 Task: Find connections with filter location Kendrāparha with filter topic #Technologywith filter profile language German with filter current company BBC with filter school Andhra Loyola Institute of Engineering & Technology, Polytechnic Post Office, Loyola Campus,Vijayawada, PIN-520008. (CC-HP) with filter industry Apparel Manufacturing with filter service category Outsourcing with filter keywords title Board of Directors
Action: Mouse moved to (215, 264)
Screenshot: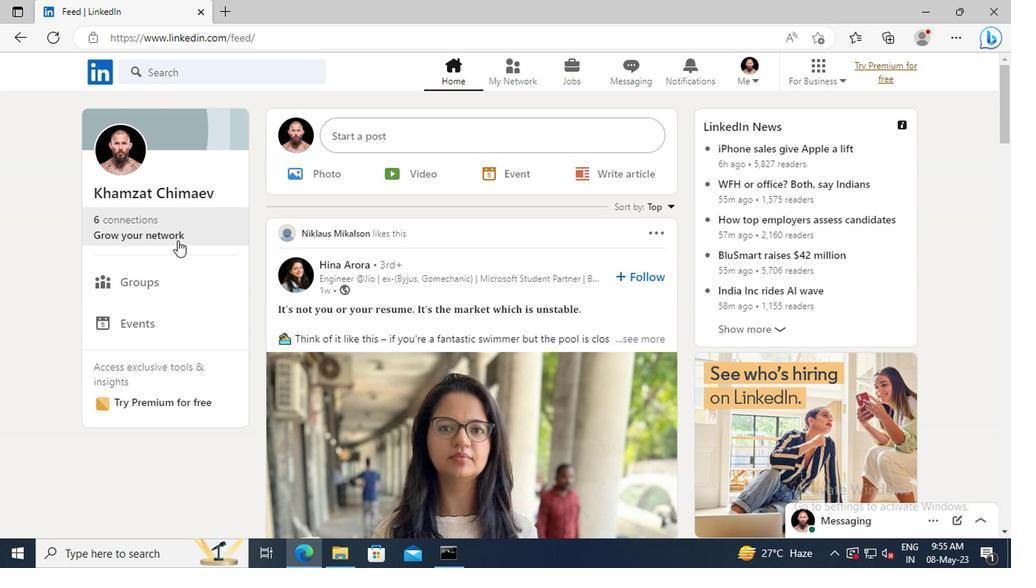 
Action: Mouse pressed left at (215, 264)
Screenshot: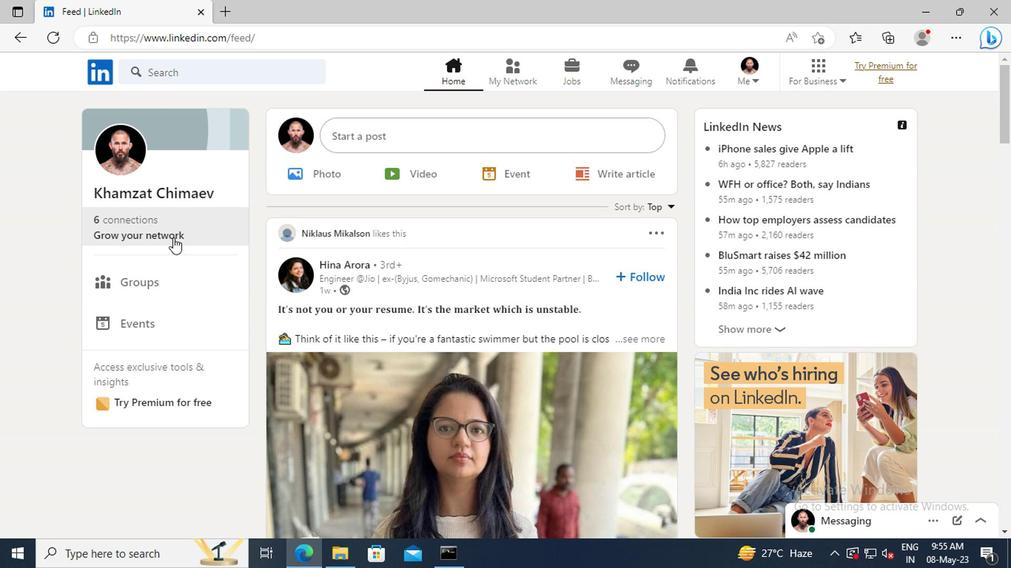 
Action: Mouse moved to (221, 212)
Screenshot: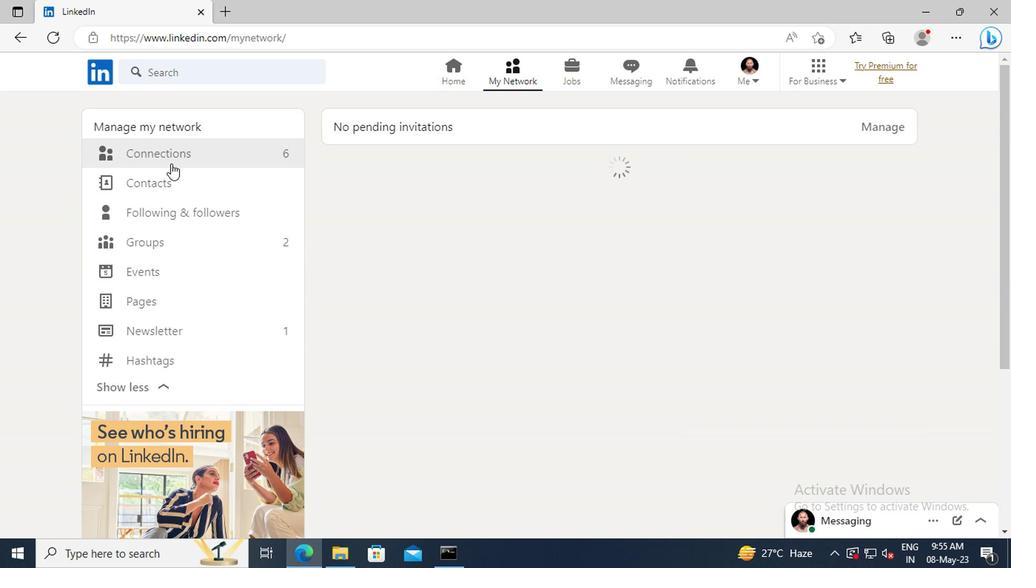 
Action: Mouse pressed left at (221, 212)
Screenshot: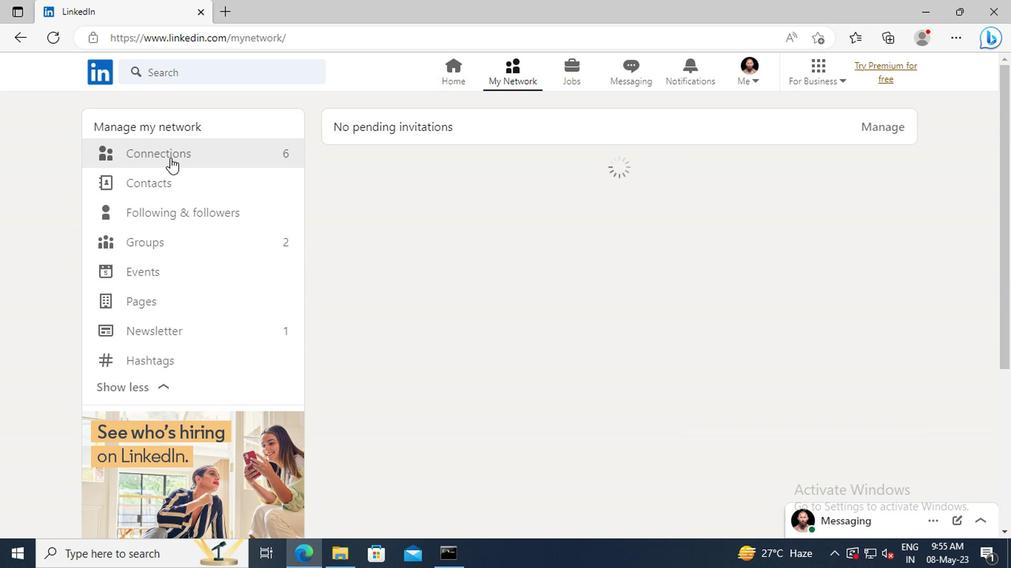 
Action: Mouse moved to (528, 213)
Screenshot: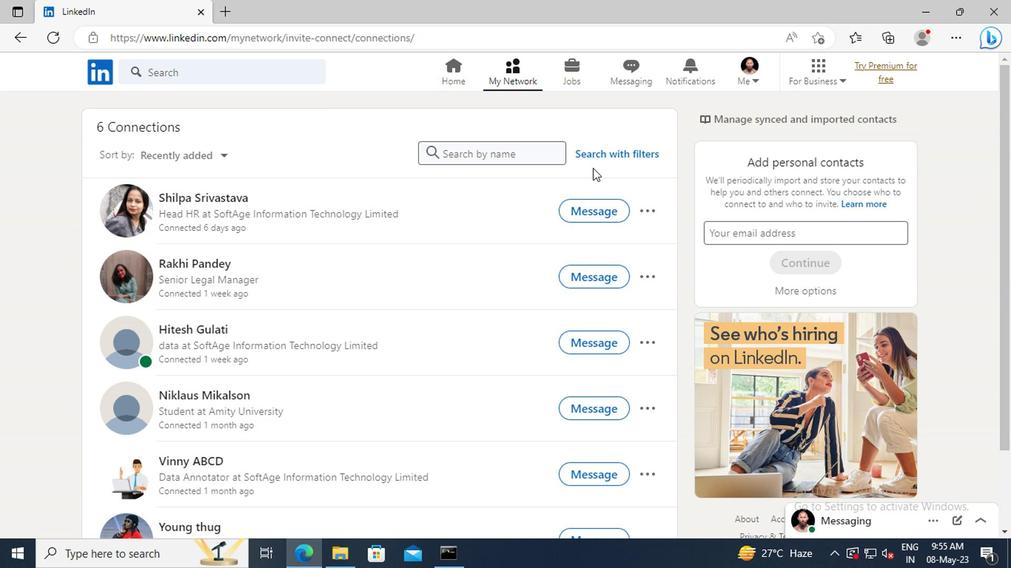
Action: Mouse pressed left at (528, 213)
Screenshot: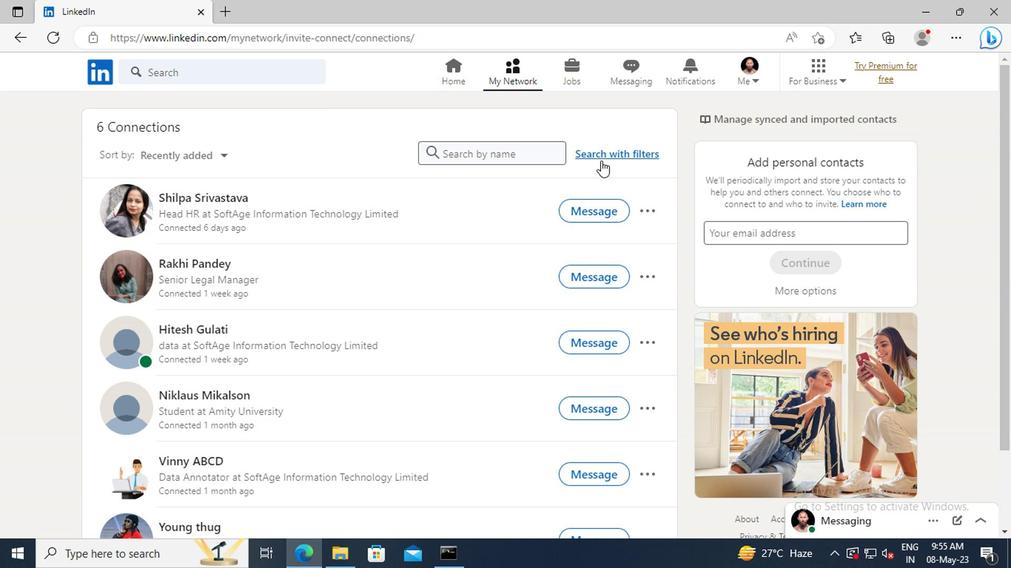 
Action: Mouse moved to (498, 181)
Screenshot: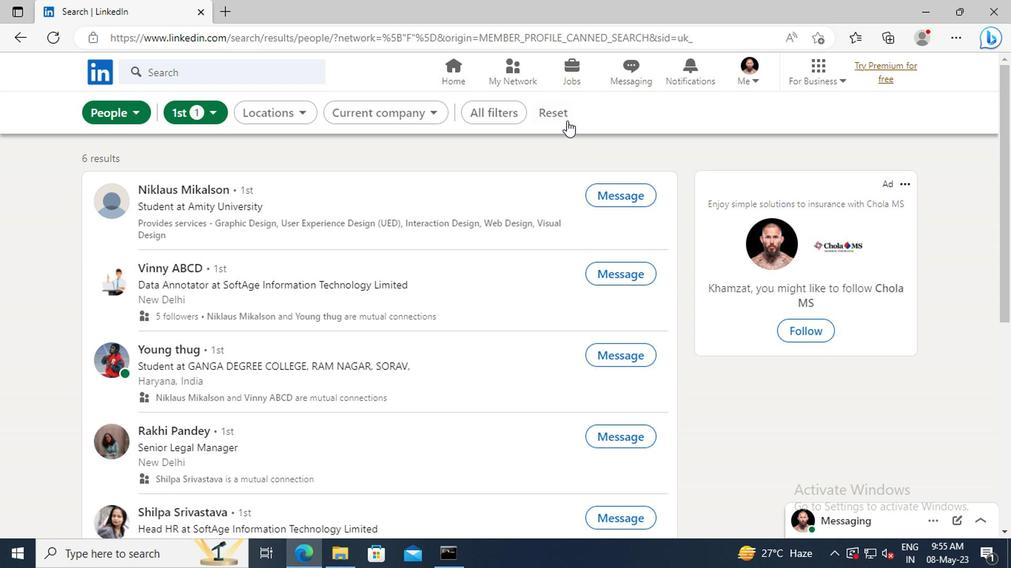 
Action: Mouse pressed left at (498, 181)
Screenshot: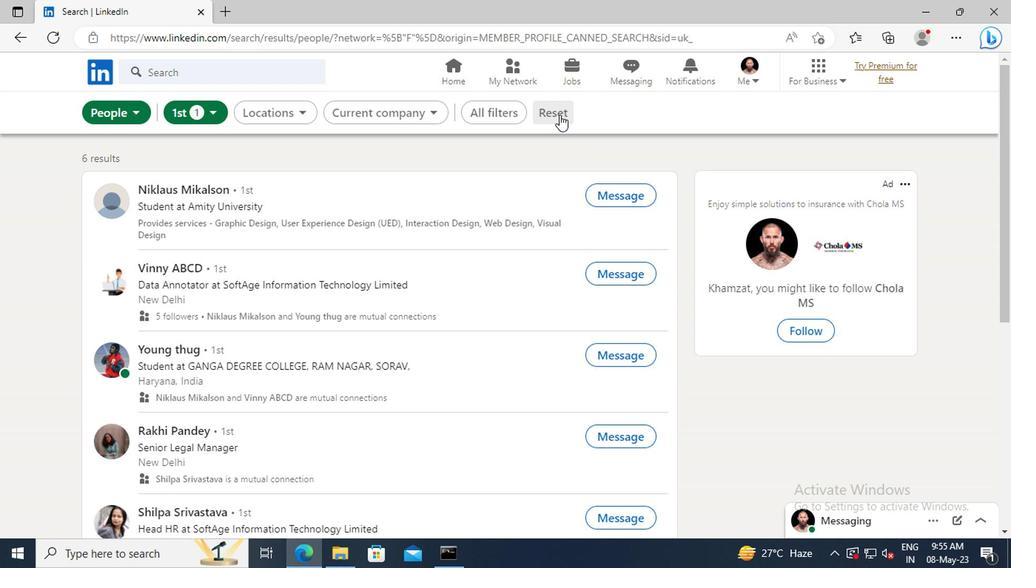 
Action: Mouse moved to (478, 181)
Screenshot: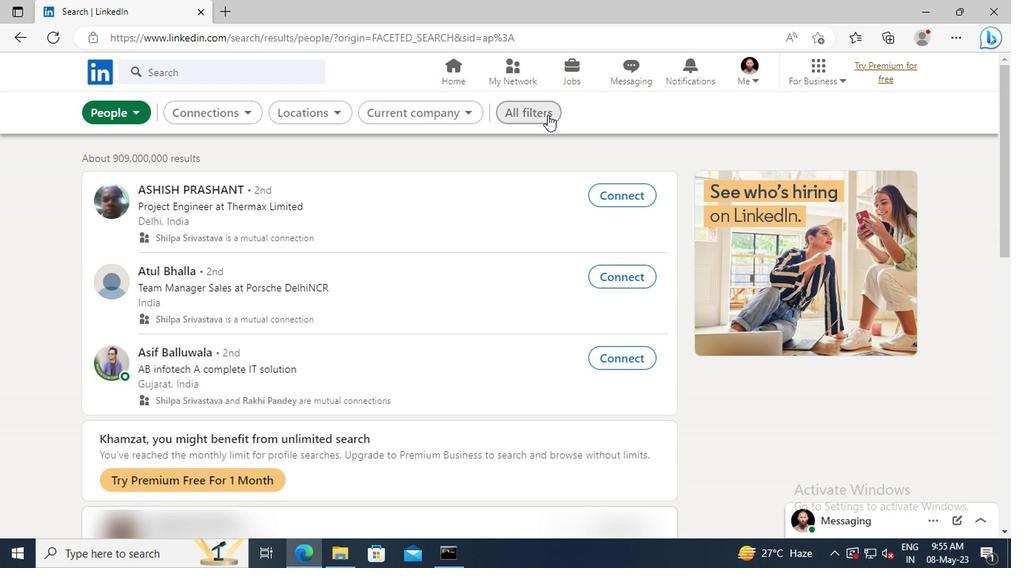 
Action: Mouse pressed left at (478, 181)
Screenshot: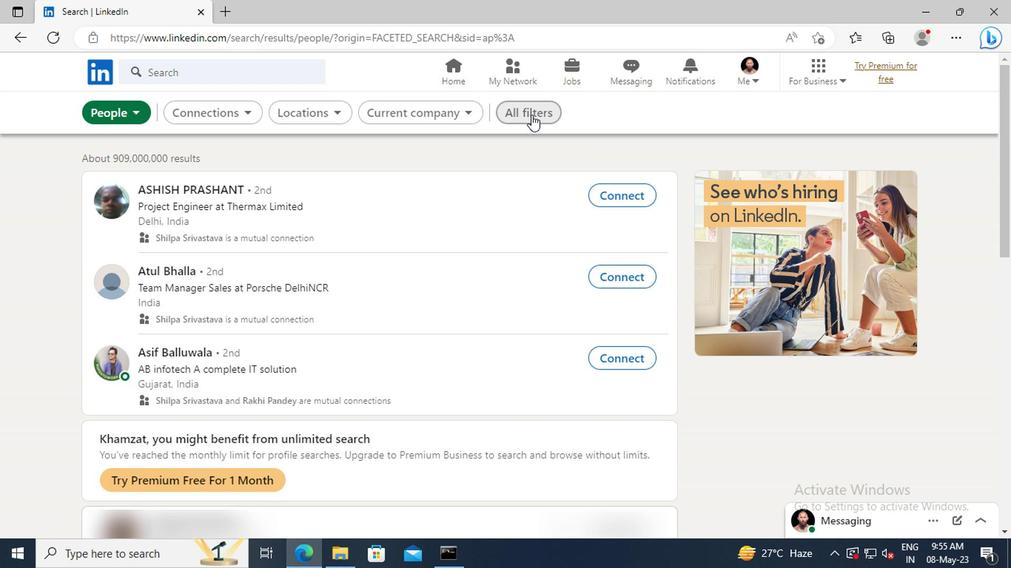 
Action: Mouse moved to (675, 291)
Screenshot: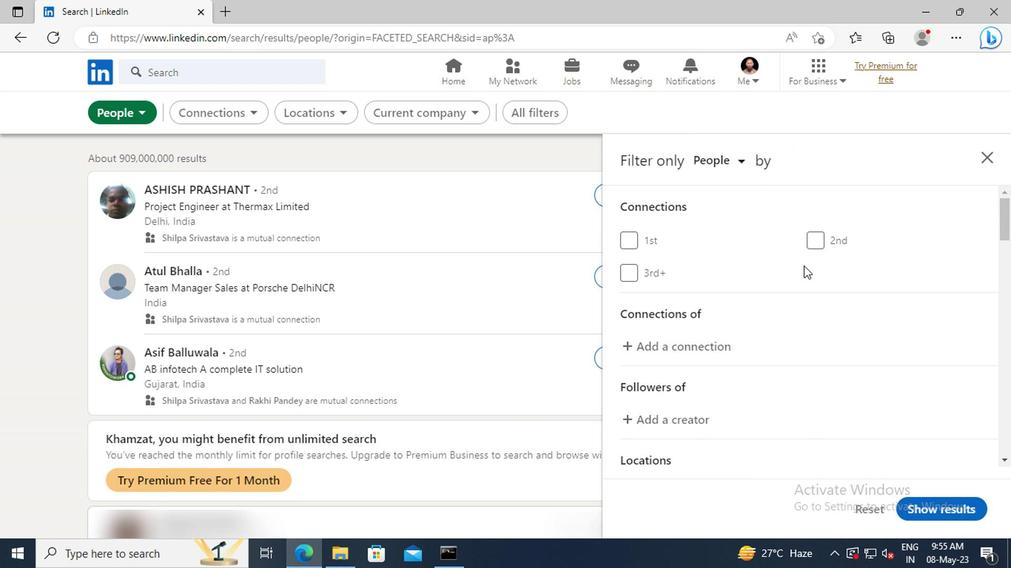 
Action: Mouse scrolled (675, 291) with delta (0, 0)
Screenshot: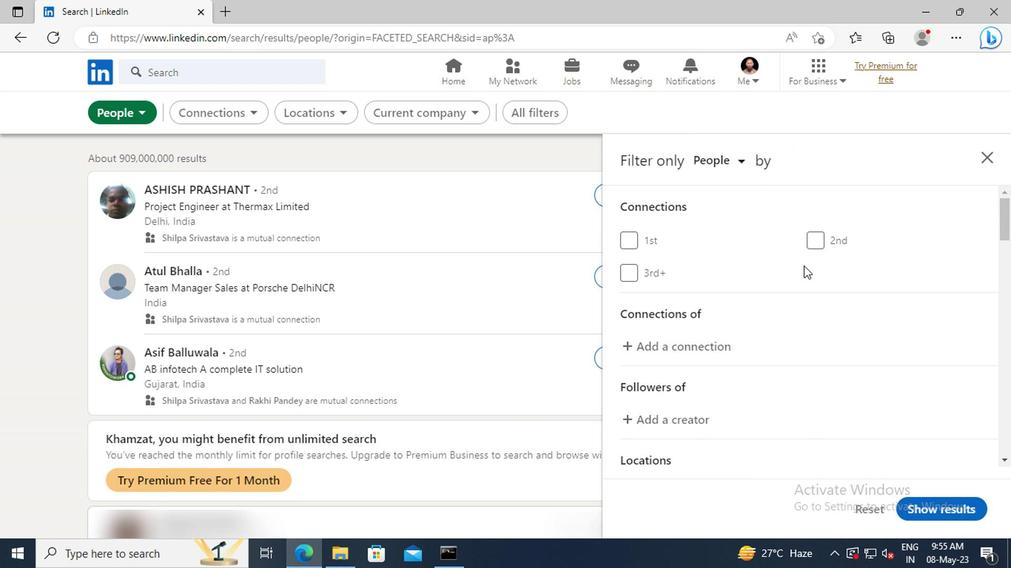 
Action: Mouse moved to (676, 291)
Screenshot: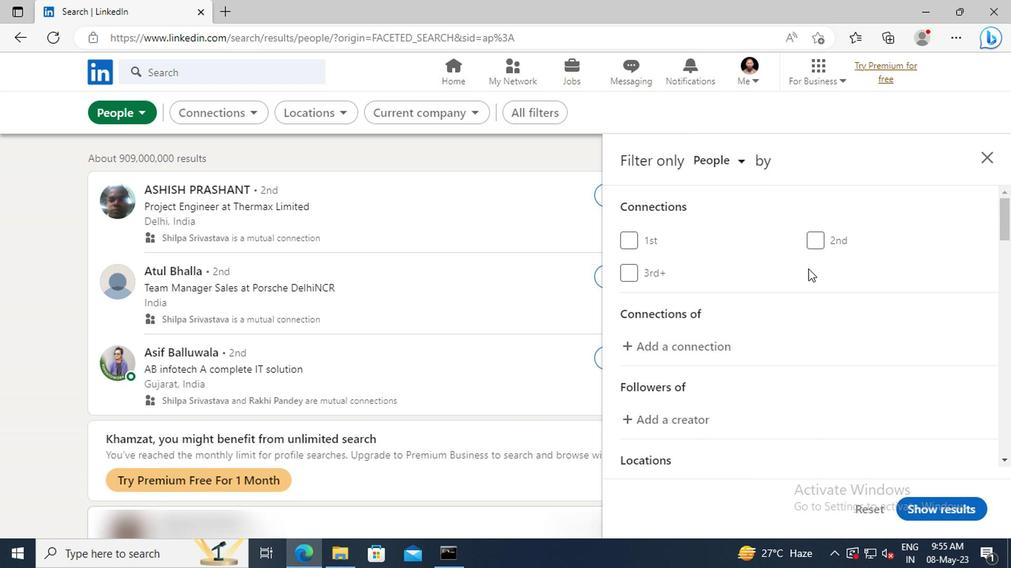 
Action: Mouse scrolled (676, 291) with delta (0, 0)
Screenshot: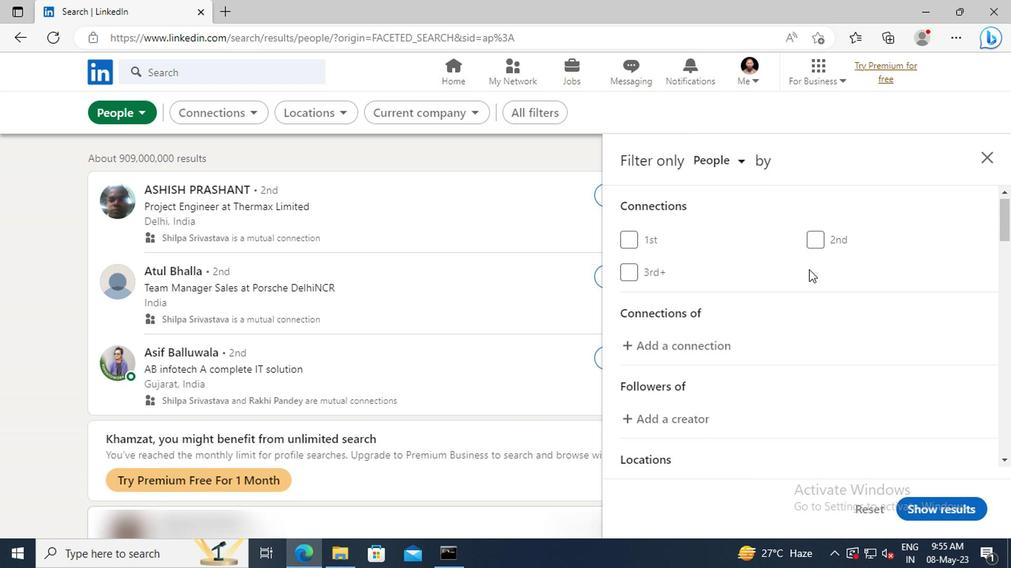 
Action: Mouse scrolled (676, 291) with delta (0, 0)
Screenshot: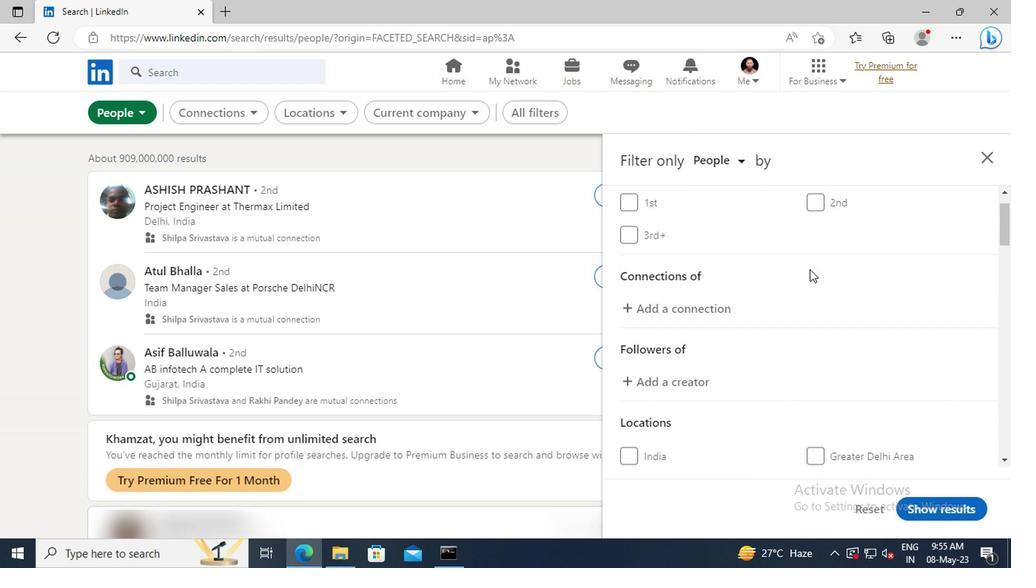 
Action: Mouse scrolled (676, 291) with delta (0, 0)
Screenshot: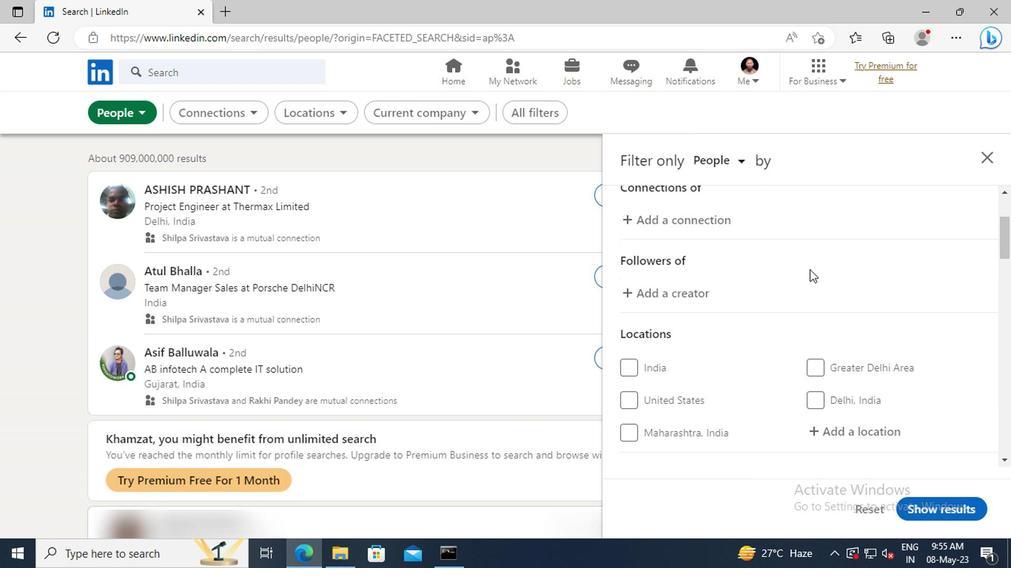 
Action: Mouse scrolled (676, 291) with delta (0, 0)
Screenshot: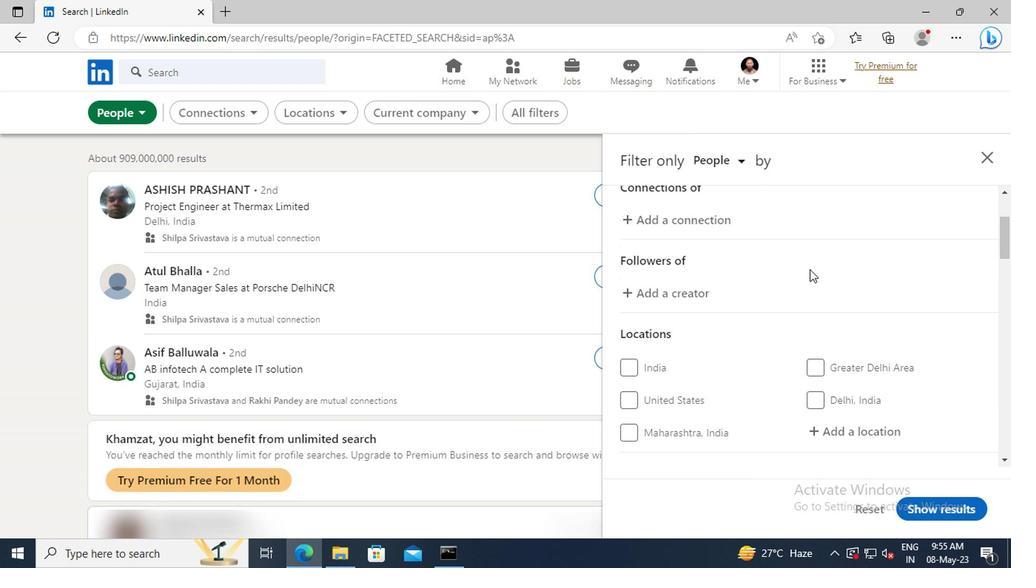 
Action: Mouse scrolled (676, 291) with delta (0, 0)
Screenshot: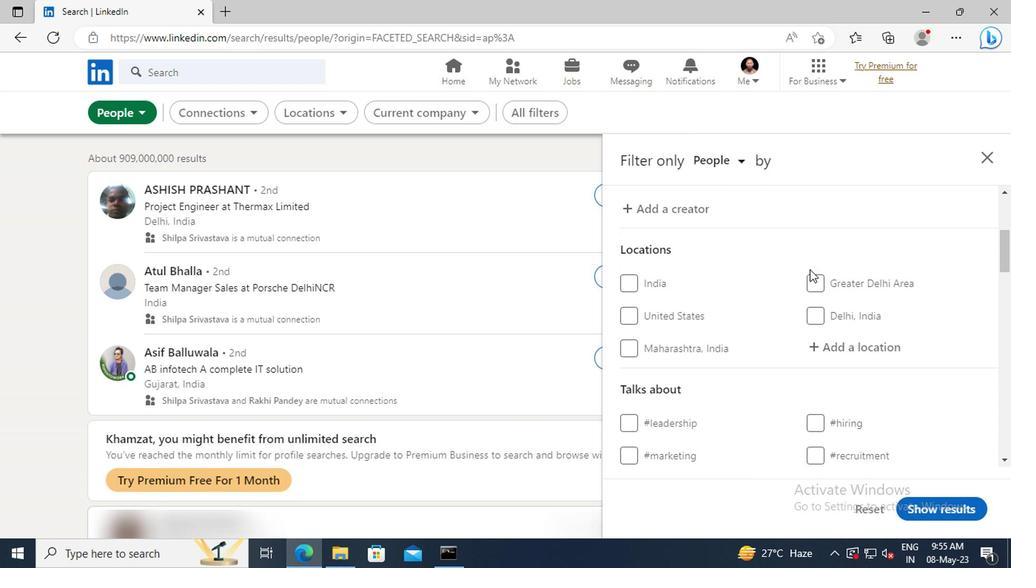 
Action: Mouse moved to (686, 316)
Screenshot: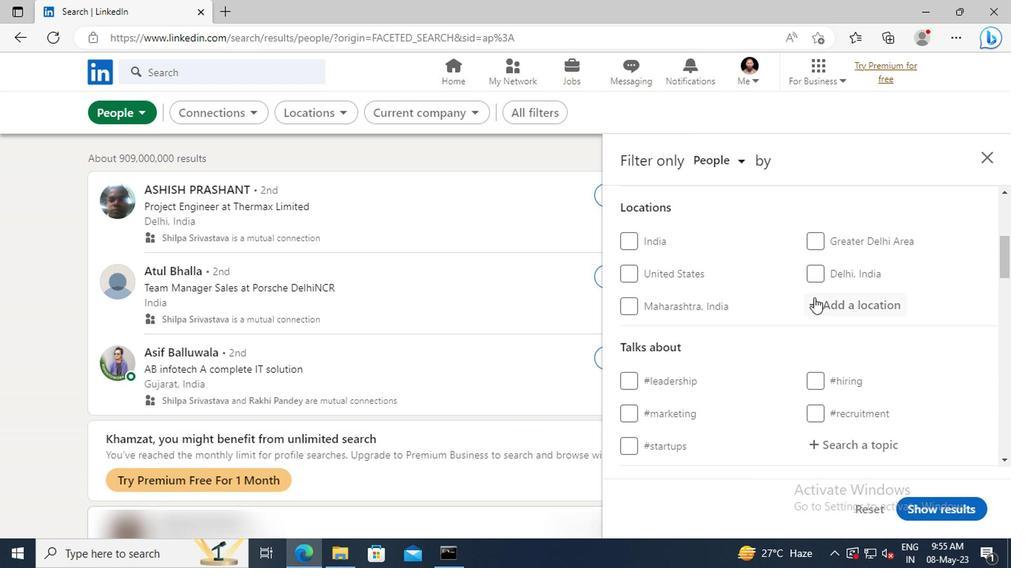 
Action: Mouse pressed left at (686, 316)
Screenshot: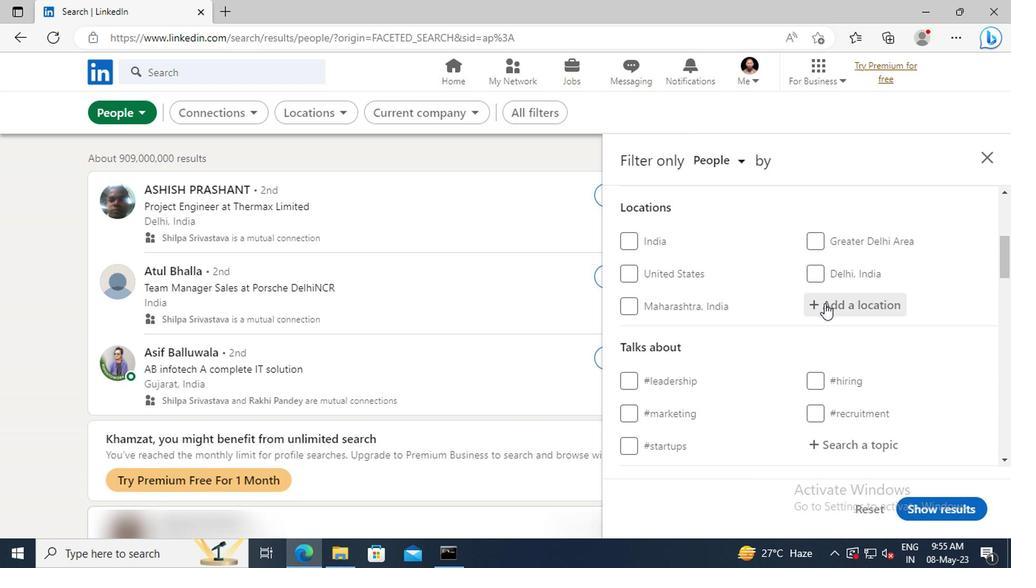 
Action: Mouse moved to (686, 317)
Screenshot: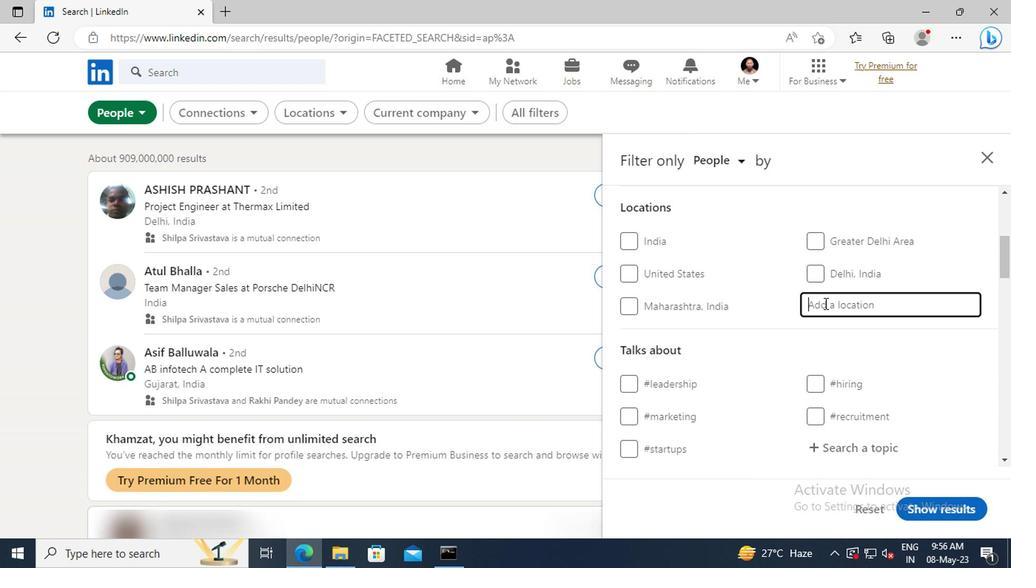 
Action: Key pressed <Key.shift>KENDRAPARHA<Key.enter>
Screenshot: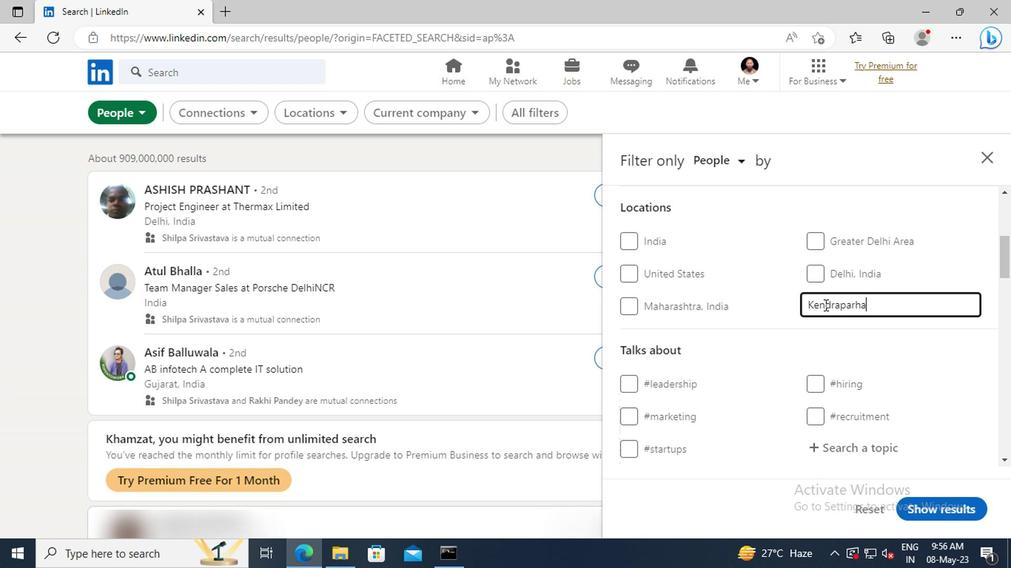 
Action: Mouse moved to (686, 317)
Screenshot: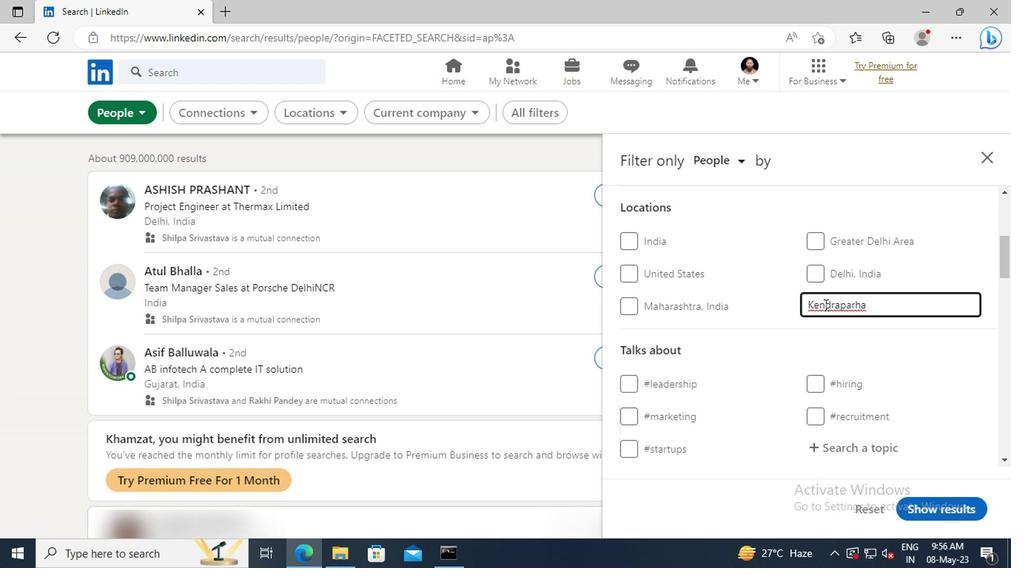 
Action: Mouse scrolled (686, 317) with delta (0, 0)
Screenshot: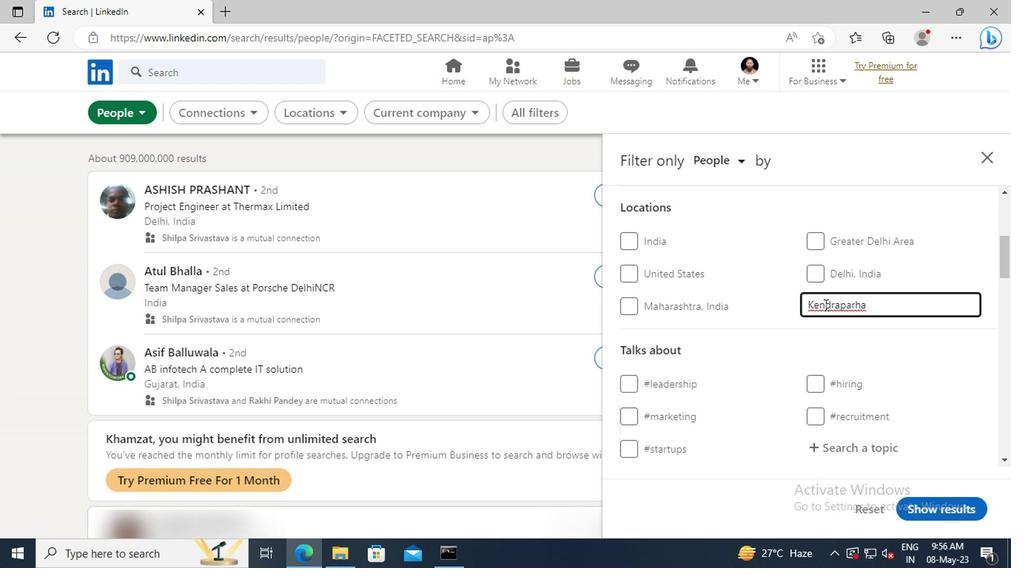 
Action: Mouse scrolled (686, 317) with delta (0, 0)
Screenshot: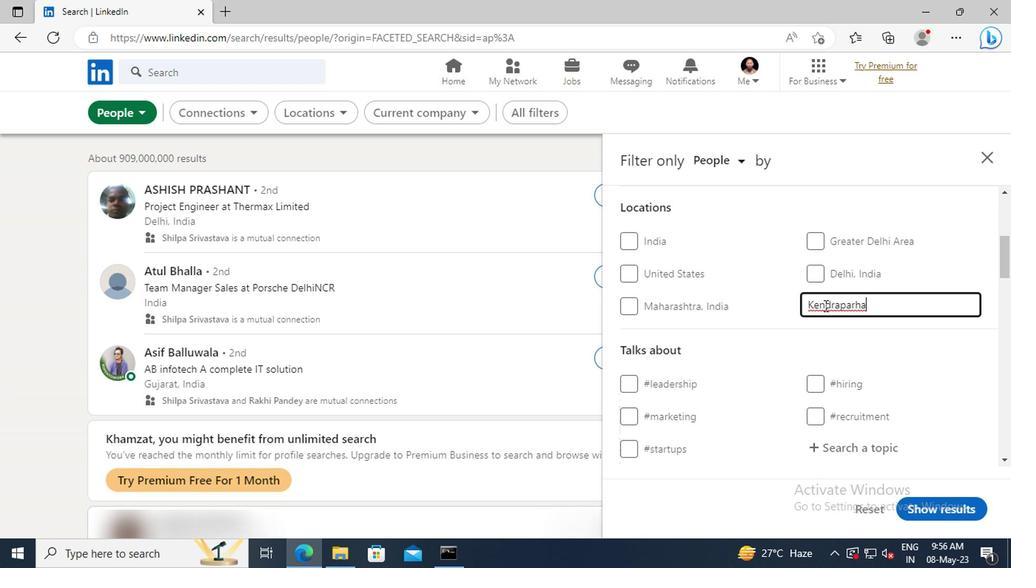 
Action: Mouse scrolled (686, 317) with delta (0, 0)
Screenshot: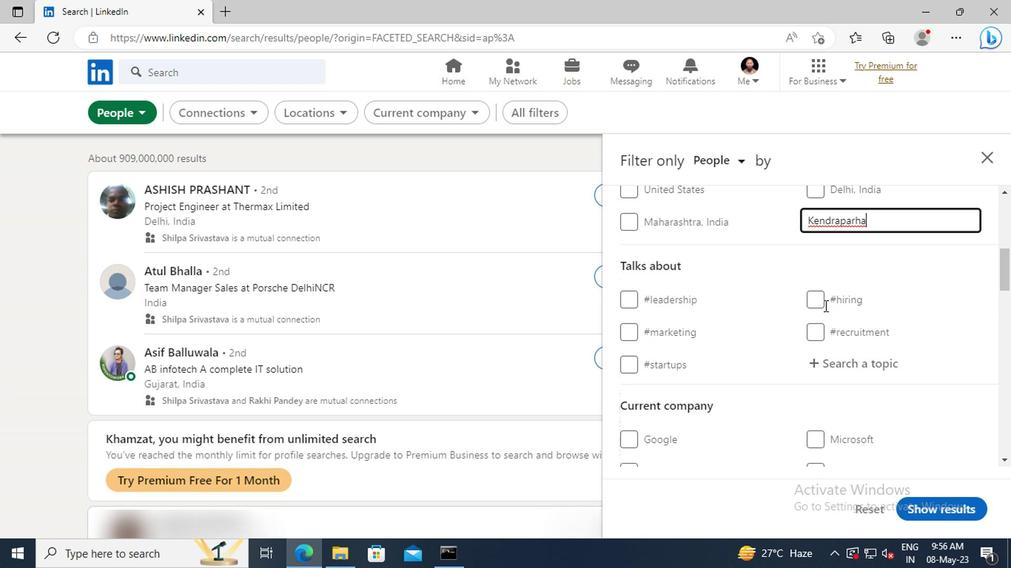 
Action: Mouse moved to (687, 327)
Screenshot: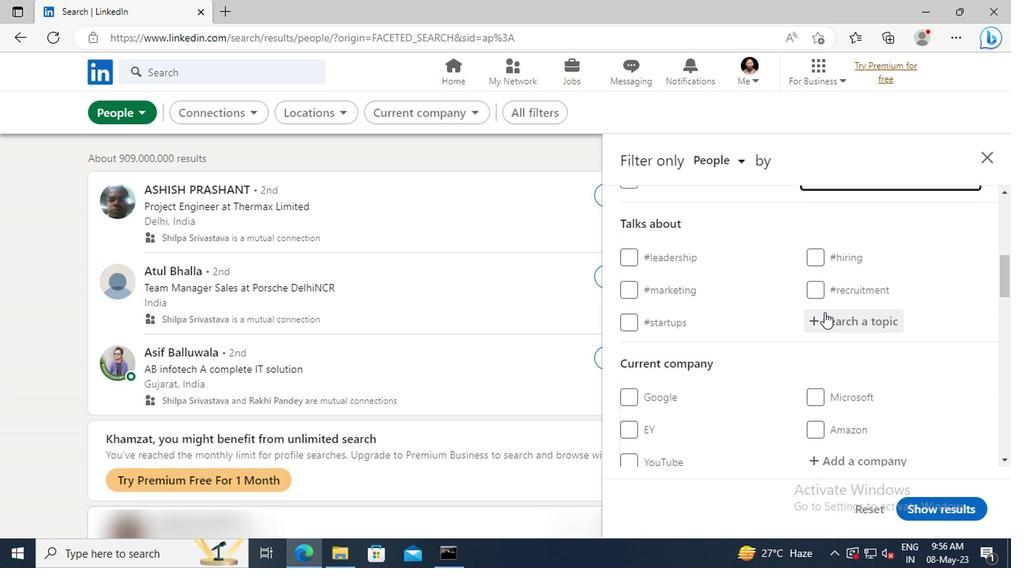 
Action: Mouse pressed left at (687, 327)
Screenshot: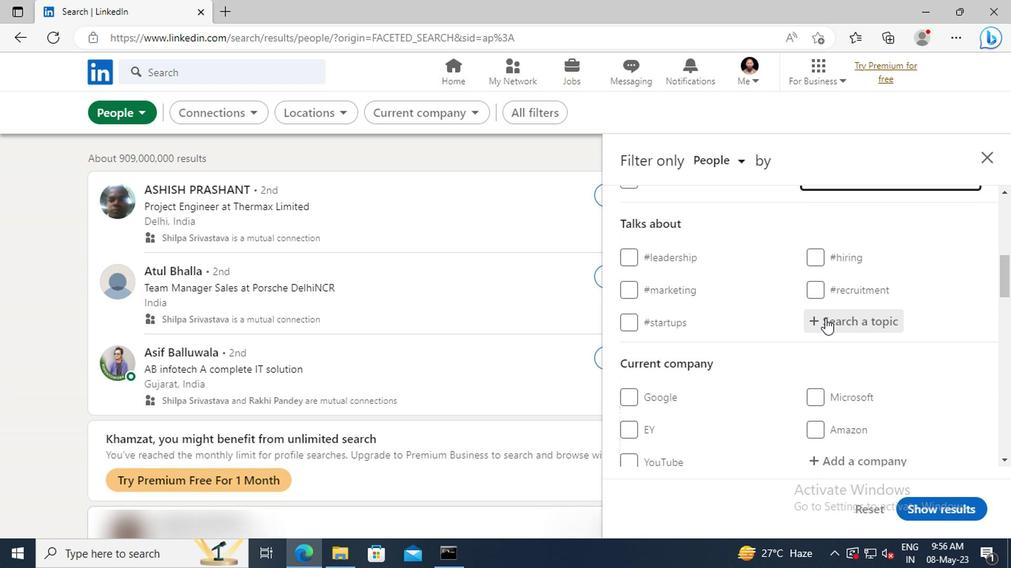 
Action: Key pressed <Key.shift>TECHNOL
Screenshot: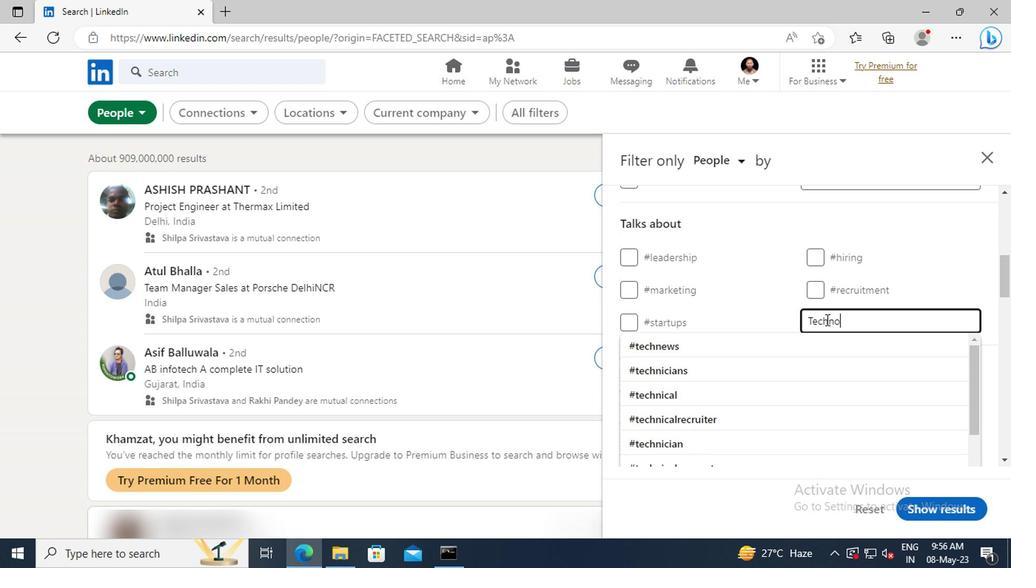 
Action: Mouse moved to (689, 343)
Screenshot: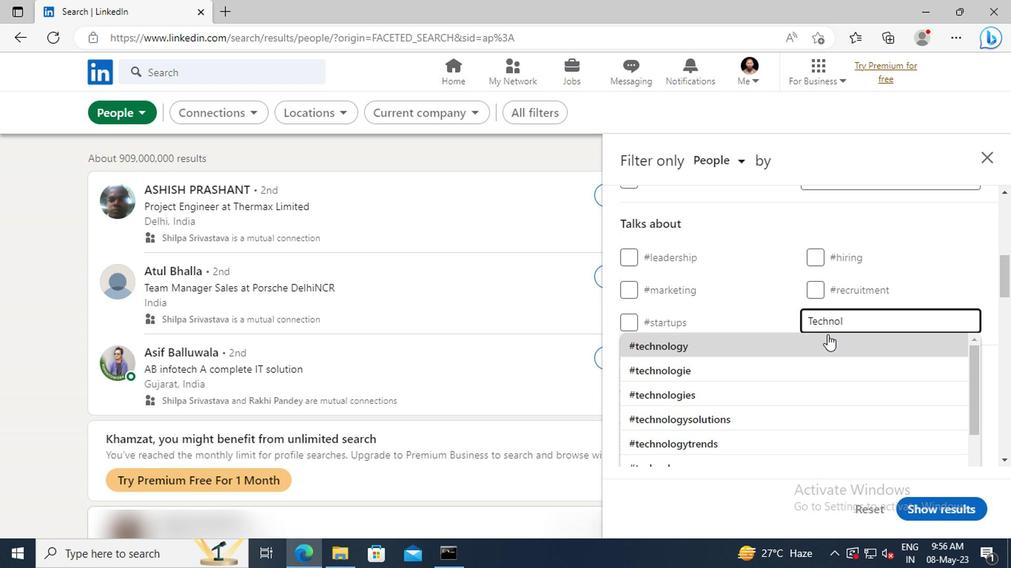 
Action: Mouse pressed left at (689, 343)
Screenshot: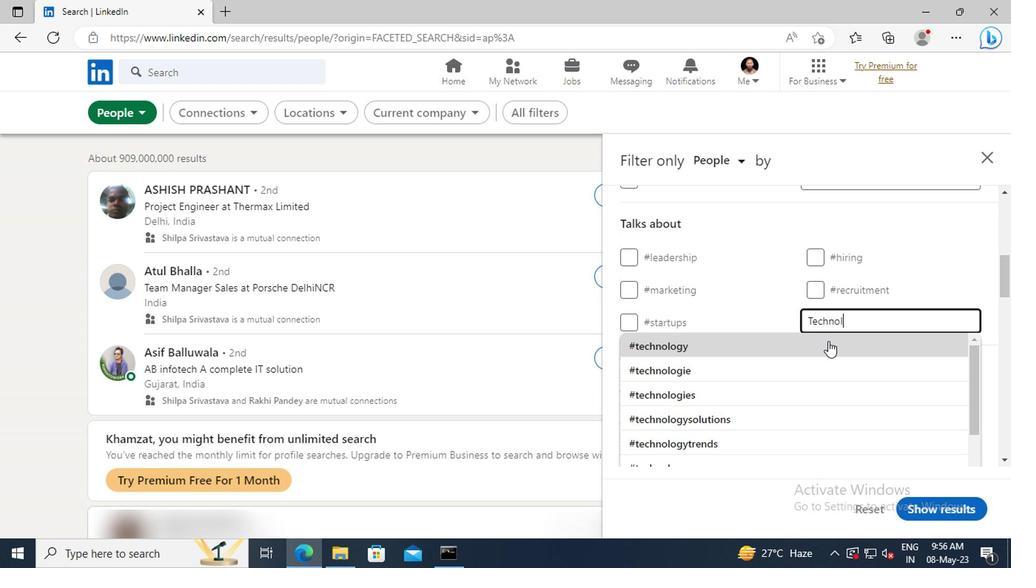
Action: Mouse scrolled (689, 342) with delta (0, 0)
Screenshot: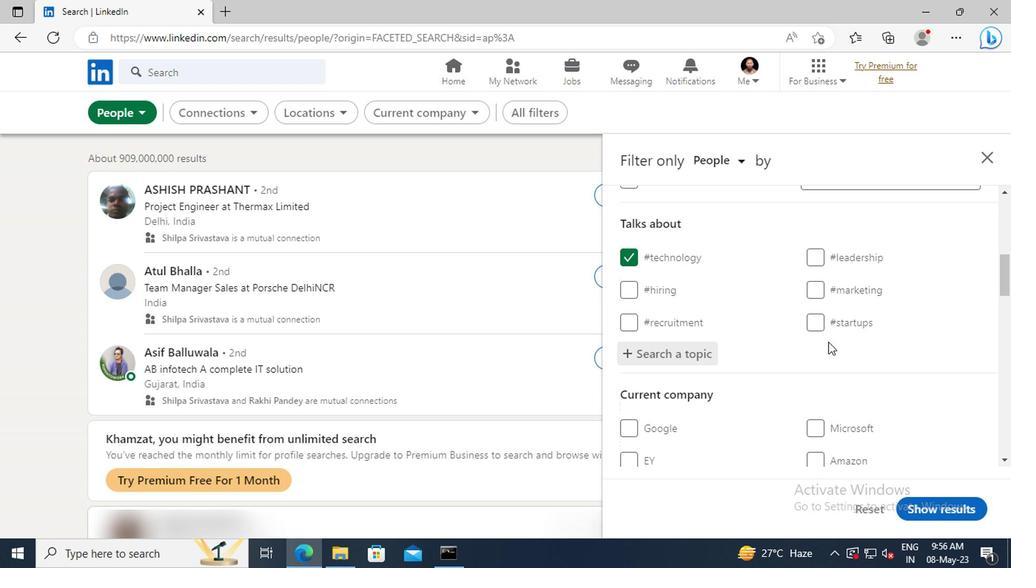 
Action: Mouse scrolled (689, 342) with delta (0, 0)
Screenshot: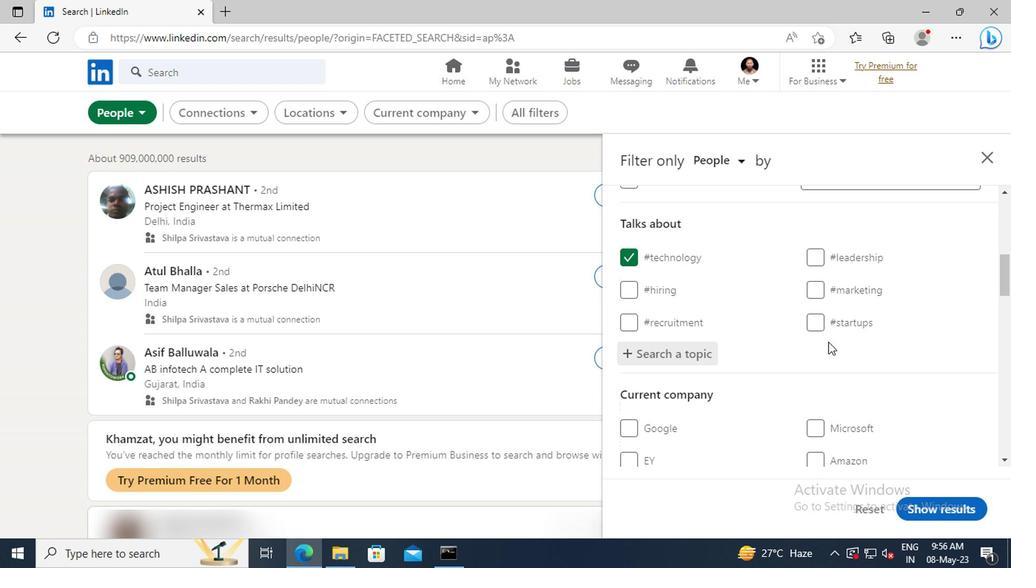 
Action: Mouse scrolled (689, 342) with delta (0, 0)
Screenshot: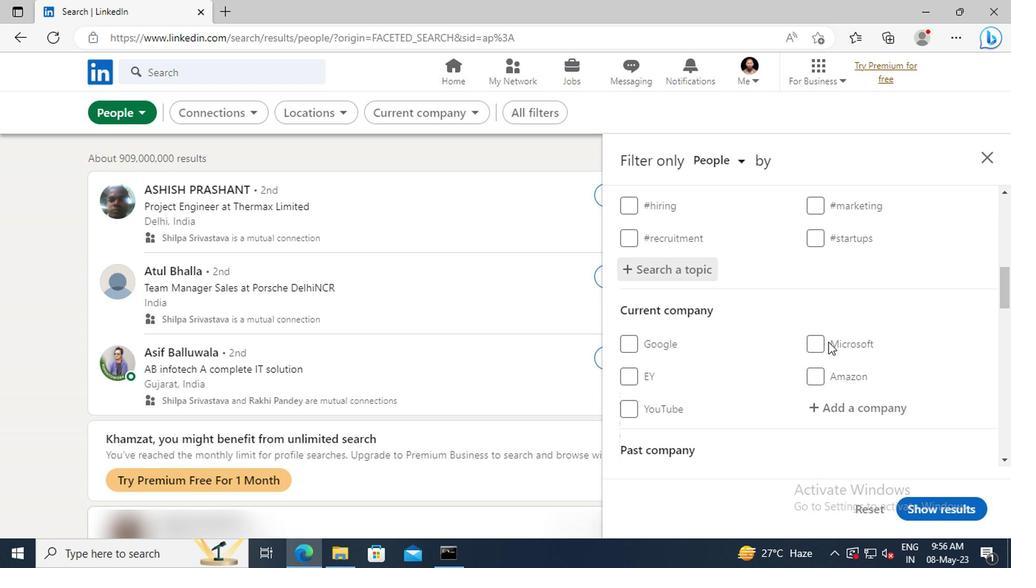 
Action: Mouse scrolled (689, 342) with delta (0, 0)
Screenshot: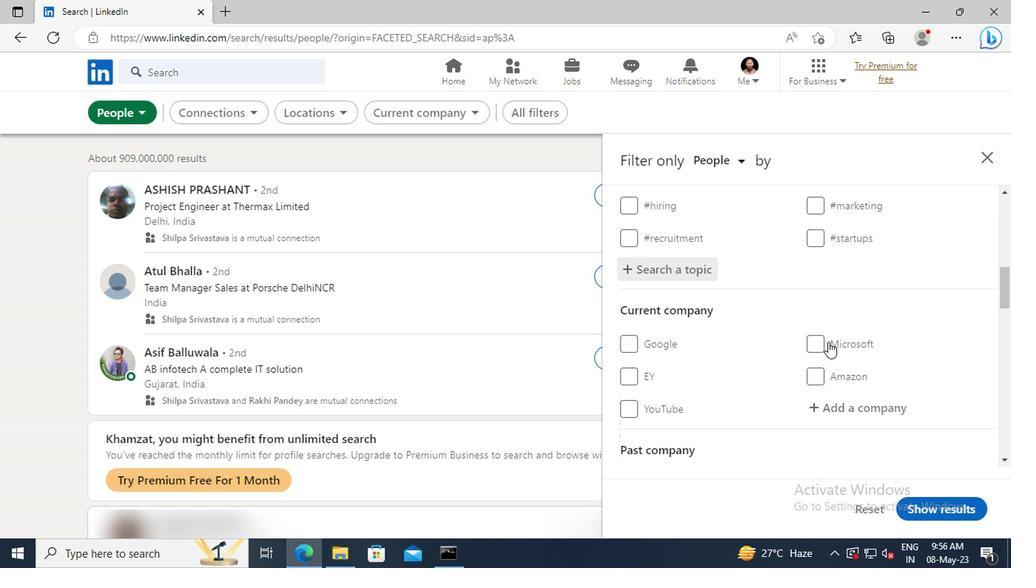 
Action: Mouse scrolled (689, 342) with delta (0, 0)
Screenshot: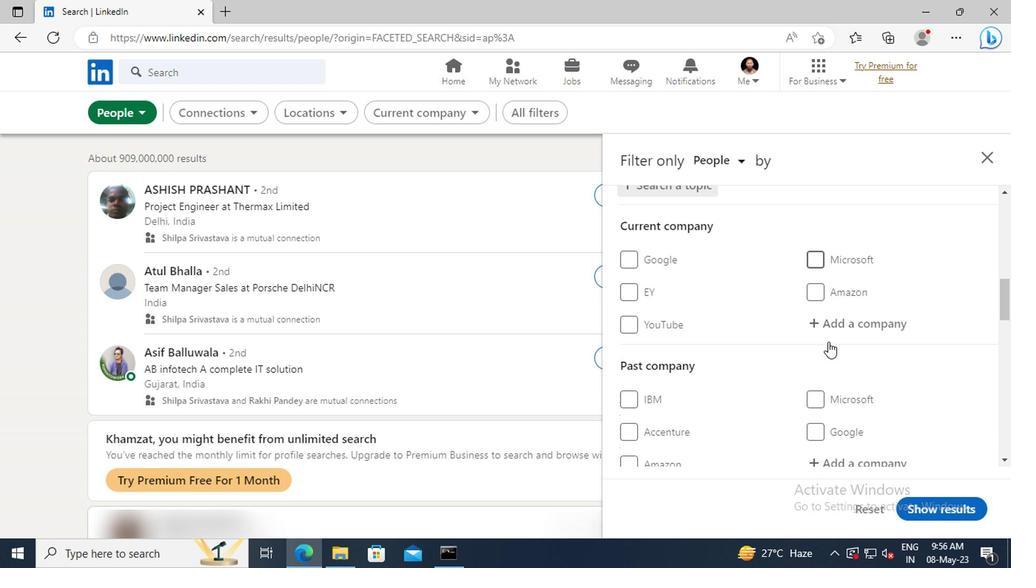 
Action: Mouse scrolled (689, 342) with delta (0, 0)
Screenshot: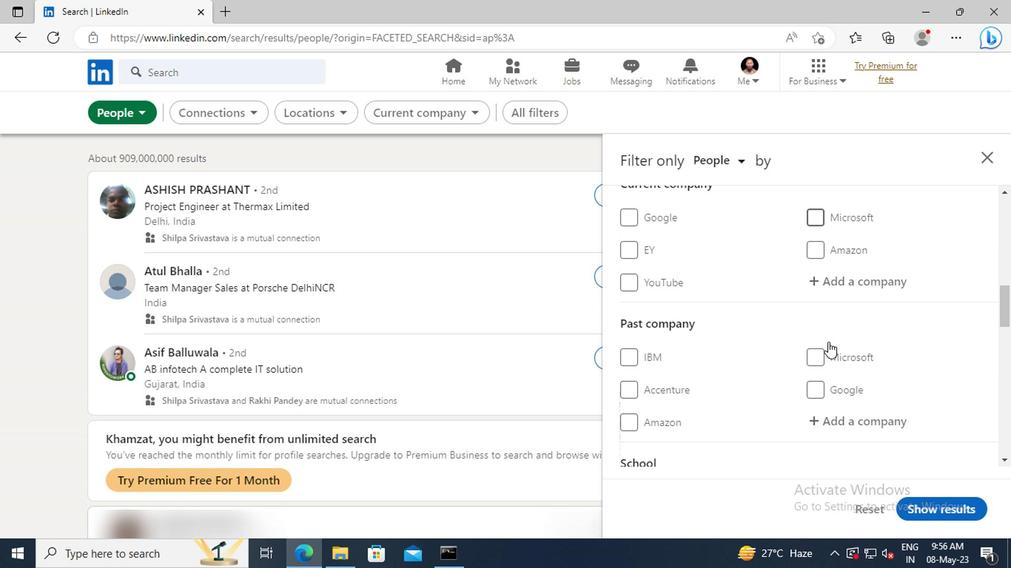 
Action: Mouse scrolled (689, 342) with delta (0, 0)
Screenshot: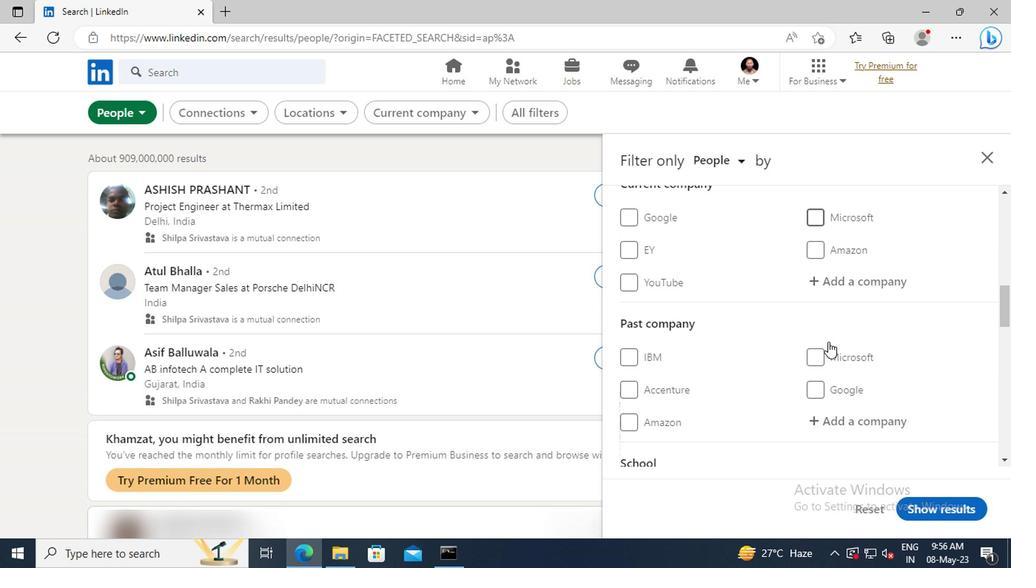 
Action: Mouse scrolled (689, 342) with delta (0, 0)
Screenshot: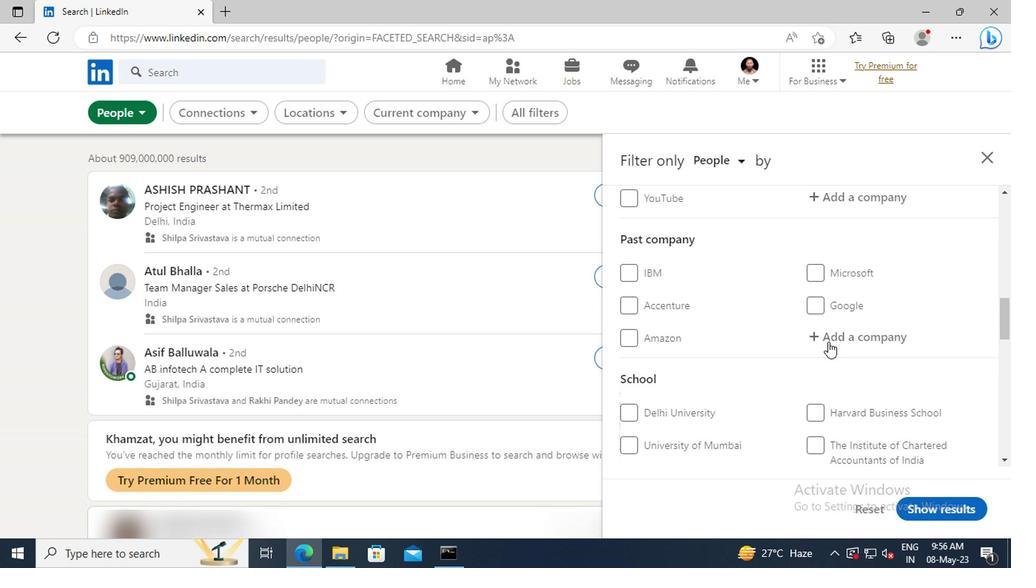 
Action: Mouse scrolled (689, 342) with delta (0, 0)
Screenshot: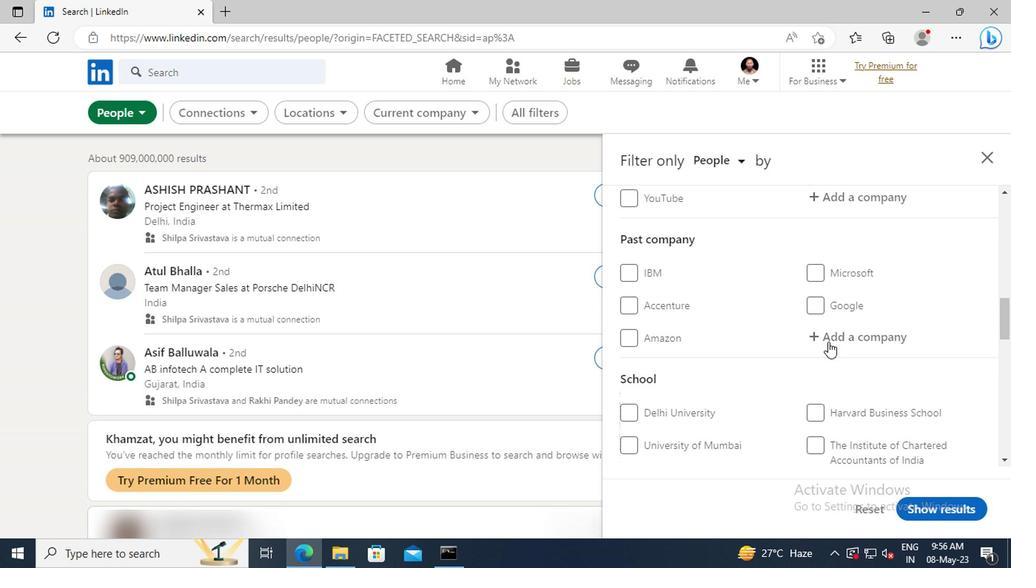 
Action: Mouse scrolled (689, 342) with delta (0, 0)
Screenshot: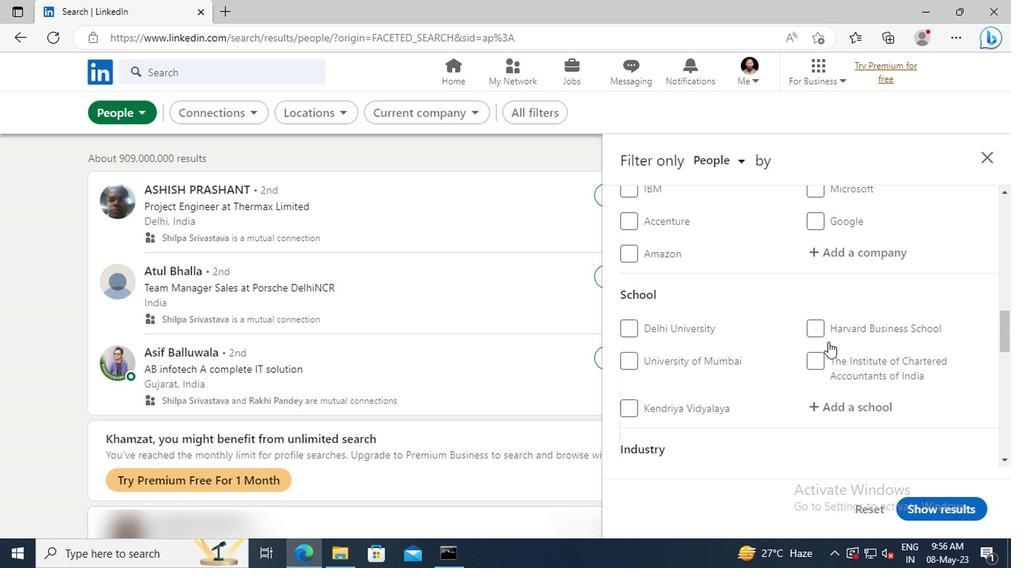 
Action: Mouse scrolled (689, 342) with delta (0, 0)
Screenshot: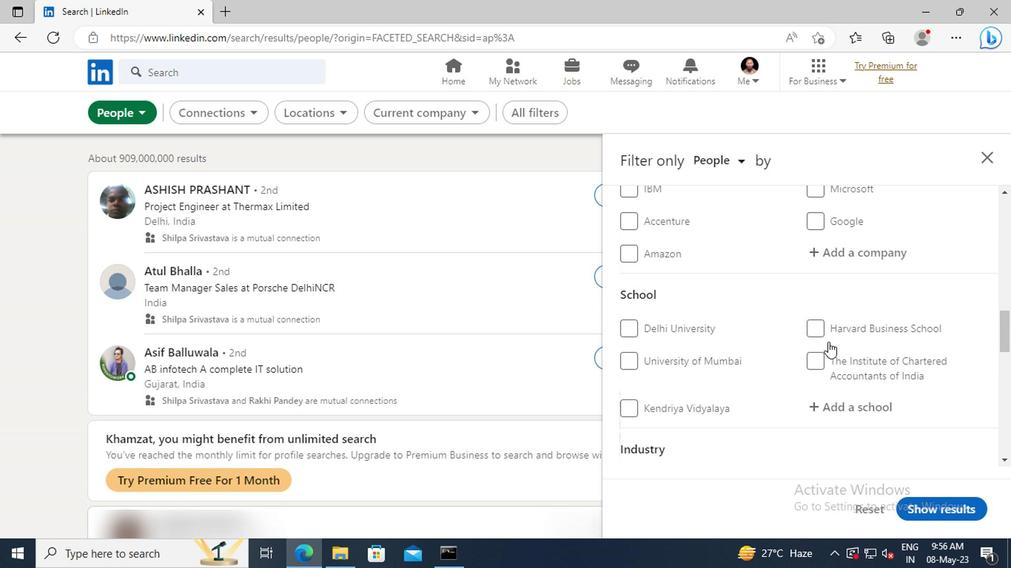 
Action: Mouse scrolled (689, 342) with delta (0, 0)
Screenshot: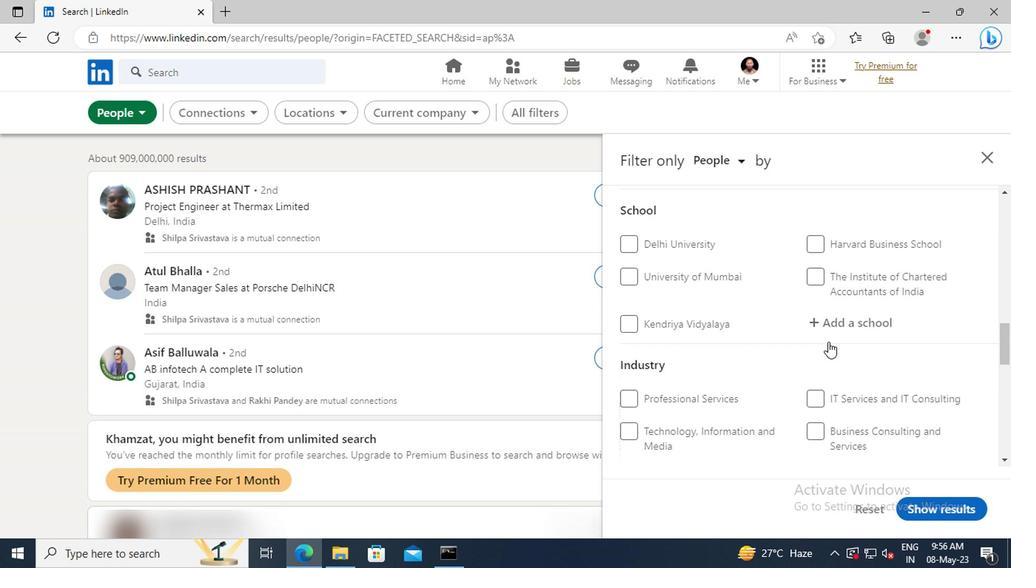
Action: Mouse scrolled (689, 342) with delta (0, 0)
Screenshot: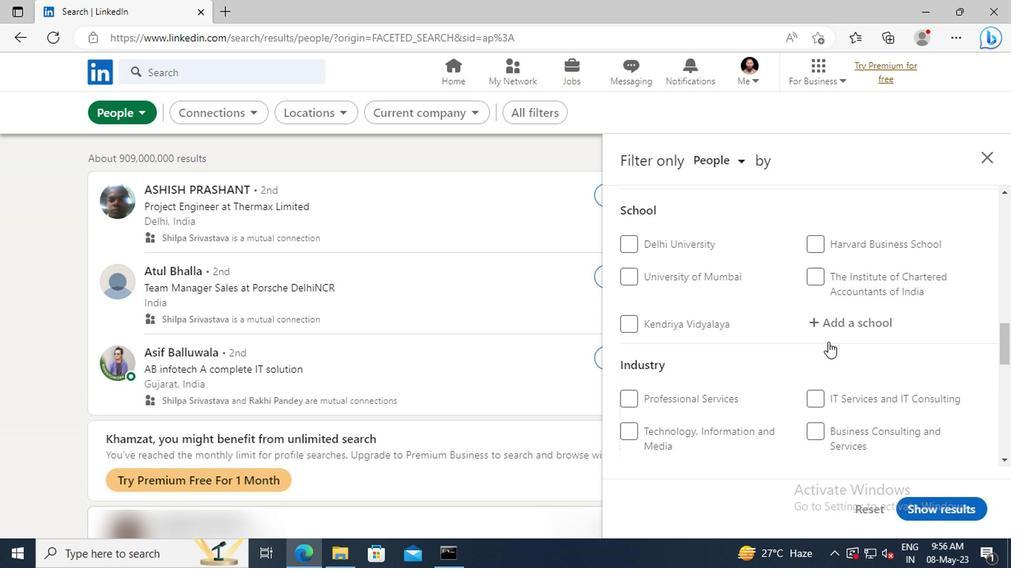 
Action: Mouse scrolled (689, 342) with delta (0, 0)
Screenshot: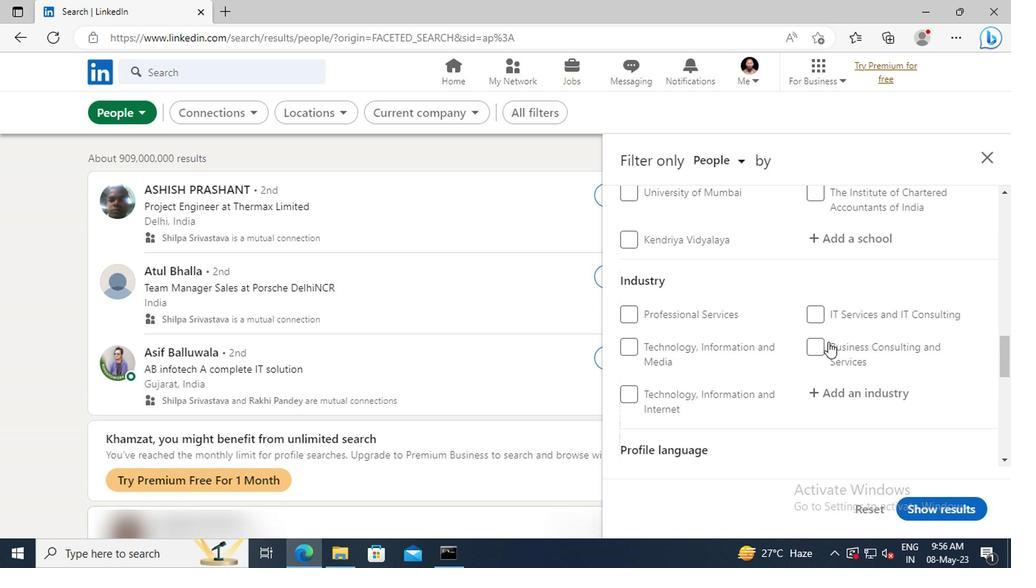 
Action: Mouse scrolled (689, 342) with delta (0, 0)
Screenshot: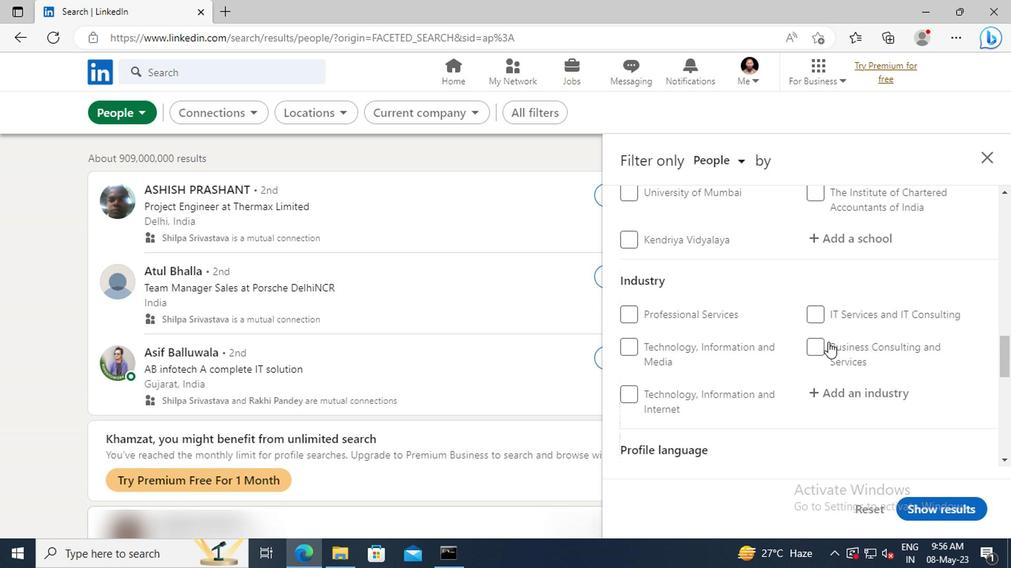 
Action: Mouse scrolled (689, 342) with delta (0, 0)
Screenshot: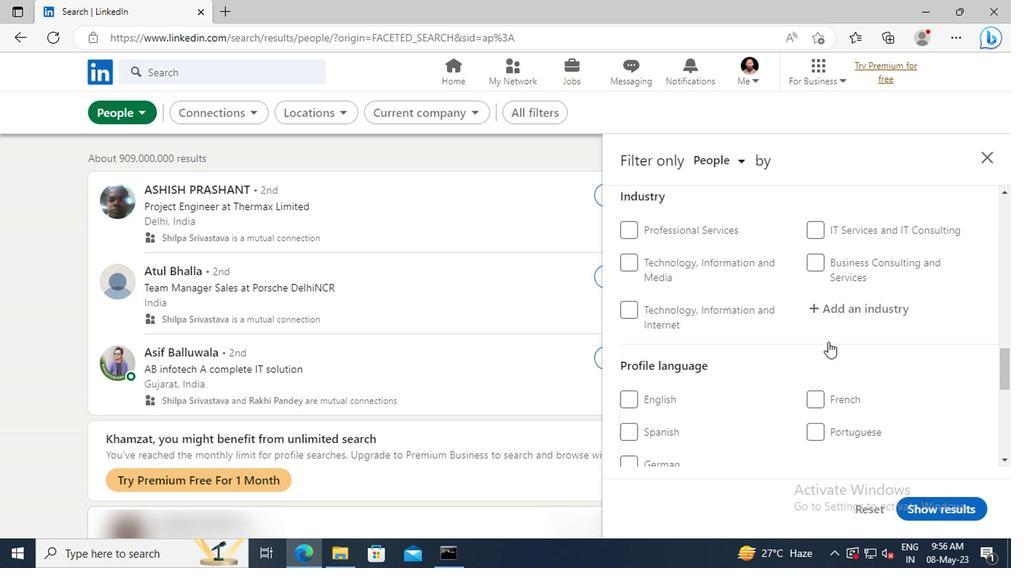 
Action: Mouse moved to (550, 400)
Screenshot: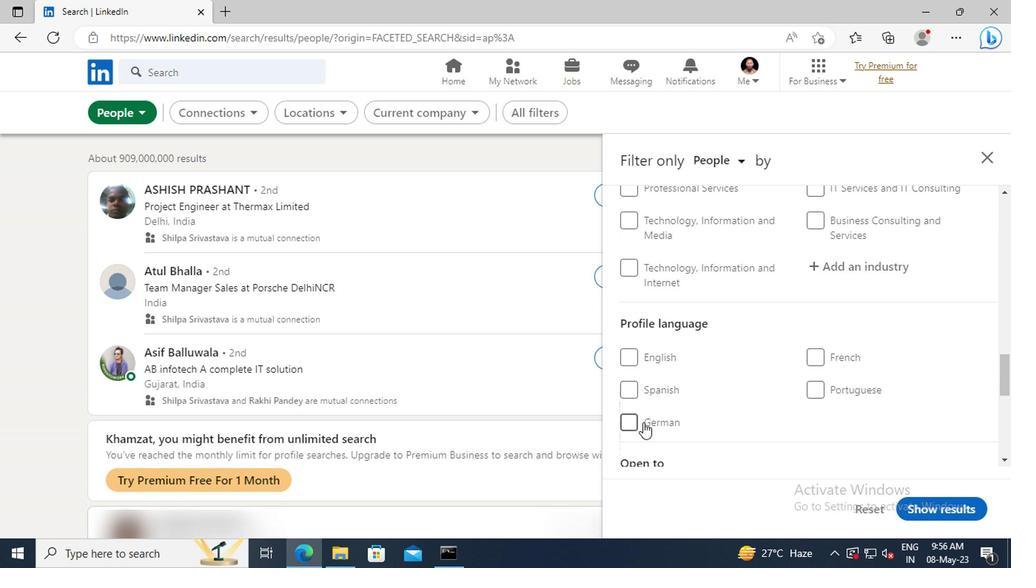 
Action: Mouse pressed left at (550, 400)
Screenshot: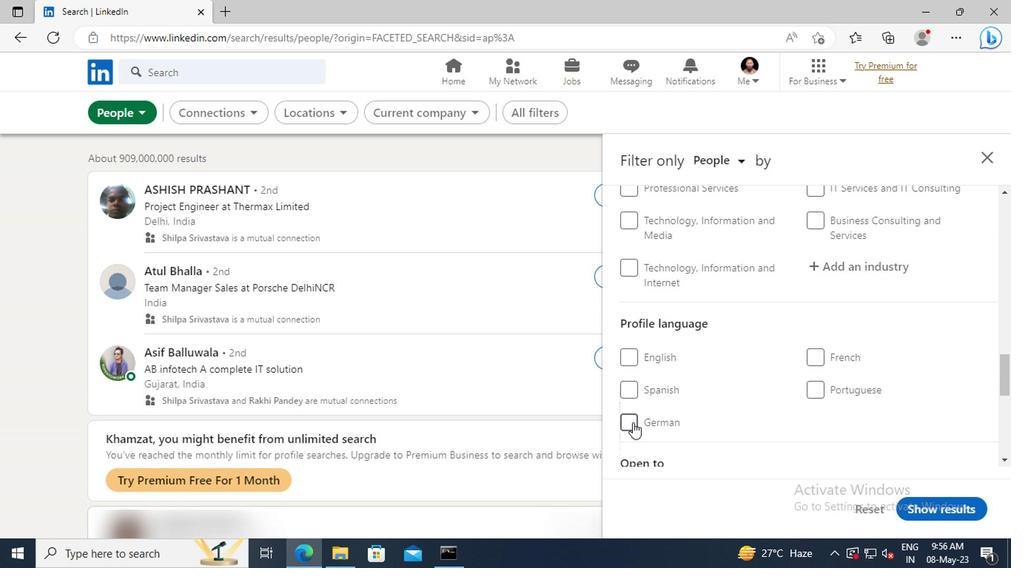 
Action: Mouse moved to (674, 363)
Screenshot: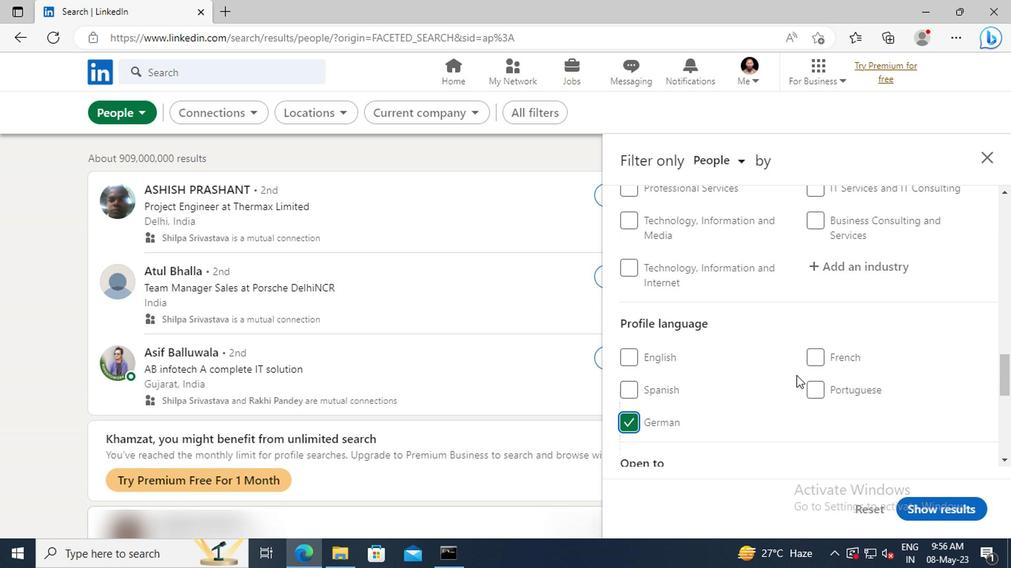 
Action: Mouse scrolled (674, 363) with delta (0, 0)
Screenshot: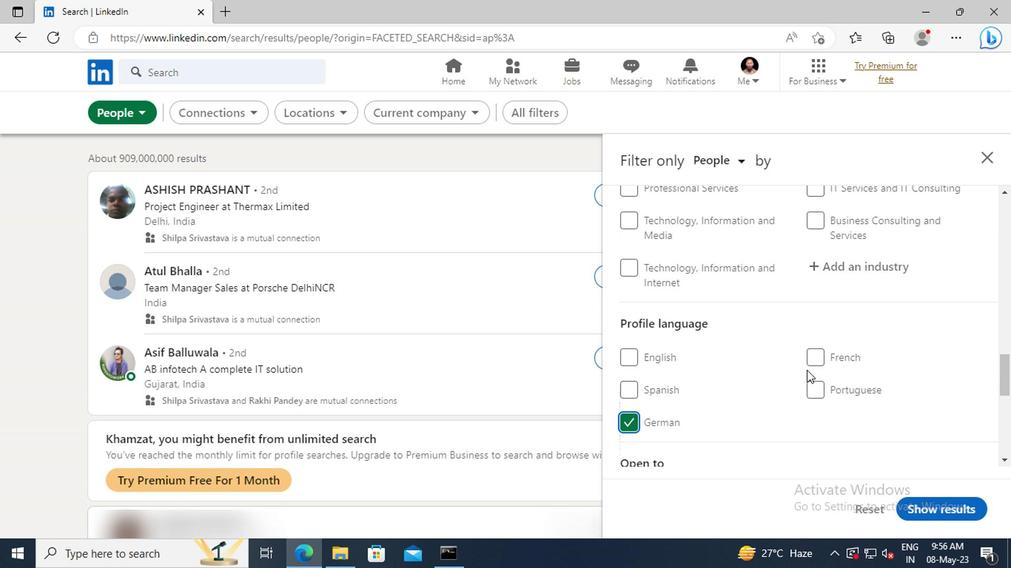 
Action: Mouse scrolled (674, 363) with delta (0, 0)
Screenshot: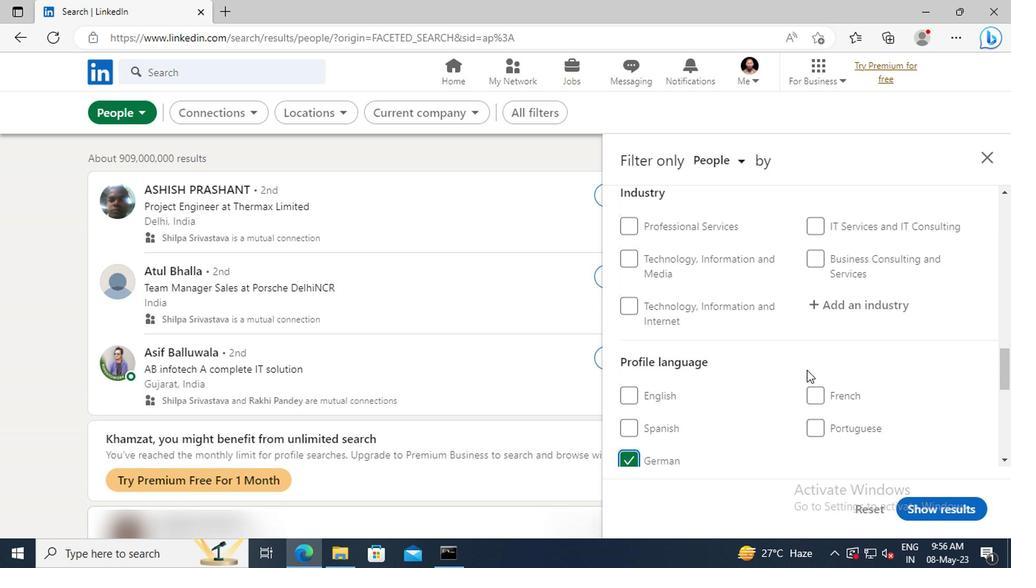 
Action: Mouse scrolled (674, 363) with delta (0, 0)
Screenshot: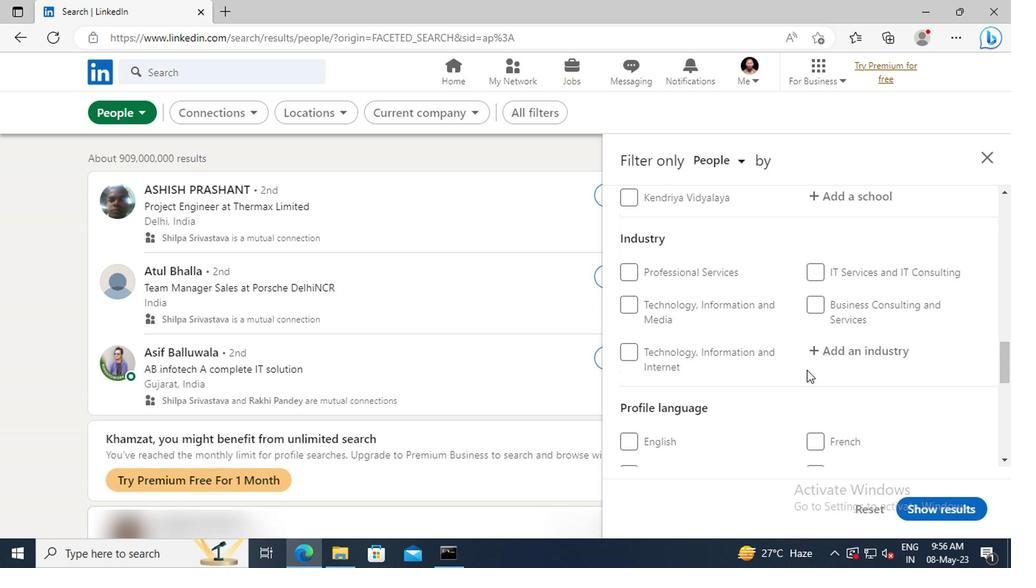 
Action: Mouse scrolled (674, 363) with delta (0, 0)
Screenshot: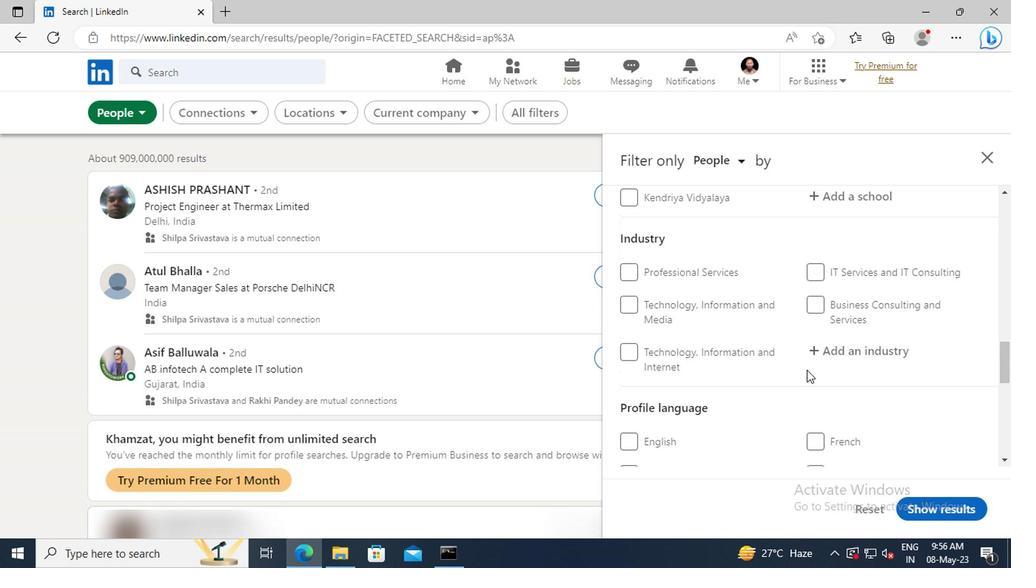 
Action: Mouse moved to (674, 363)
Screenshot: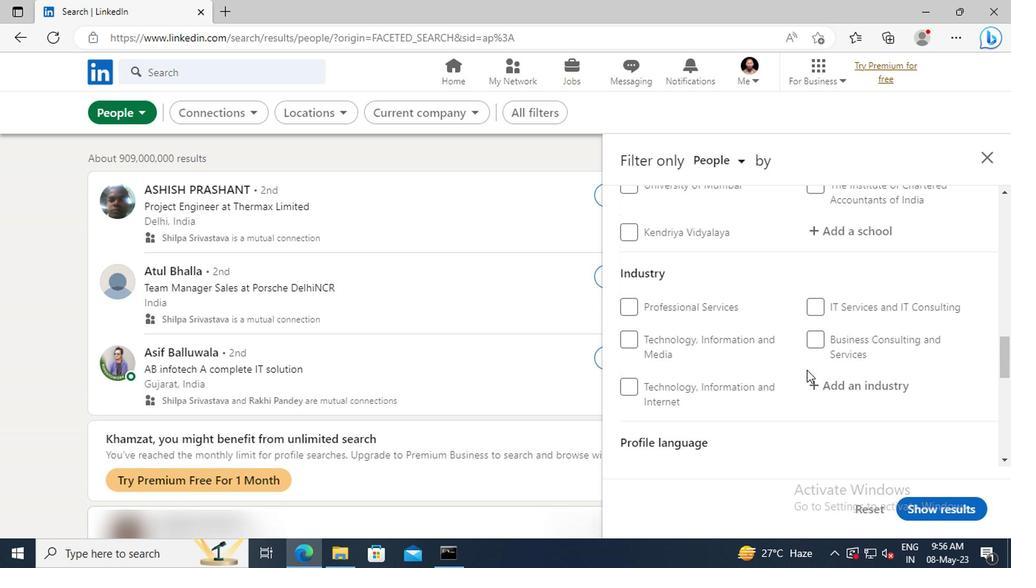 
Action: Mouse scrolled (674, 363) with delta (0, 0)
Screenshot: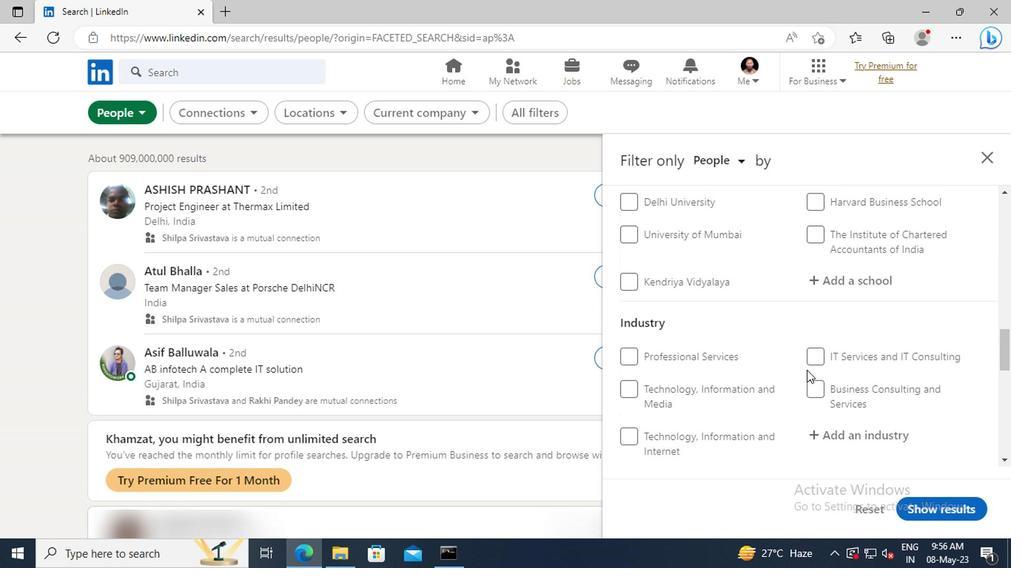 
Action: Mouse scrolled (674, 363) with delta (0, 0)
Screenshot: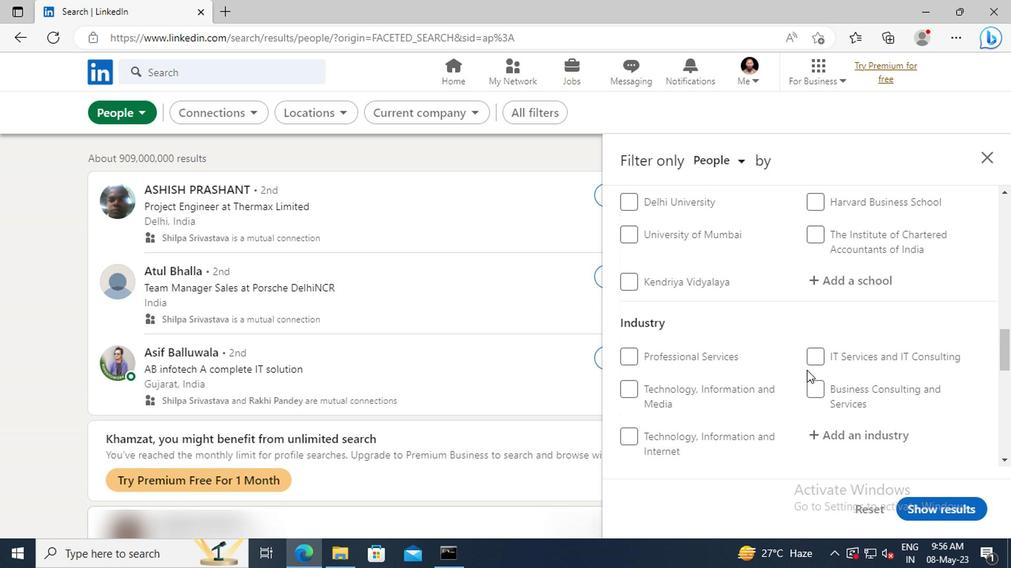 
Action: Mouse scrolled (674, 363) with delta (0, 0)
Screenshot: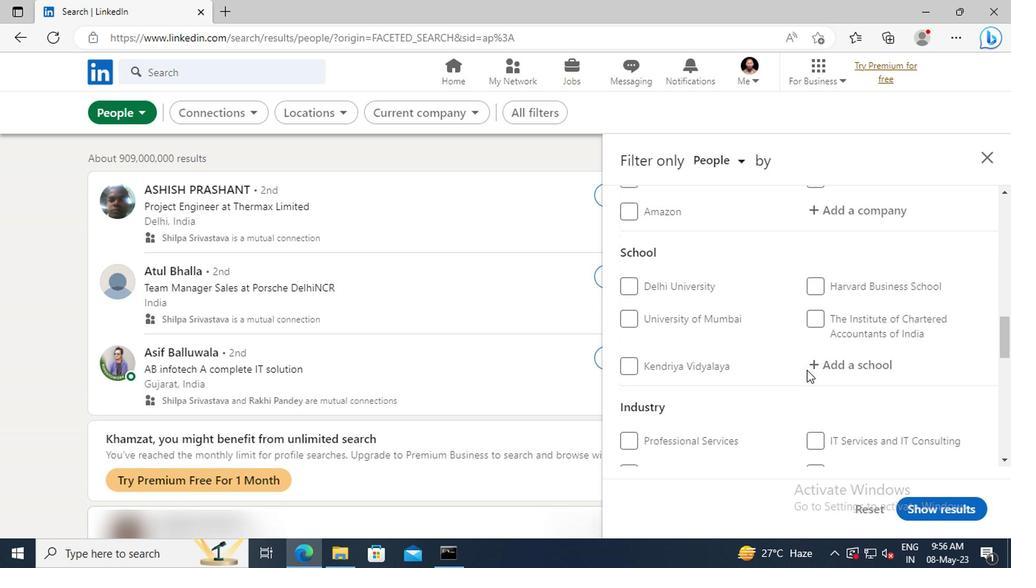 
Action: Mouse scrolled (674, 363) with delta (0, 0)
Screenshot: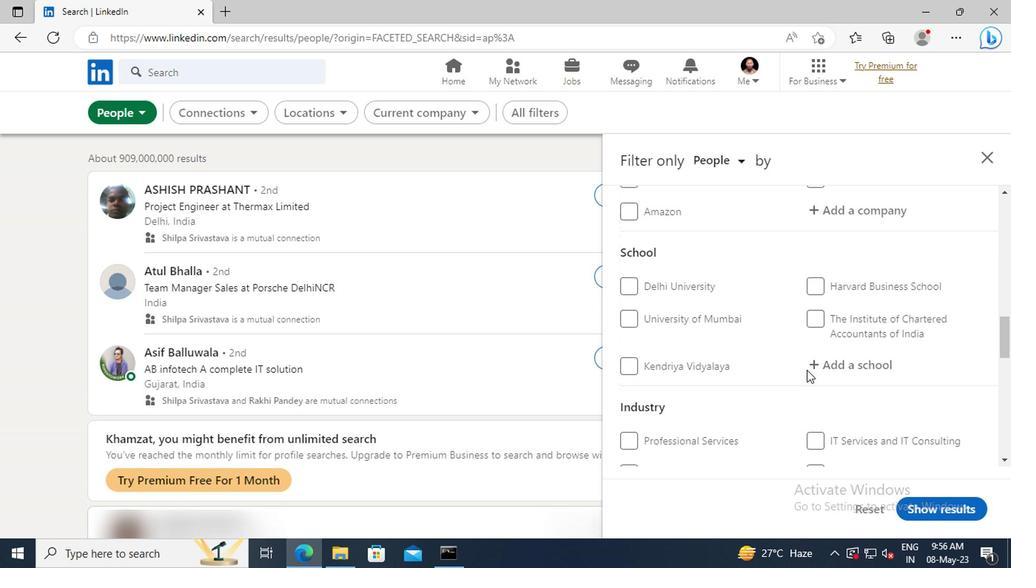 
Action: Mouse scrolled (674, 363) with delta (0, 0)
Screenshot: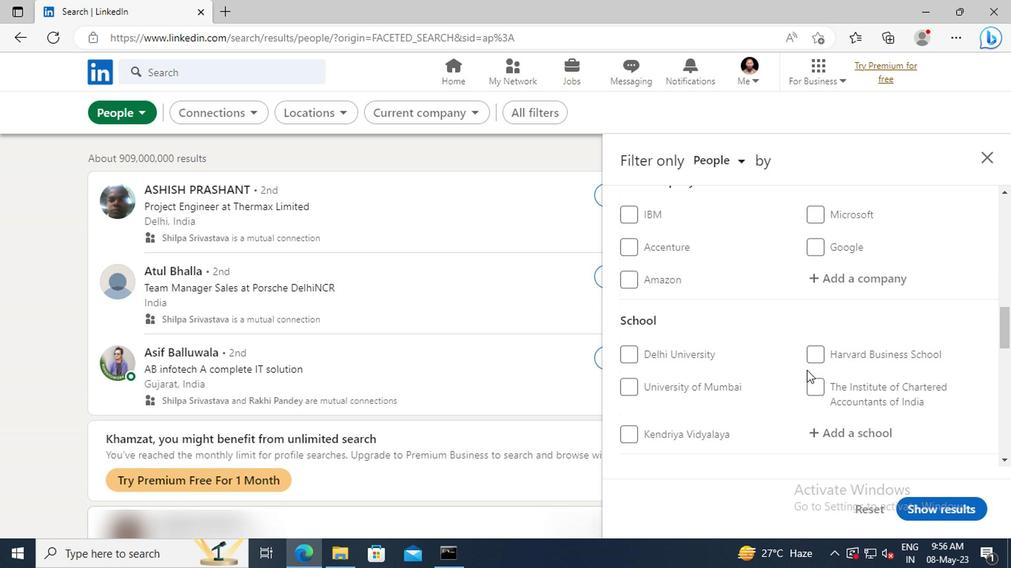 
Action: Mouse scrolled (674, 363) with delta (0, 0)
Screenshot: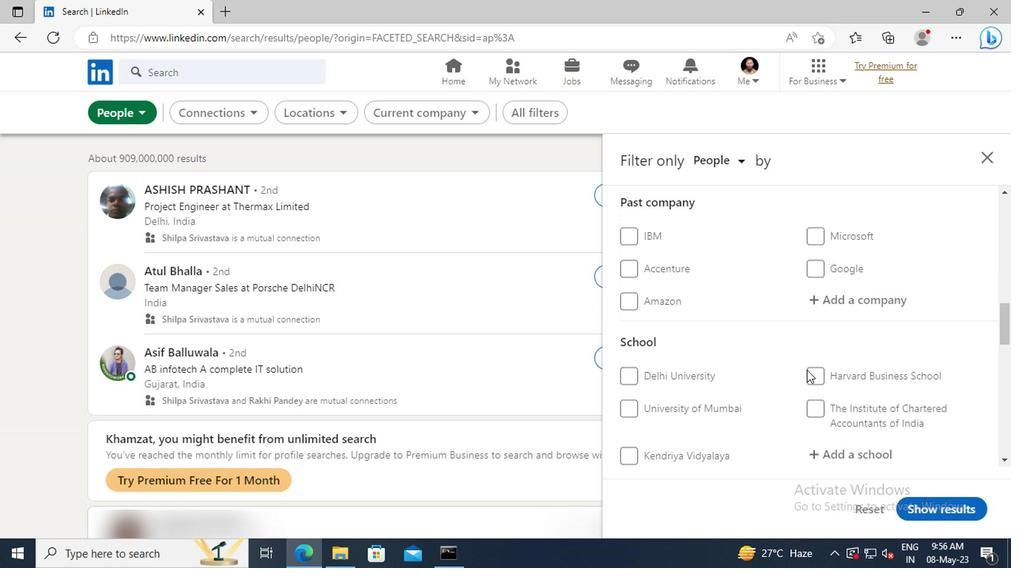 
Action: Mouse scrolled (674, 363) with delta (0, 0)
Screenshot: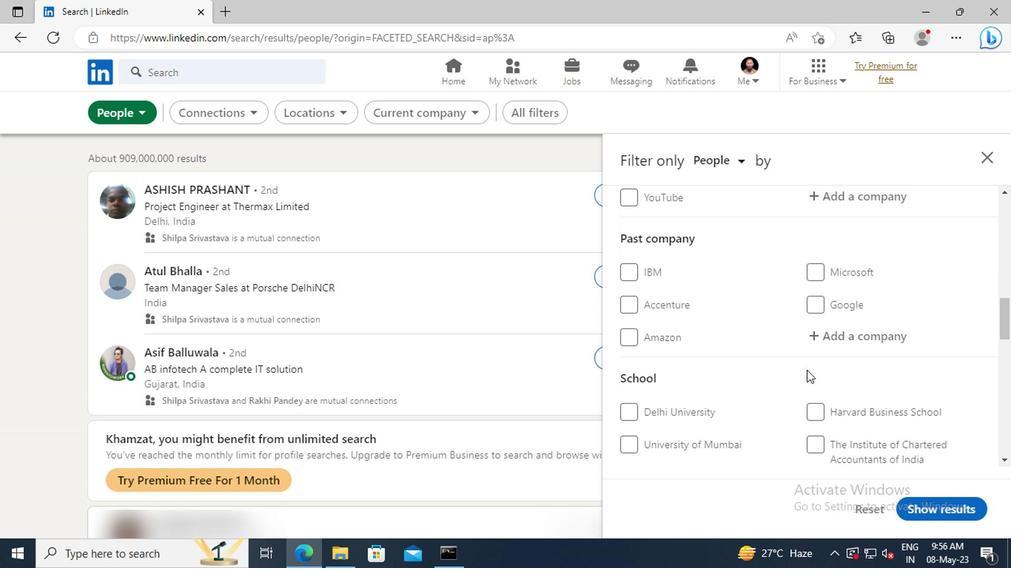 
Action: Mouse scrolled (674, 363) with delta (0, 0)
Screenshot: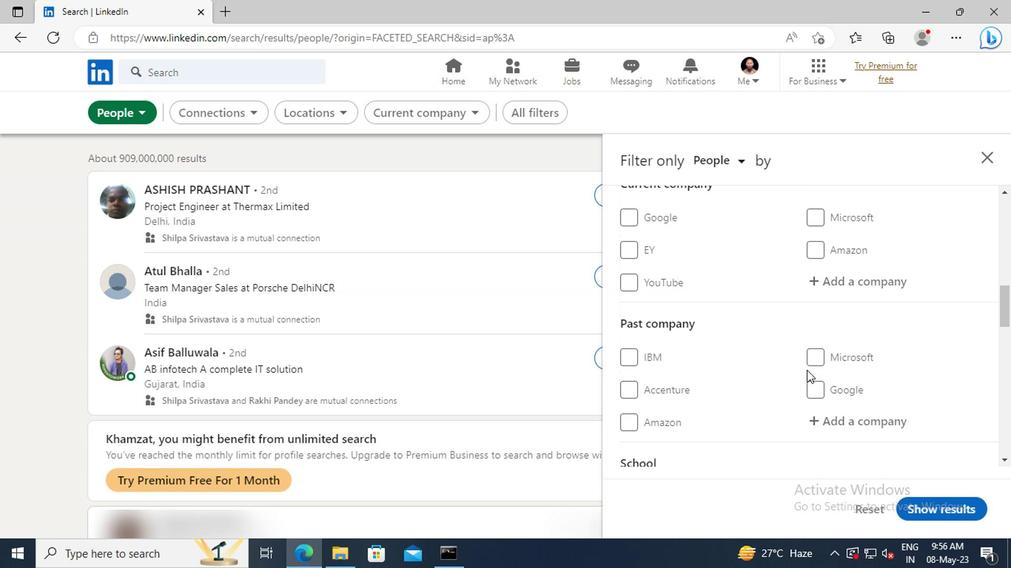 
Action: Mouse moved to (684, 330)
Screenshot: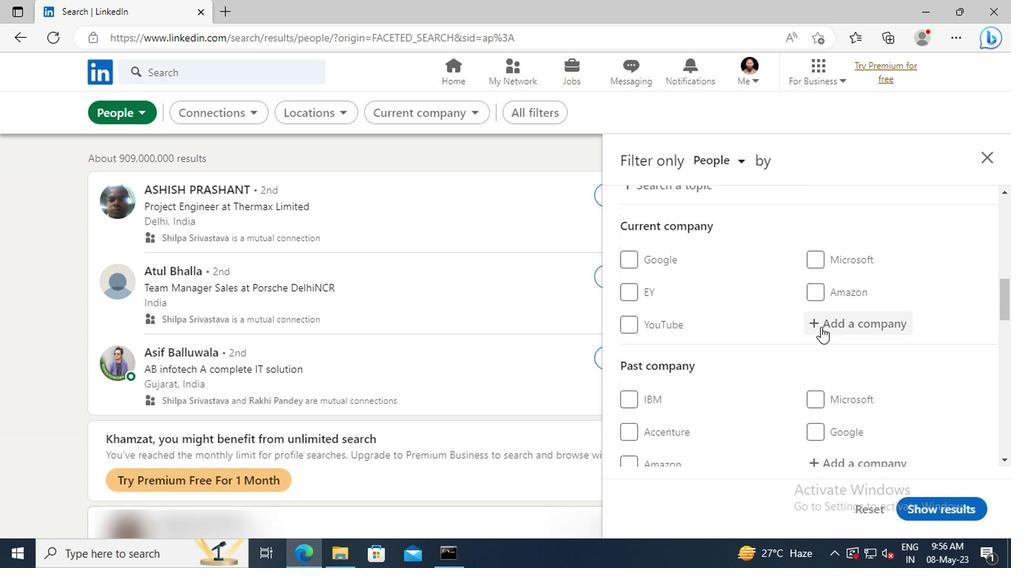 
Action: Mouse pressed left at (684, 330)
Screenshot: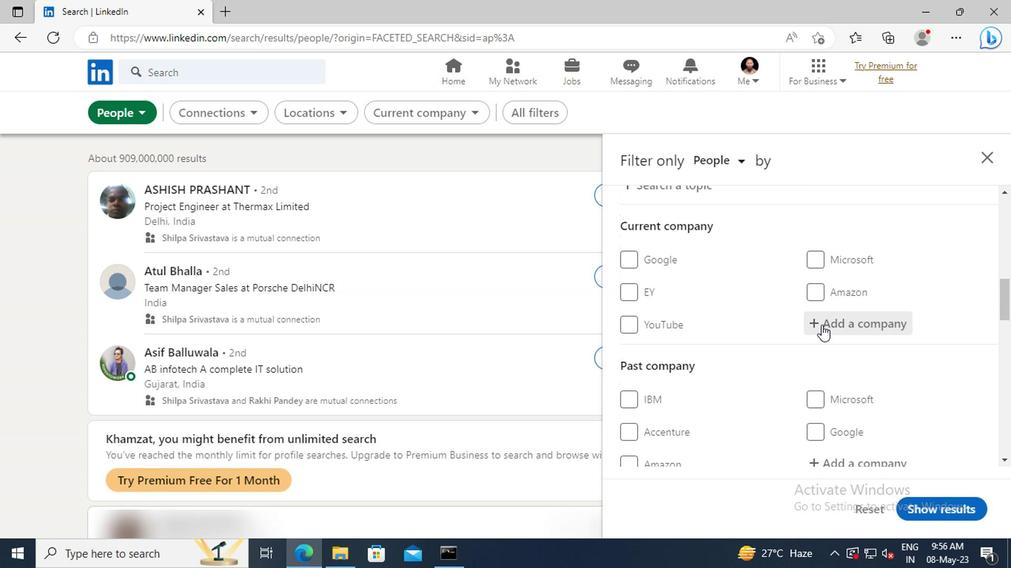 
Action: Key pressed <Key.shift>BBC
Screenshot: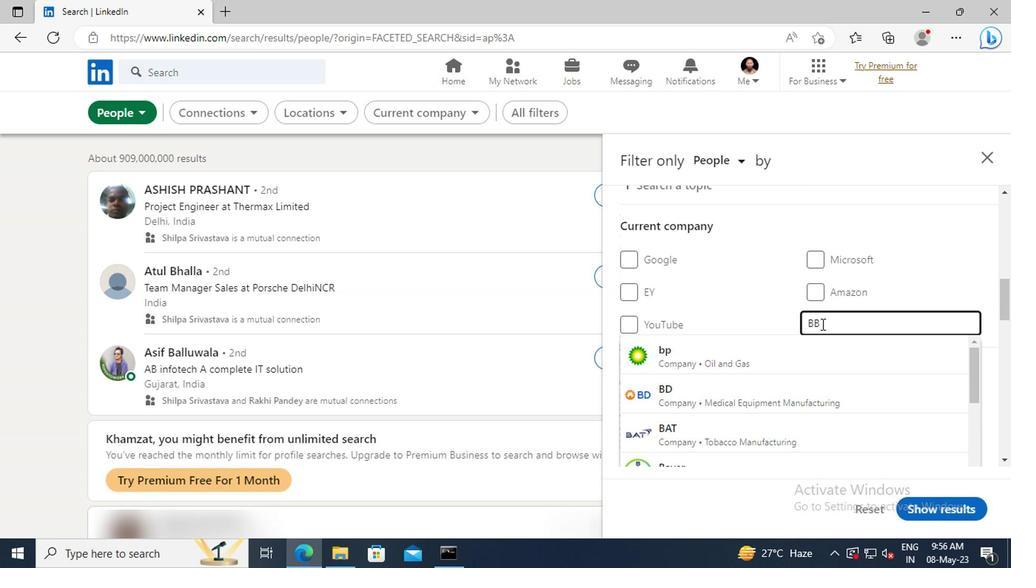 
Action: Mouse moved to (688, 348)
Screenshot: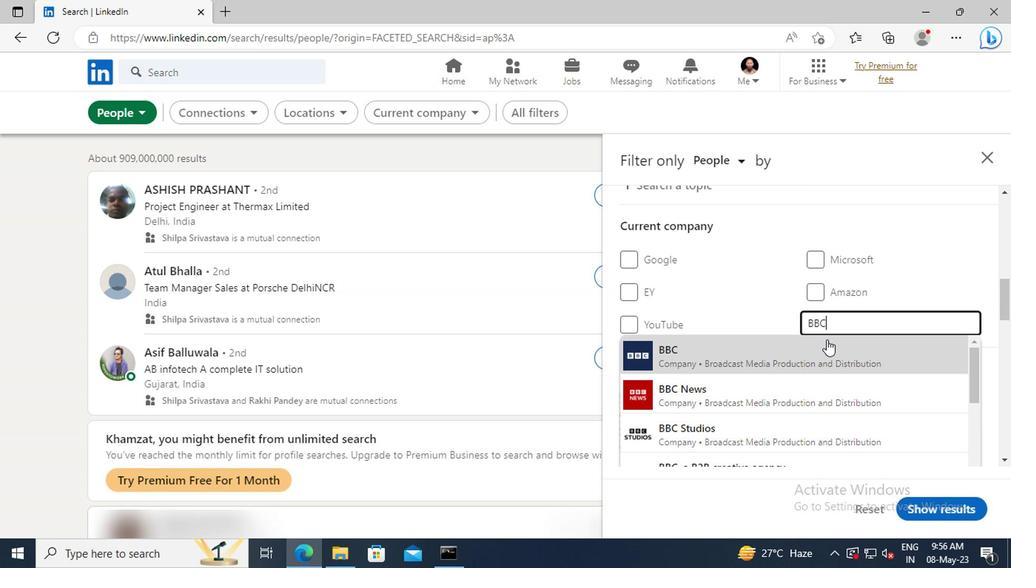 
Action: Mouse pressed left at (688, 348)
Screenshot: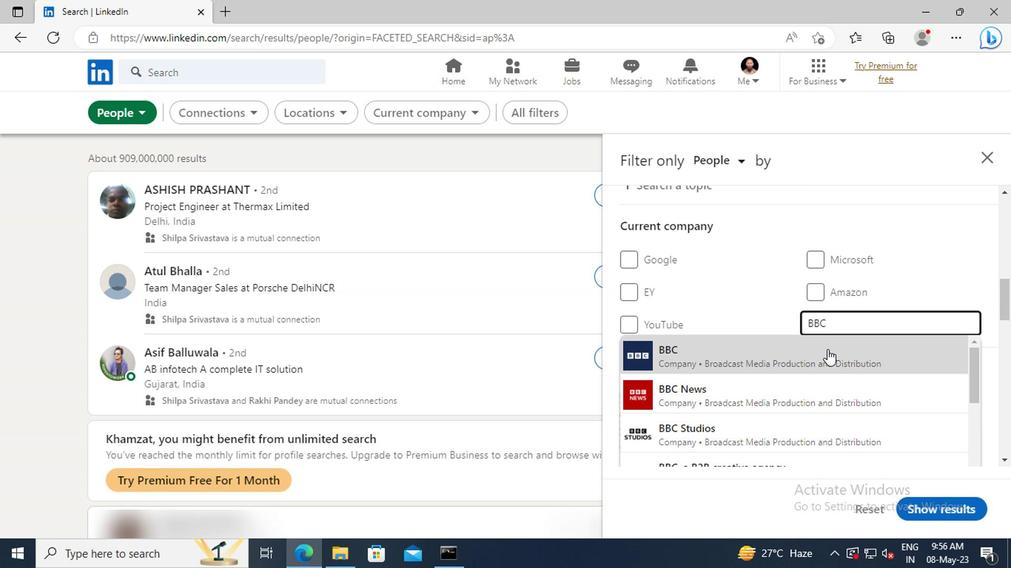 
Action: Mouse moved to (689, 348)
Screenshot: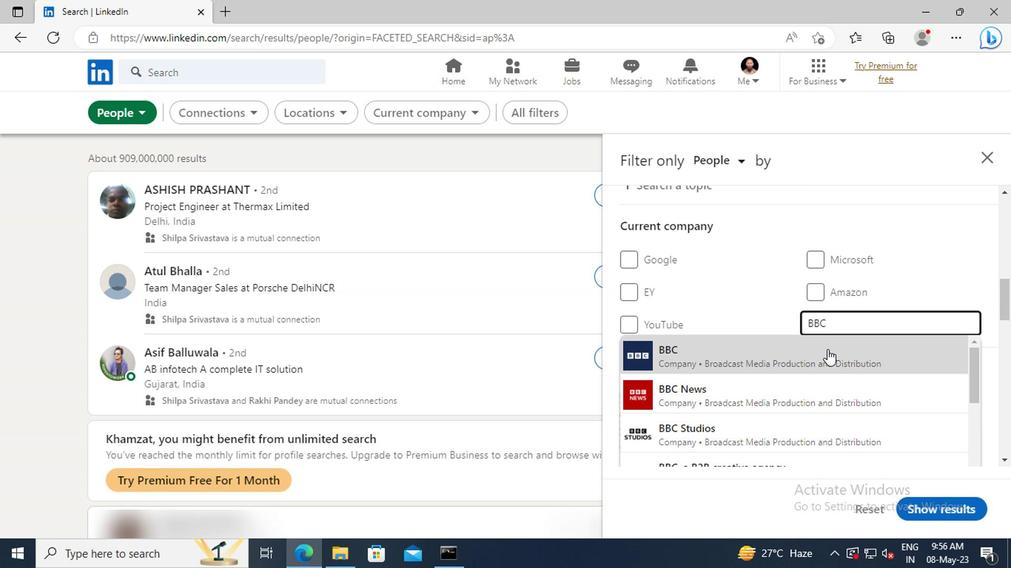 
Action: Mouse scrolled (689, 348) with delta (0, 0)
Screenshot: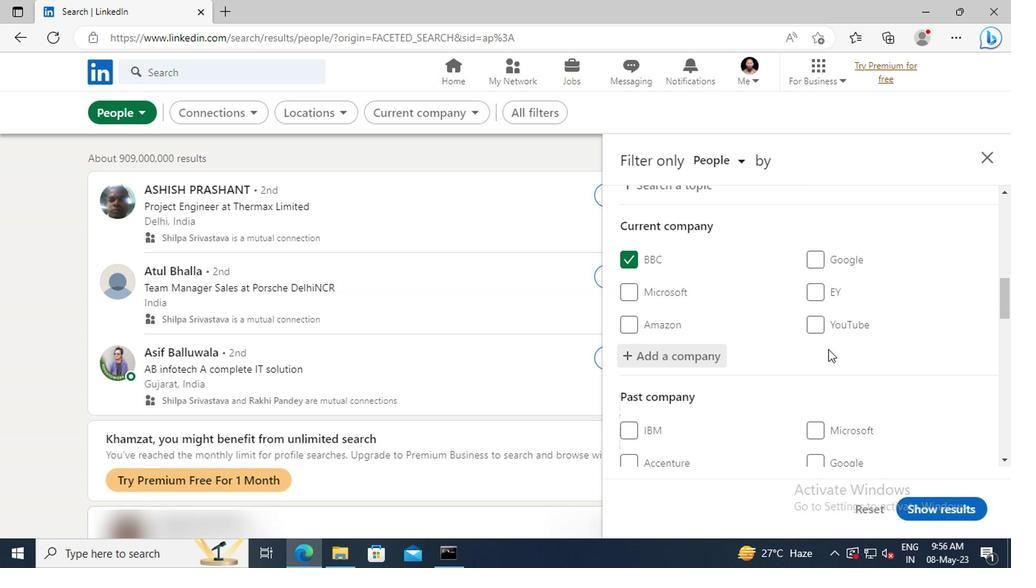 
Action: Mouse scrolled (689, 348) with delta (0, 0)
Screenshot: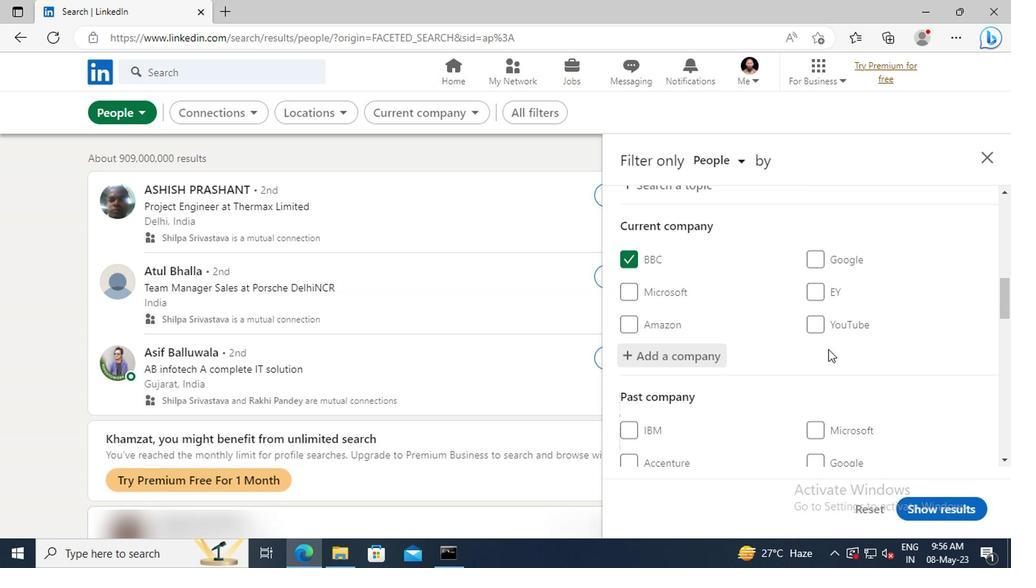 
Action: Mouse moved to (690, 342)
Screenshot: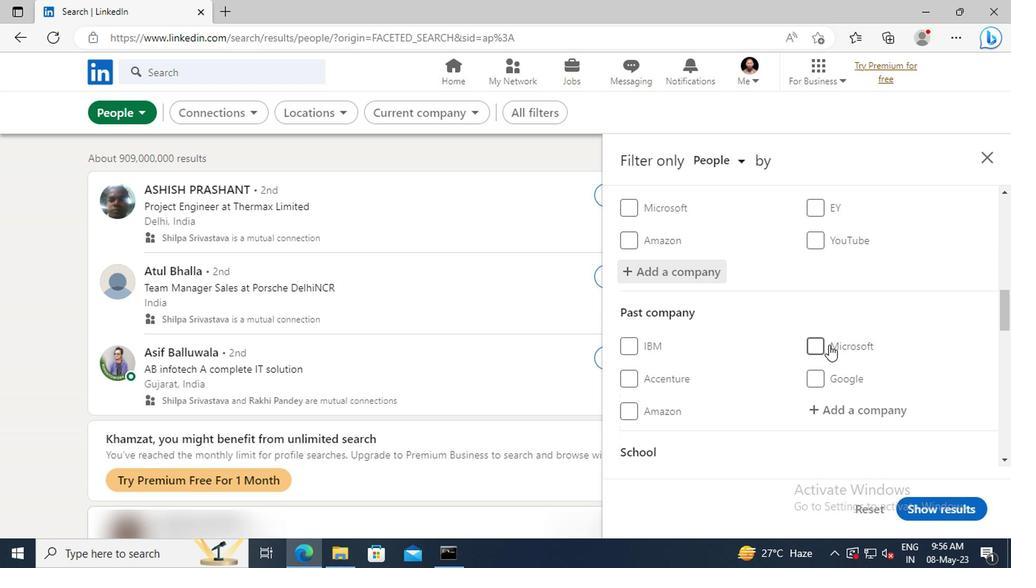 
Action: Mouse scrolled (690, 341) with delta (0, 0)
Screenshot: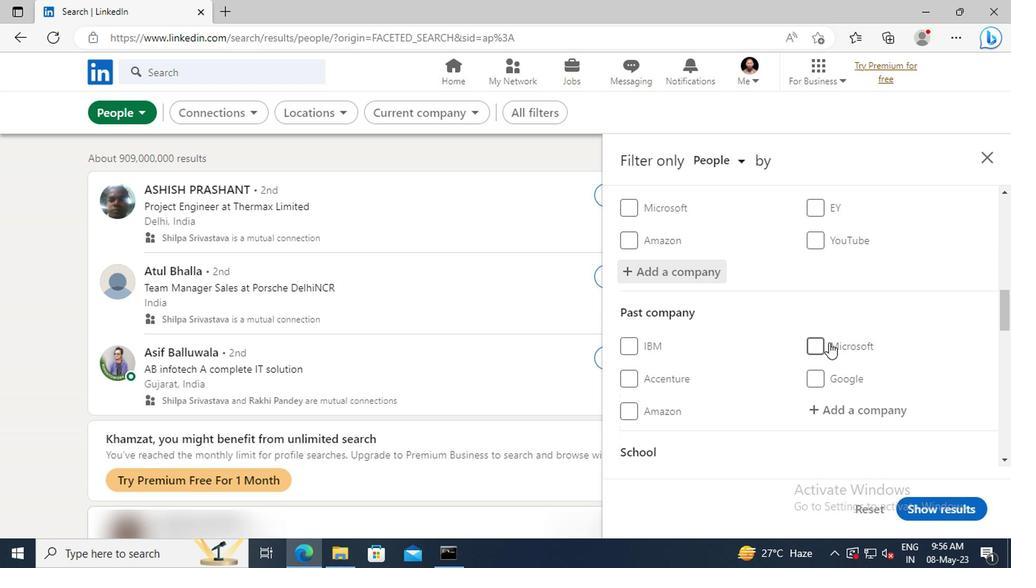 
Action: Mouse moved to (690, 341)
Screenshot: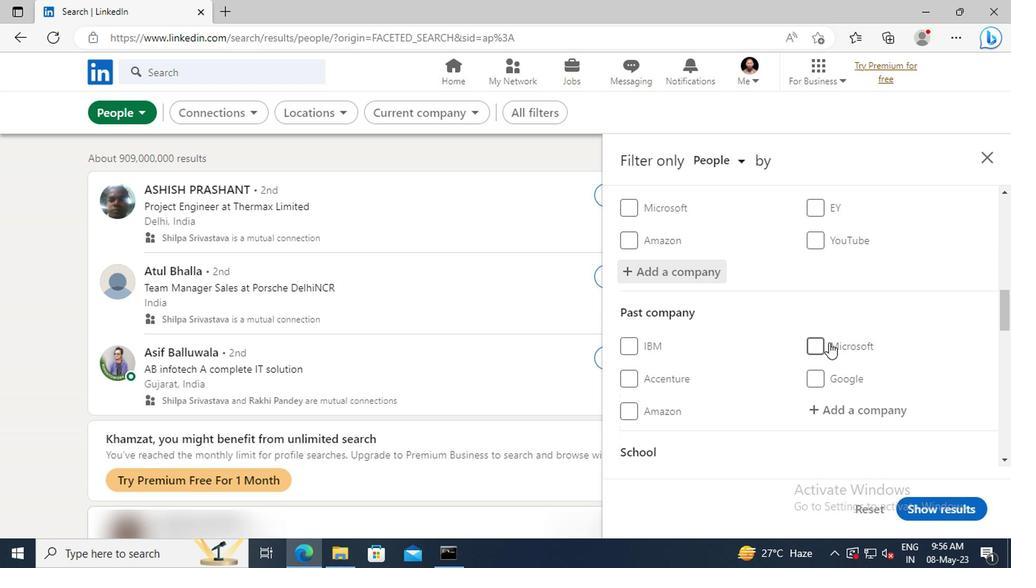 
Action: Mouse scrolled (690, 340) with delta (0, 0)
Screenshot: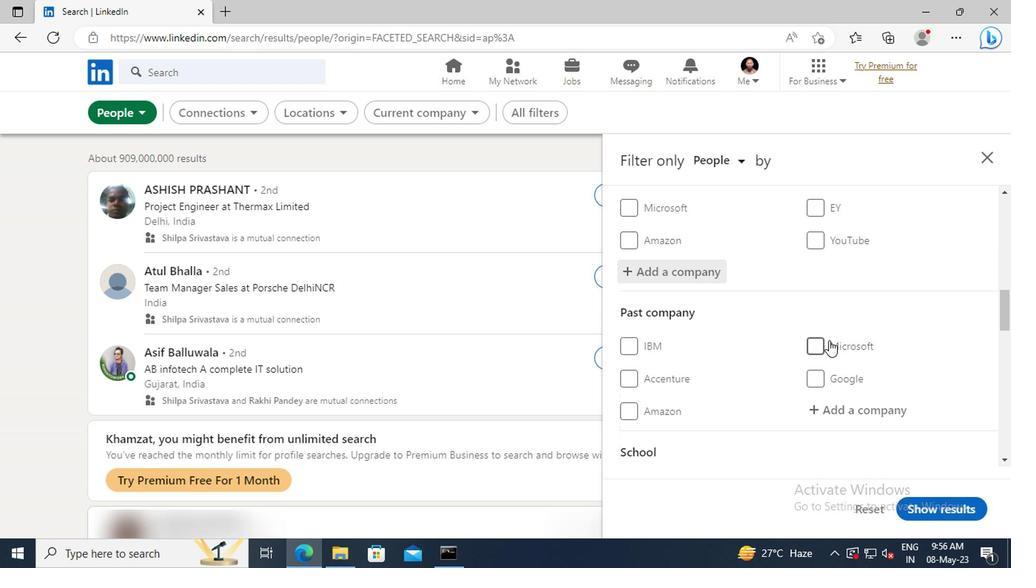 
Action: Mouse moved to (687, 336)
Screenshot: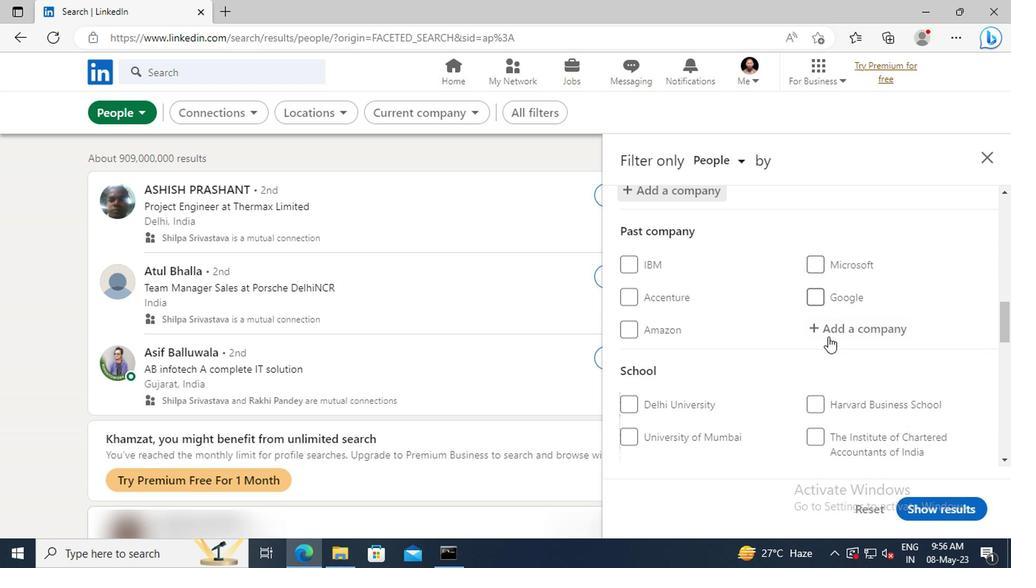
Action: Mouse scrolled (687, 335) with delta (0, 0)
Screenshot: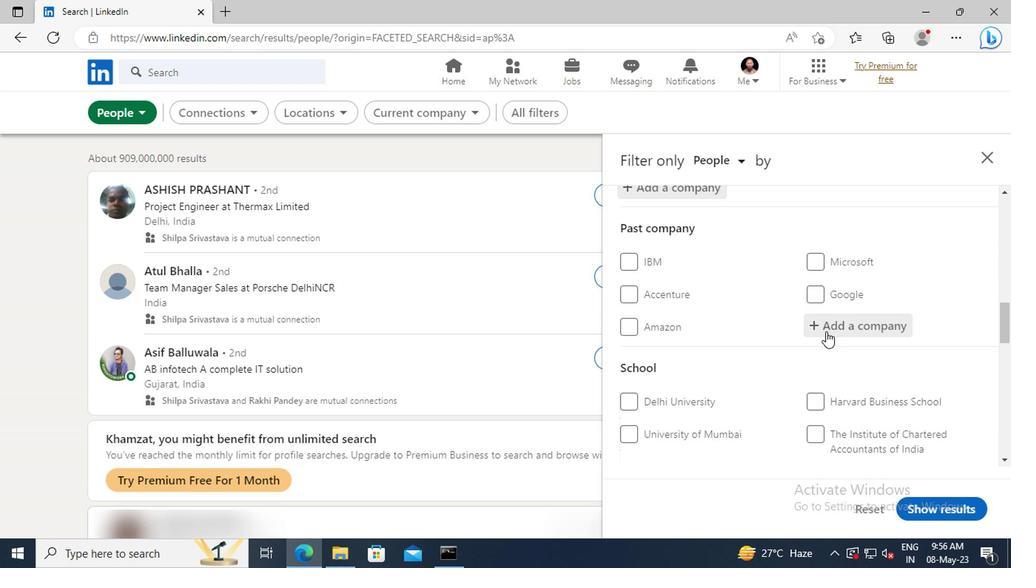 
Action: Mouse scrolled (687, 335) with delta (0, 0)
Screenshot: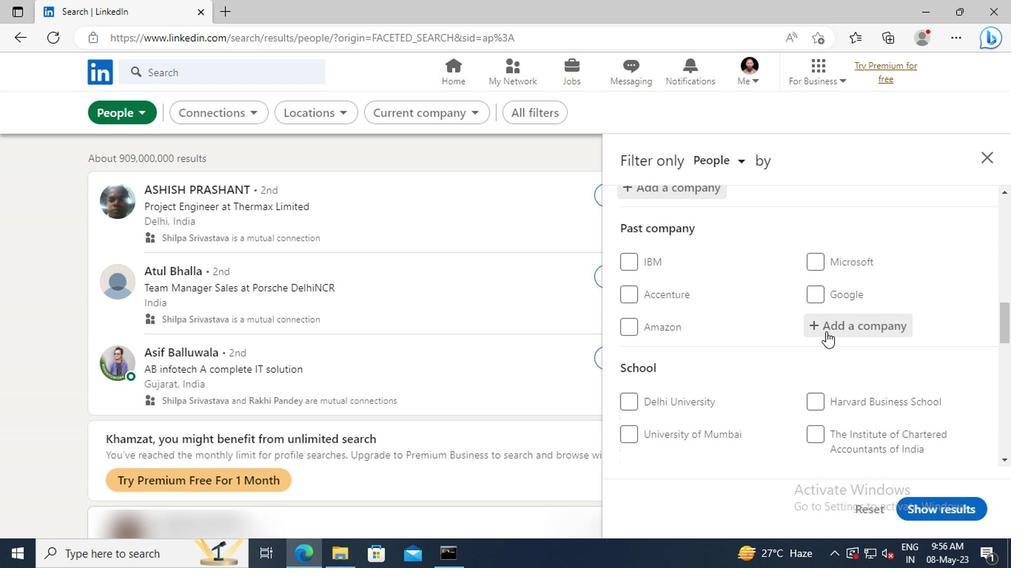 
Action: Mouse moved to (687, 336)
Screenshot: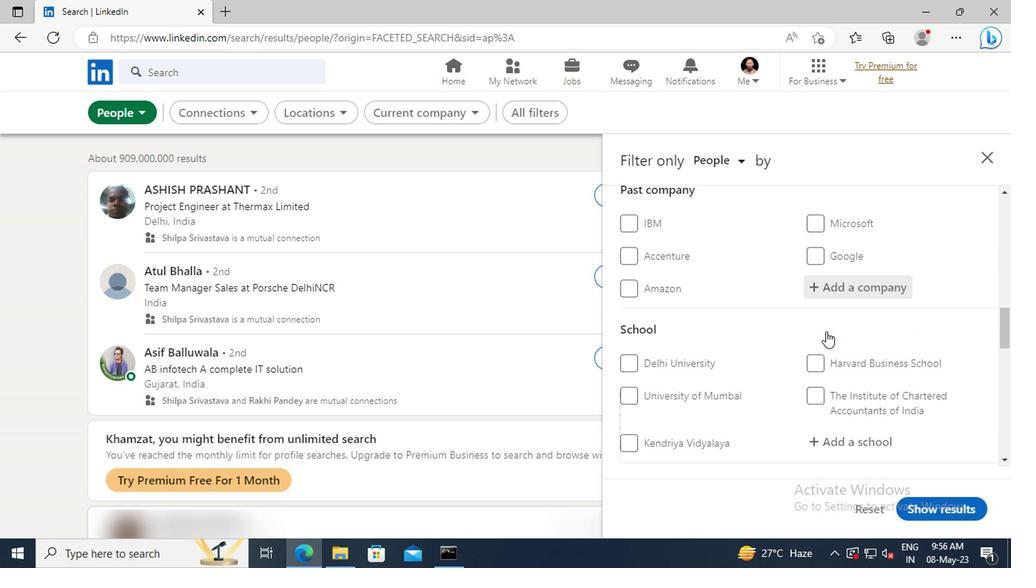 
Action: Mouse scrolled (687, 335) with delta (0, 0)
Screenshot: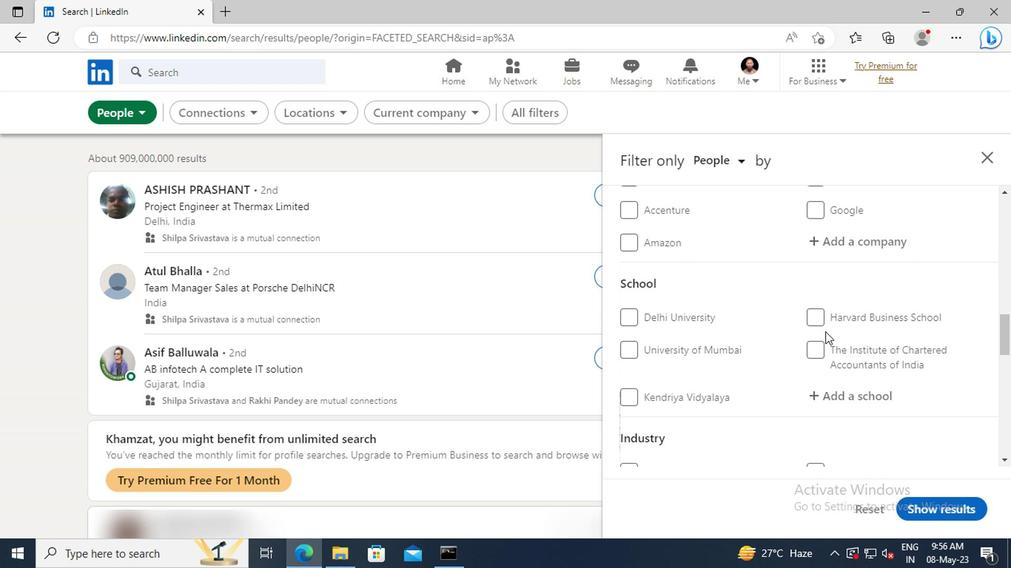 
Action: Mouse moved to (690, 351)
Screenshot: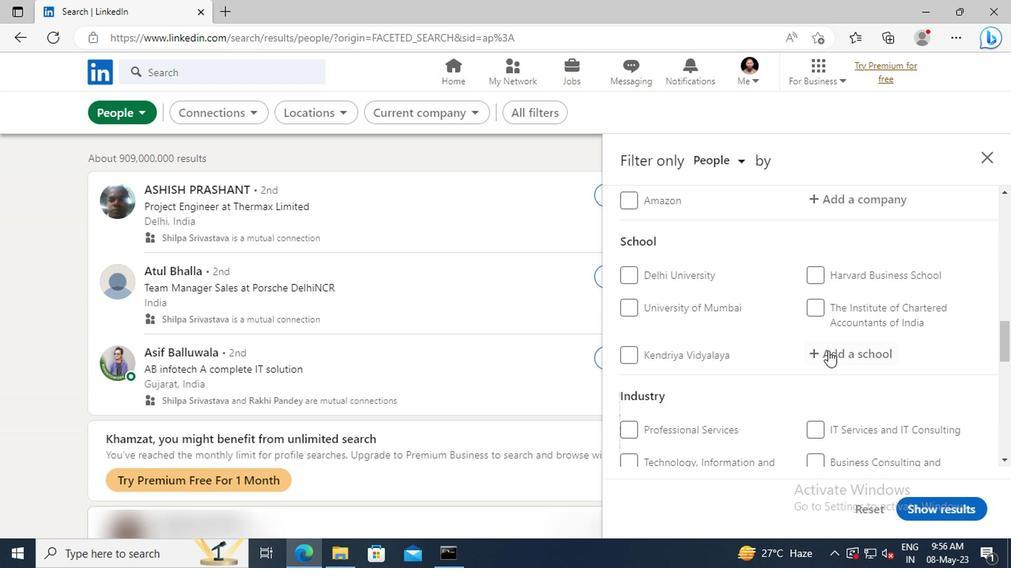 
Action: Mouse pressed left at (690, 351)
Screenshot: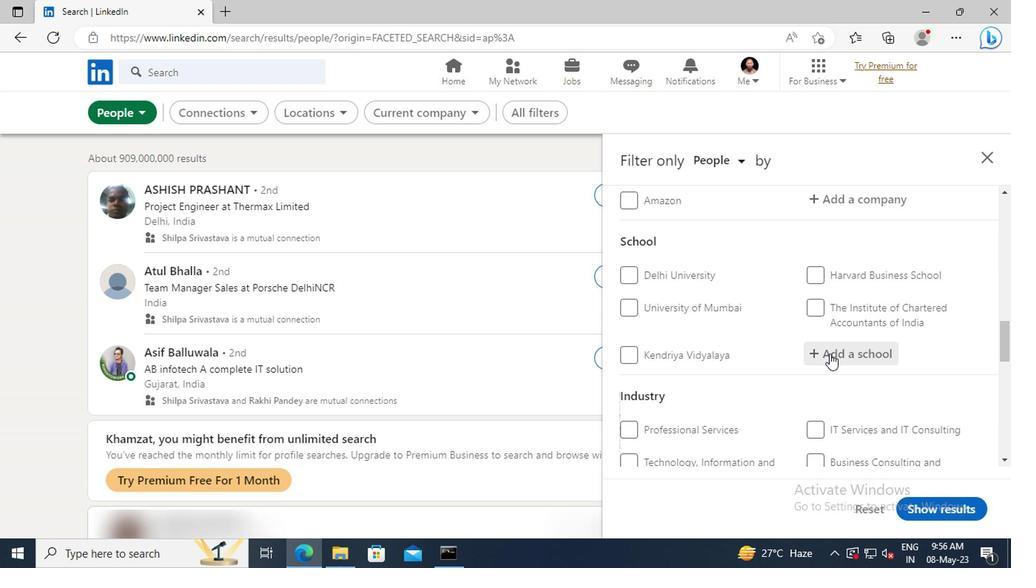 
Action: Key pressed <Key.shift>ANDHRA<Key.space><Key.shift>LOYOL
Screenshot: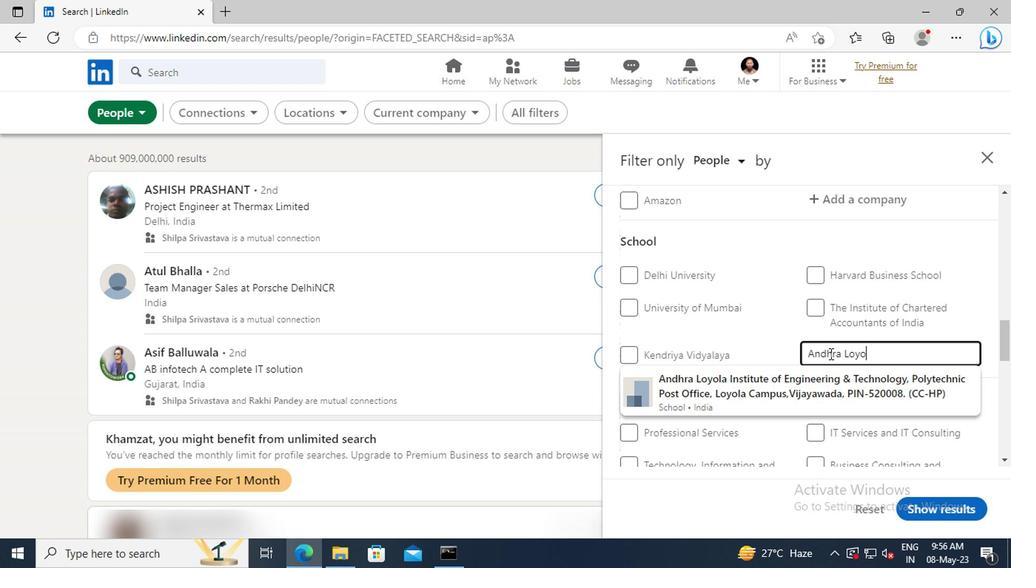
Action: Mouse moved to (691, 371)
Screenshot: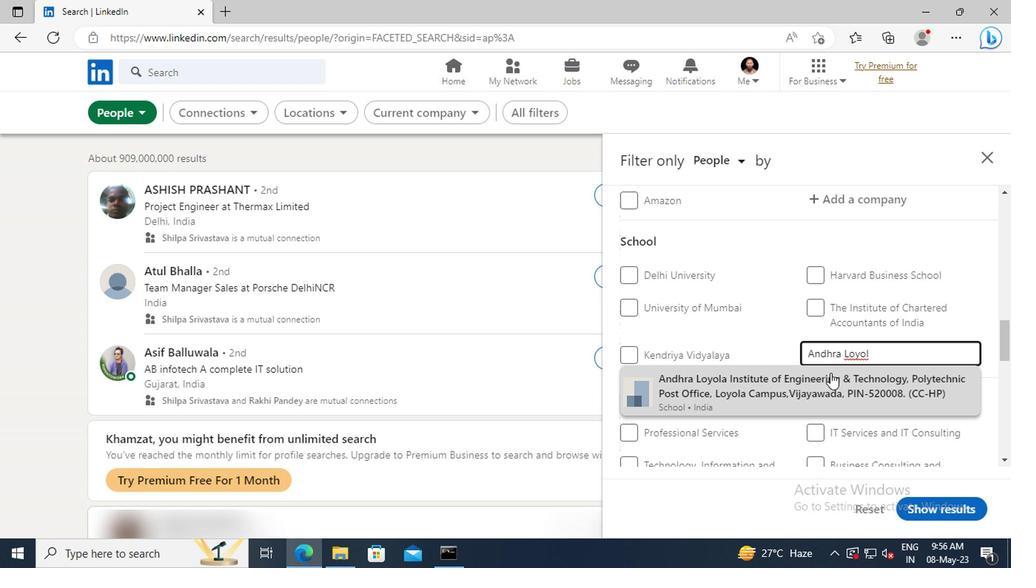 
Action: Mouse pressed left at (691, 371)
Screenshot: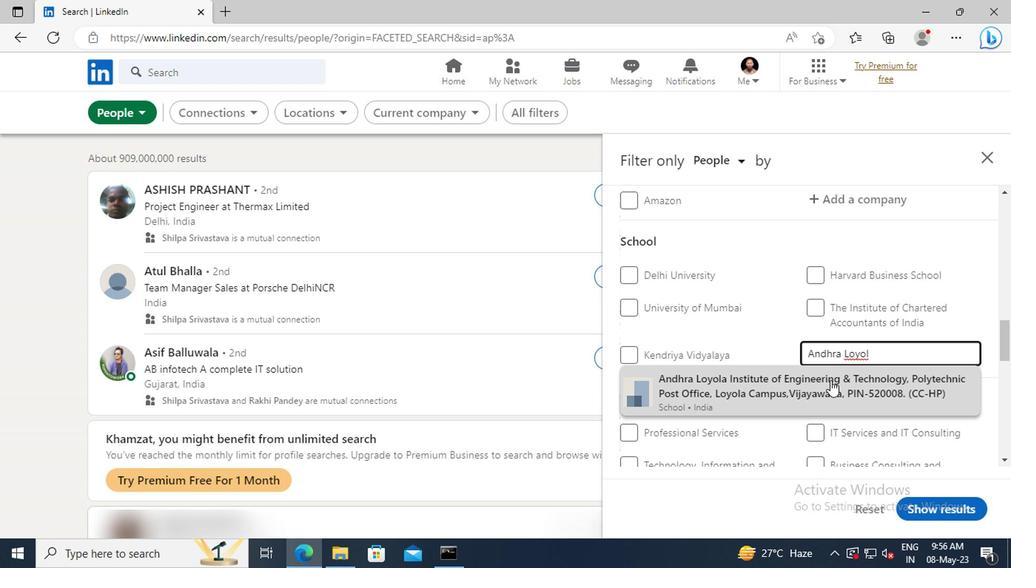 
Action: Mouse moved to (692, 370)
Screenshot: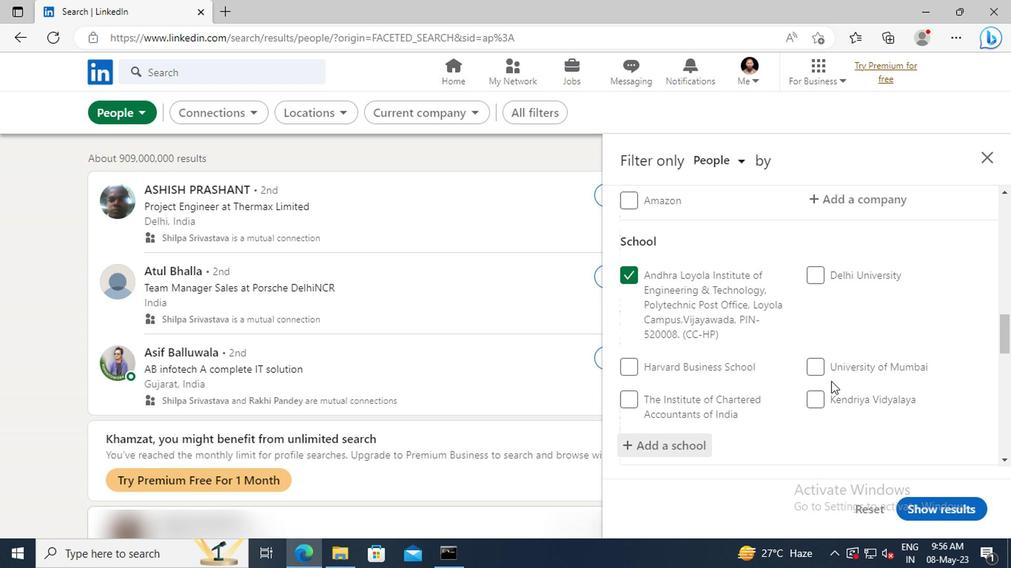 
Action: Mouse scrolled (692, 369) with delta (0, 0)
Screenshot: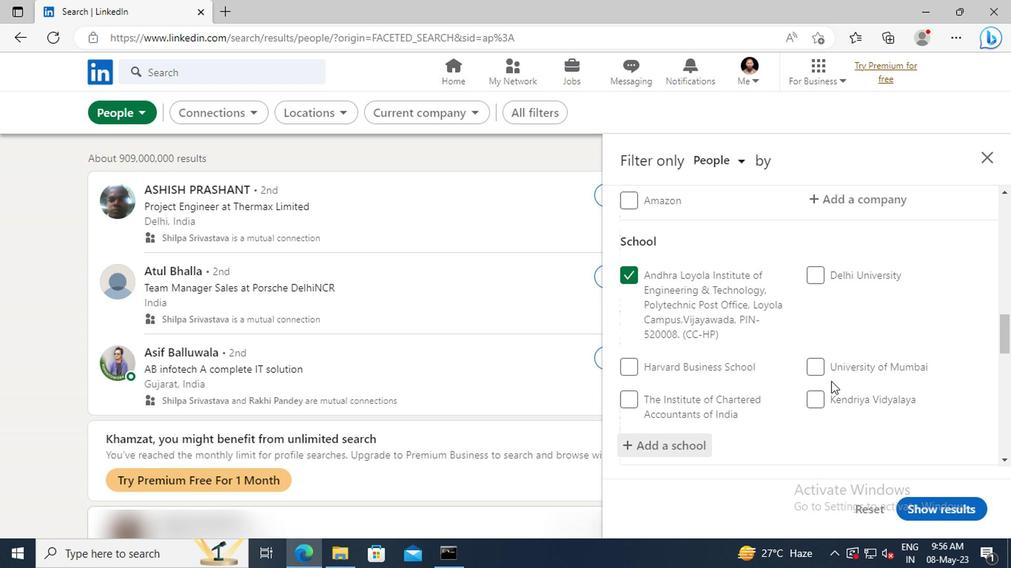 
Action: Mouse moved to (692, 365)
Screenshot: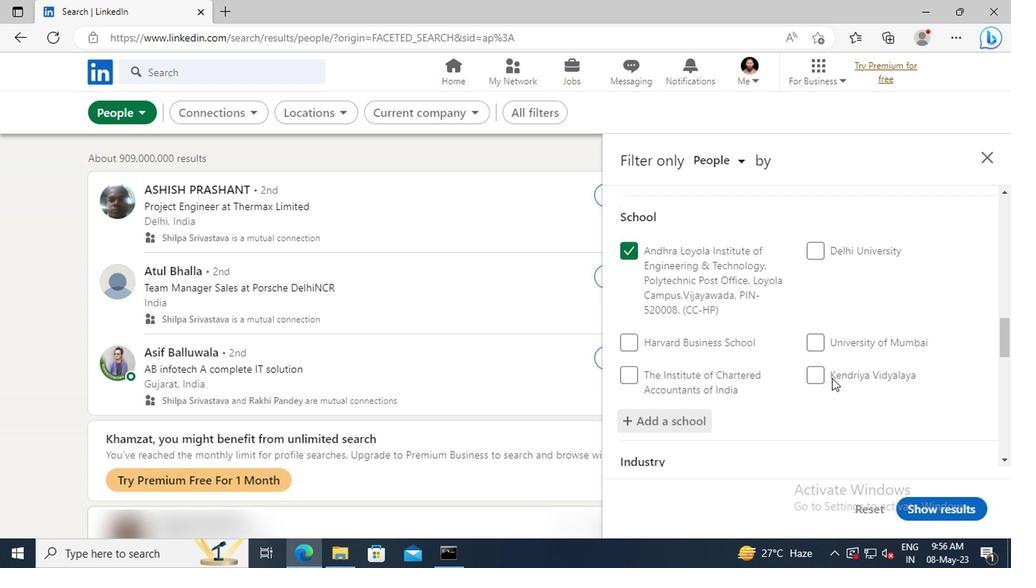
Action: Mouse scrolled (692, 364) with delta (0, 0)
Screenshot: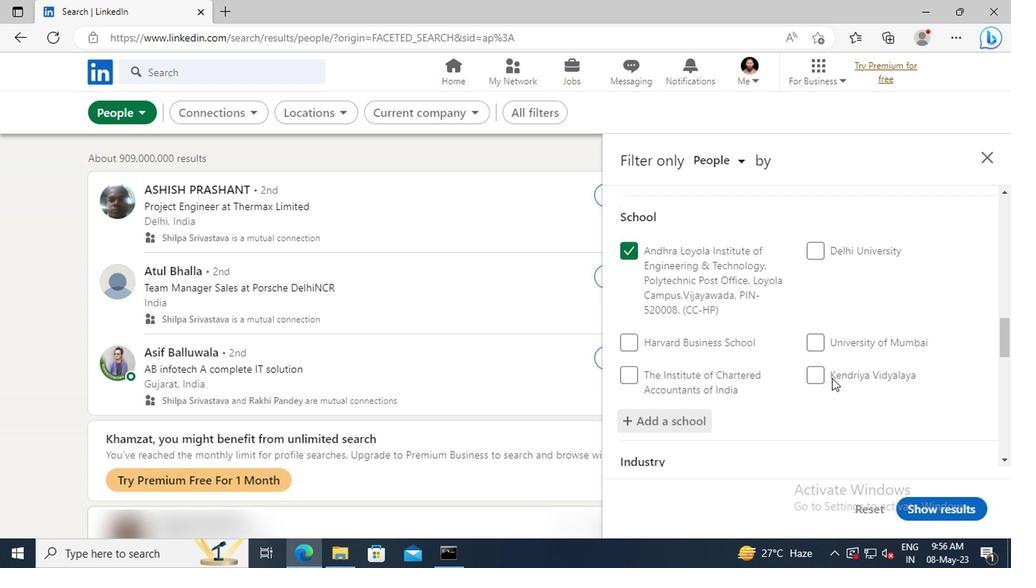 
Action: Mouse moved to (692, 350)
Screenshot: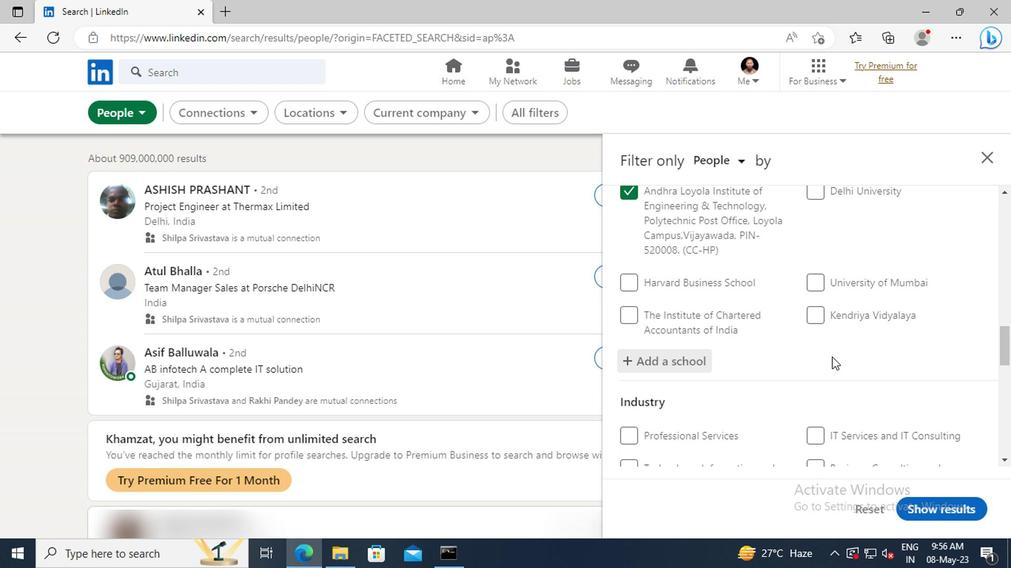 
Action: Mouse scrolled (692, 349) with delta (0, 0)
Screenshot: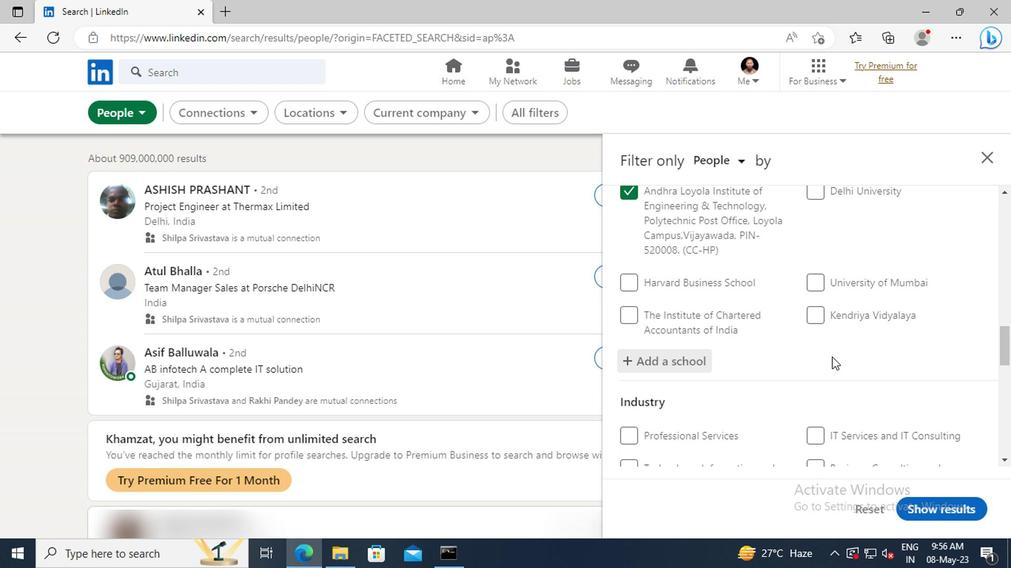 
Action: Mouse moved to (692, 349)
Screenshot: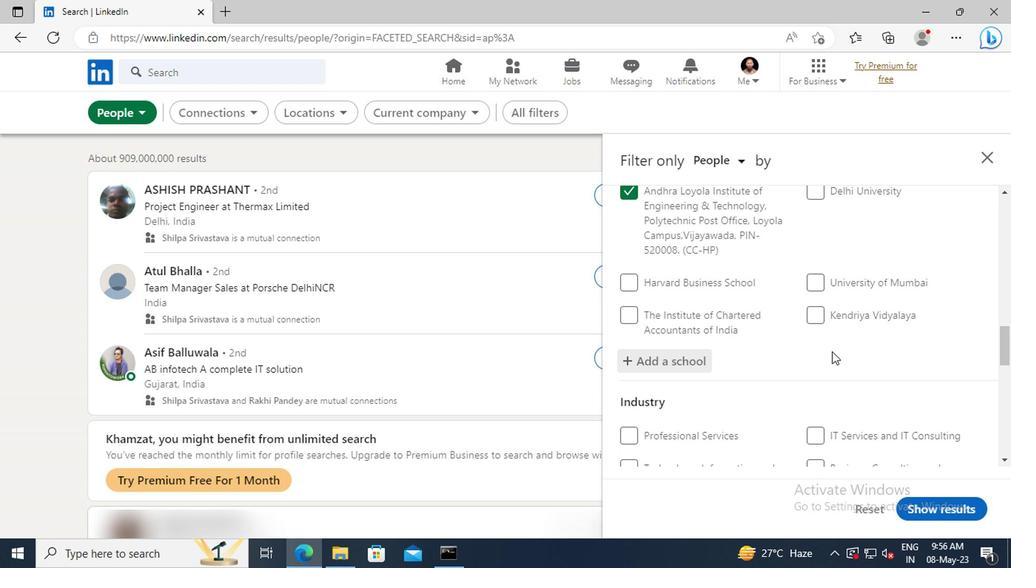 
Action: Mouse scrolled (692, 349) with delta (0, 0)
Screenshot: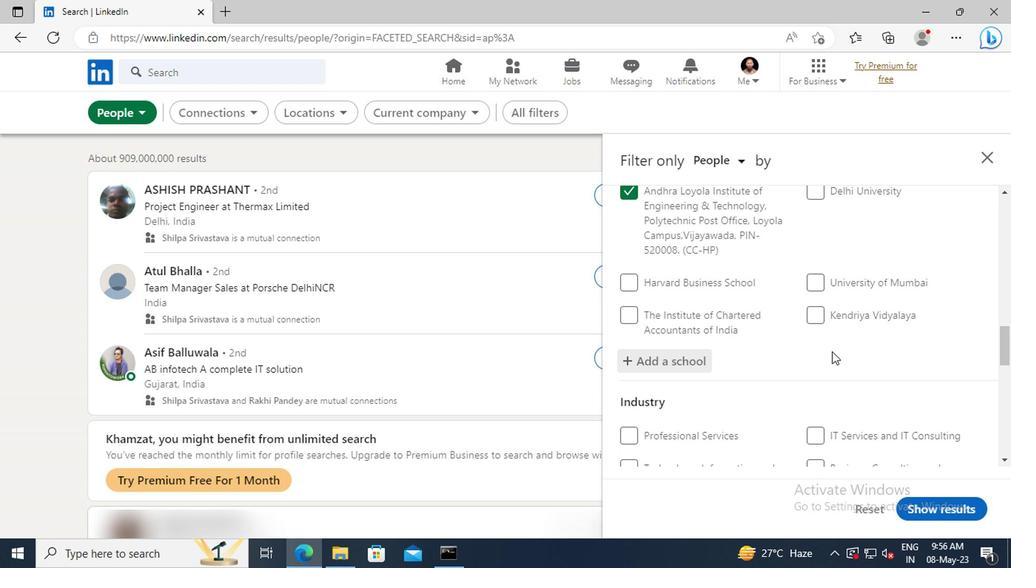 
Action: Mouse moved to (692, 349)
Screenshot: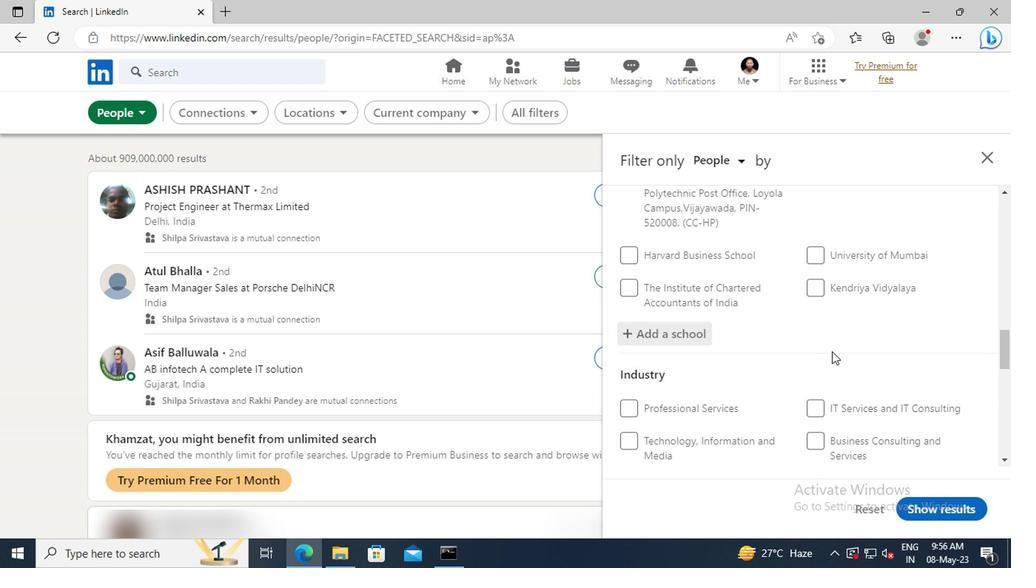 
Action: Mouse scrolled (692, 348) with delta (0, 0)
Screenshot: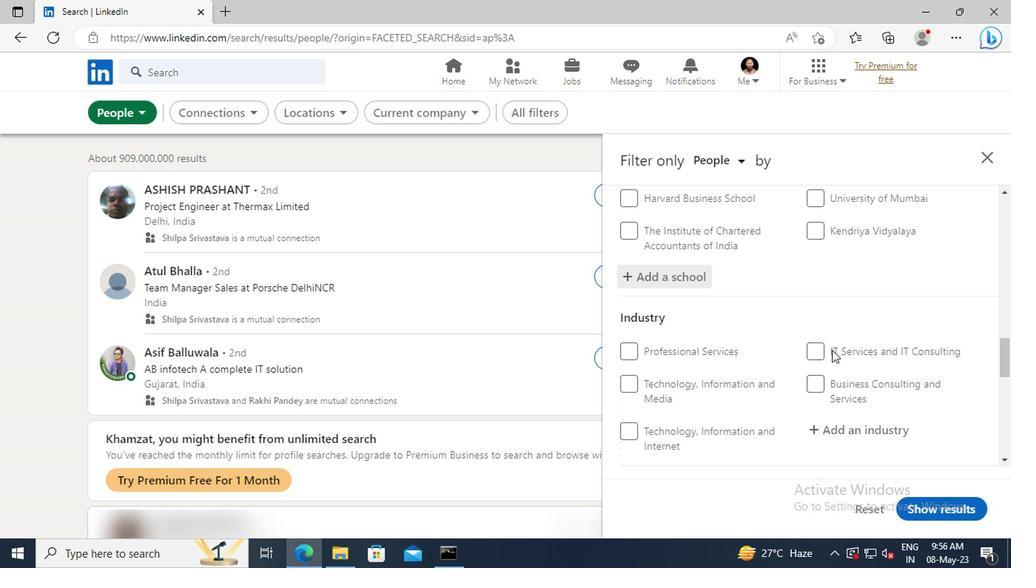 
Action: Mouse moved to (692, 378)
Screenshot: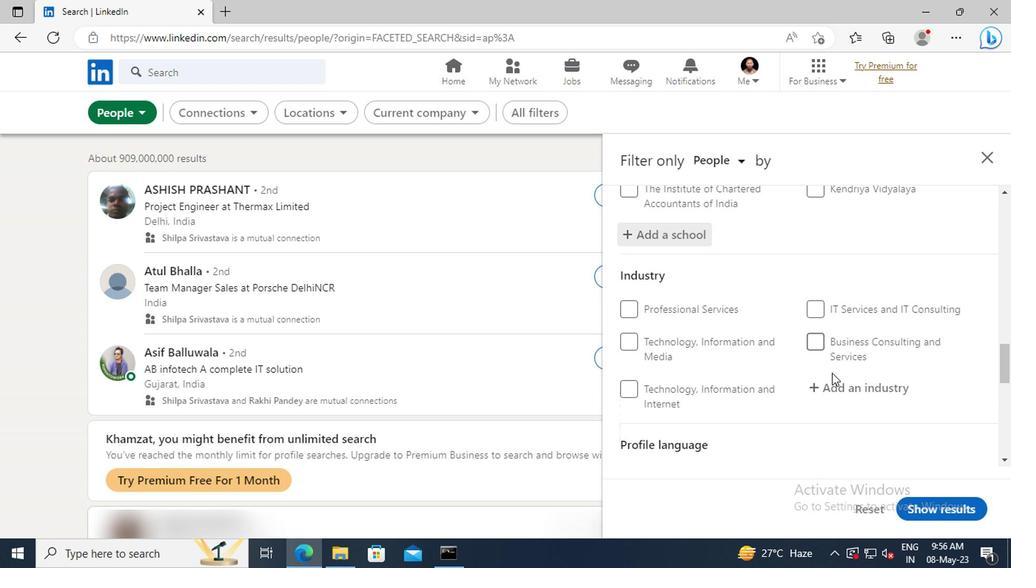 
Action: Mouse pressed left at (692, 378)
Screenshot: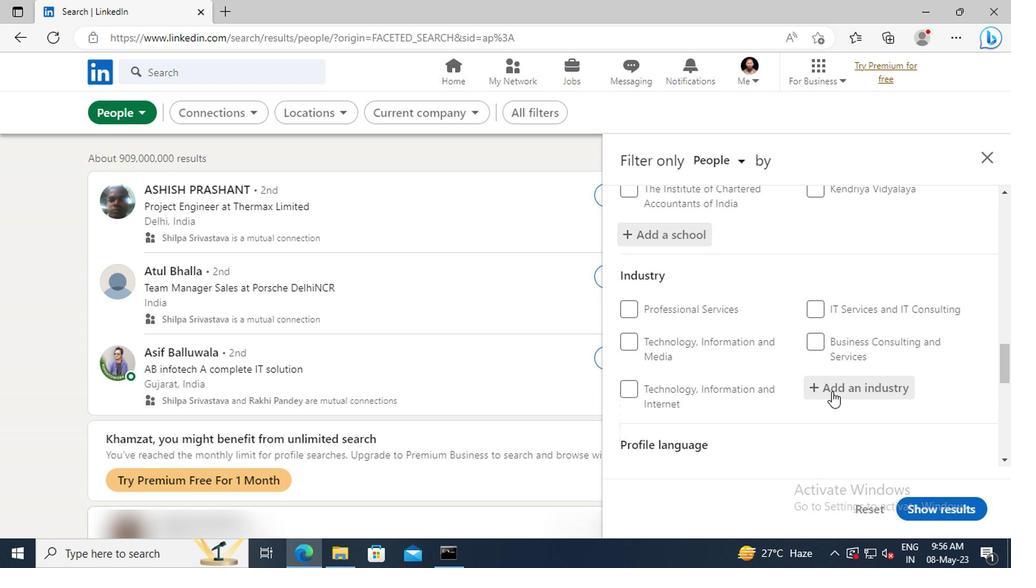 
Action: Key pressed <Key.shift>
Screenshot: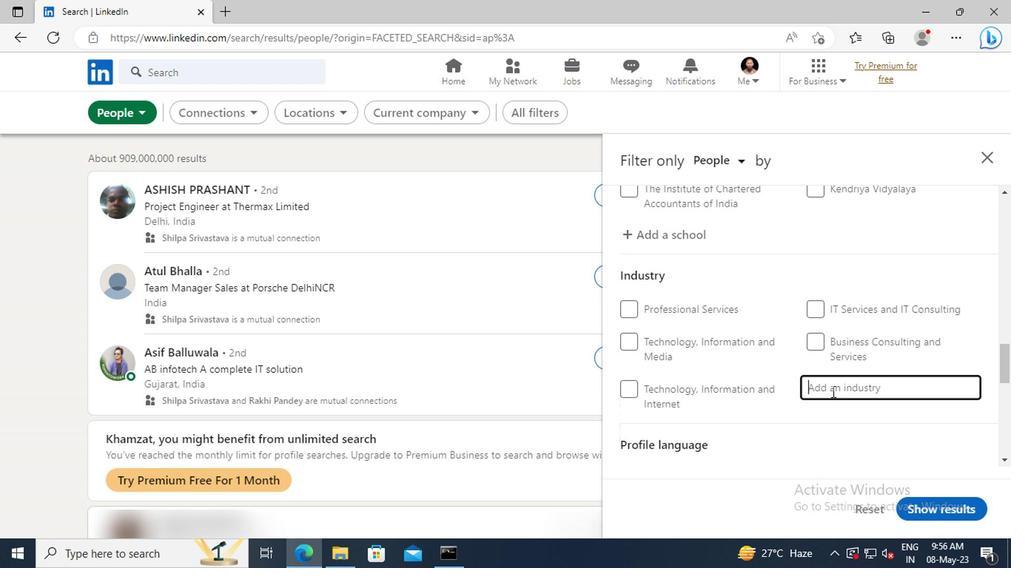 
Action: Mouse moved to (692, 378)
Screenshot: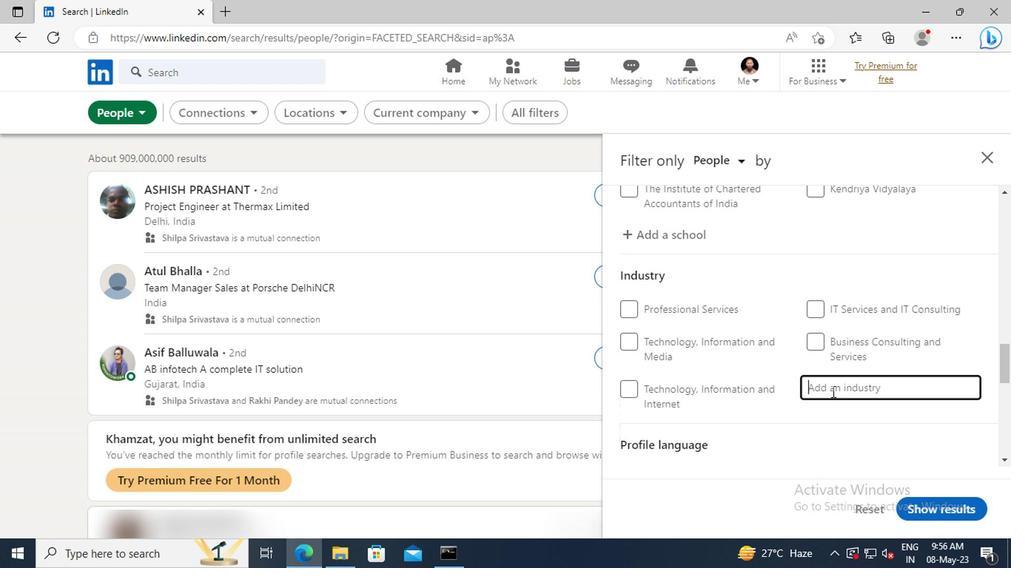 
Action: Key pressed APPAREL<Key.space><Key.shift>MAN
Screenshot: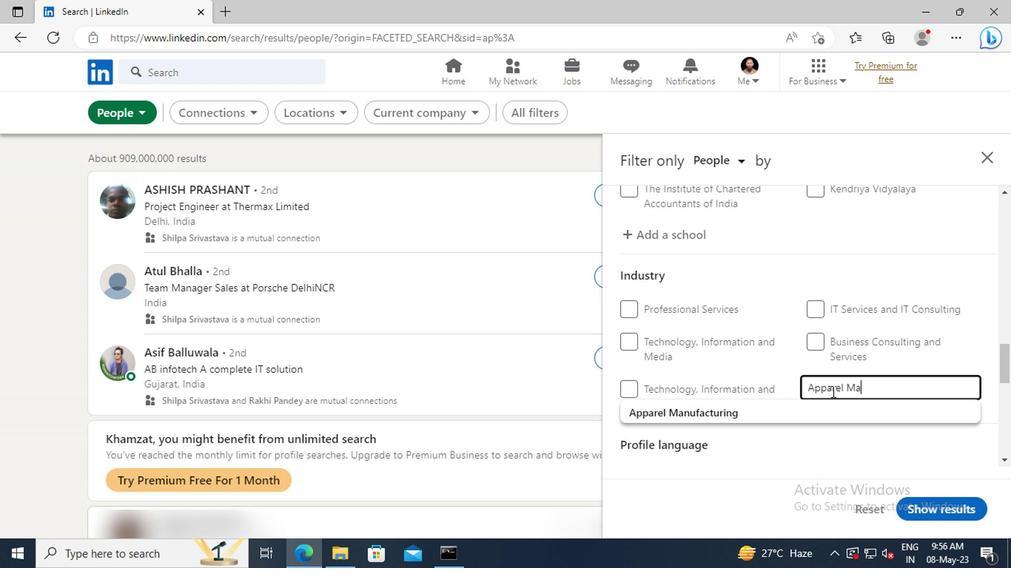 
Action: Mouse moved to (693, 391)
Screenshot: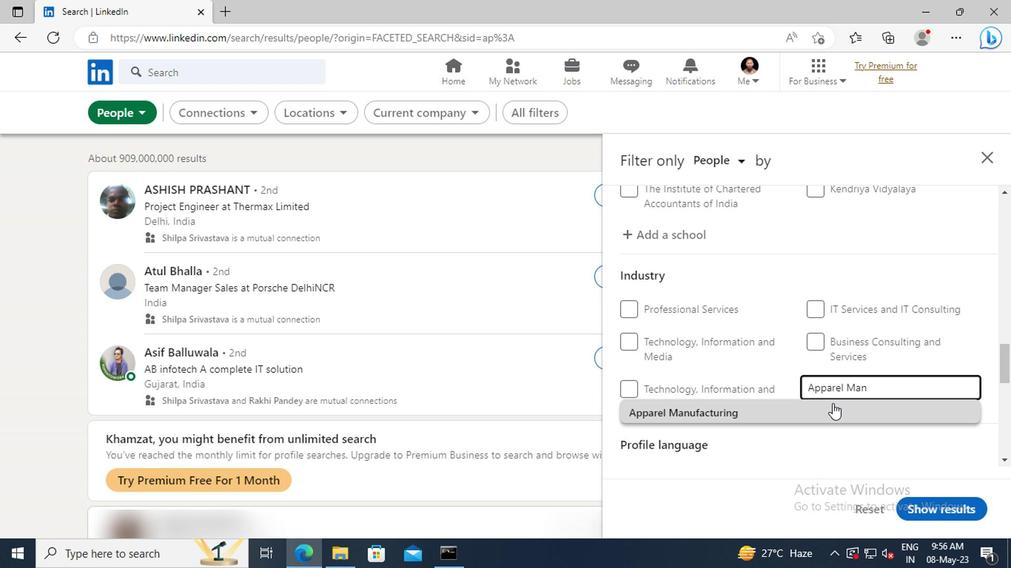 
Action: Mouse pressed left at (693, 391)
Screenshot: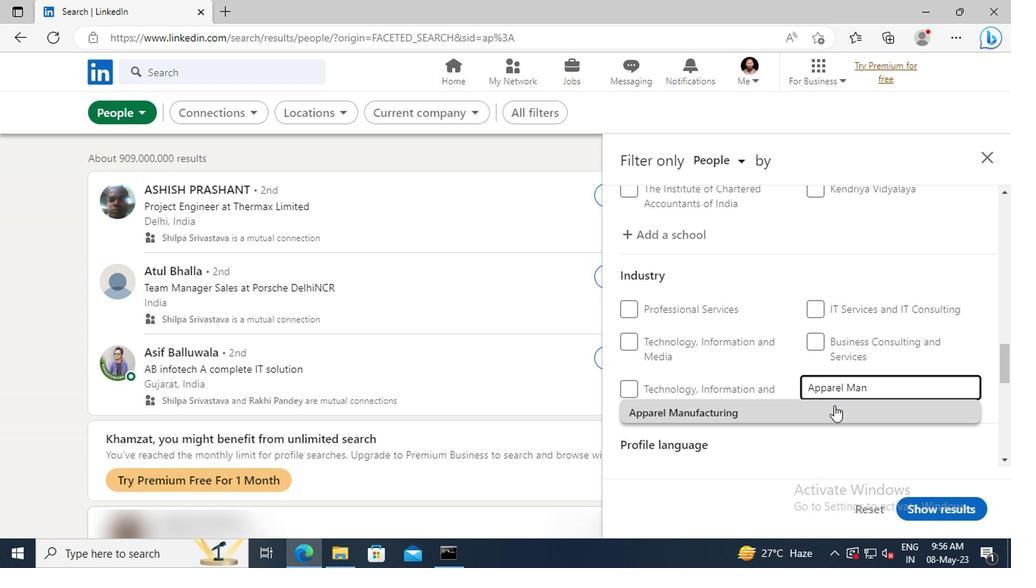 
Action: Mouse scrolled (693, 390) with delta (0, 0)
Screenshot: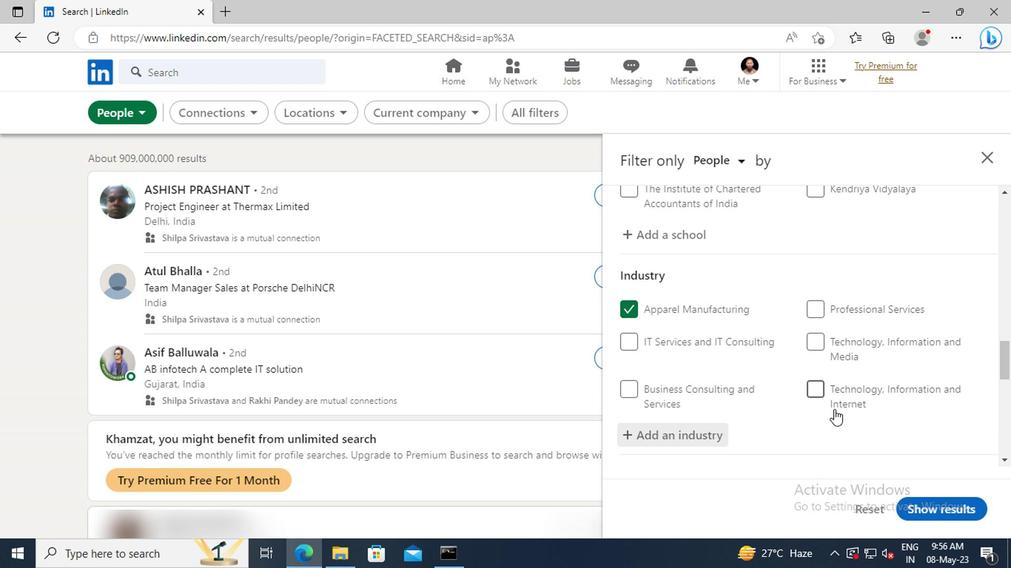 
Action: Mouse scrolled (693, 390) with delta (0, 0)
Screenshot: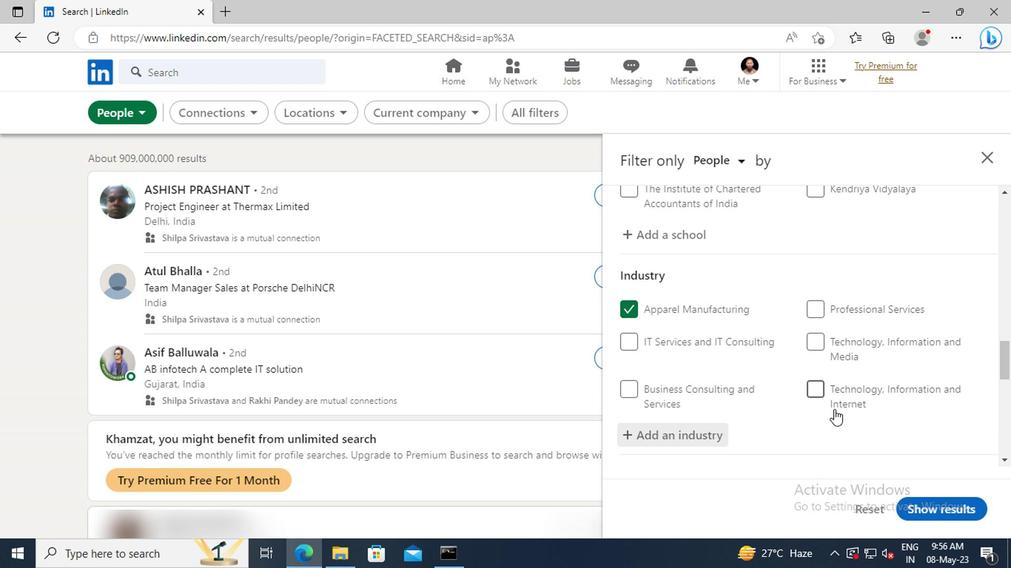 
Action: Mouse scrolled (693, 390) with delta (0, 0)
Screenshot: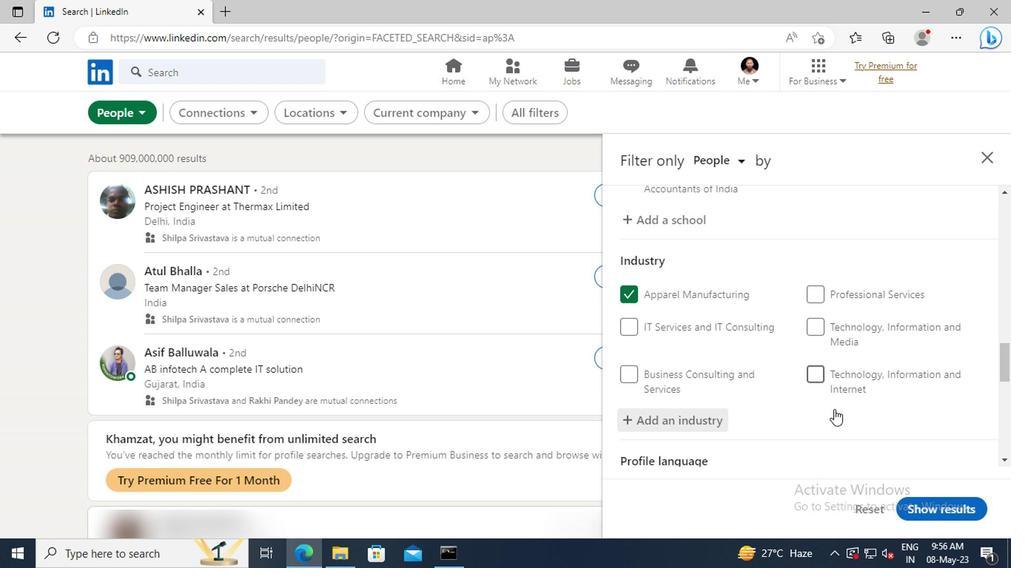 
Action: Mouse moved to (691, 379)
Screenshot: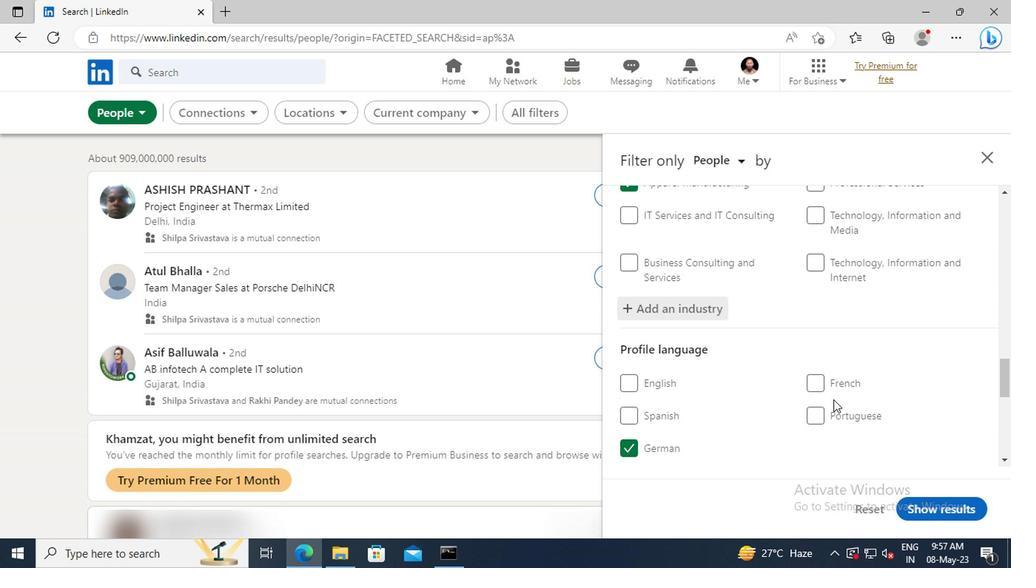 
Action: Mouse scrolled (691, 379) with delta (0, 0)
Screenshot: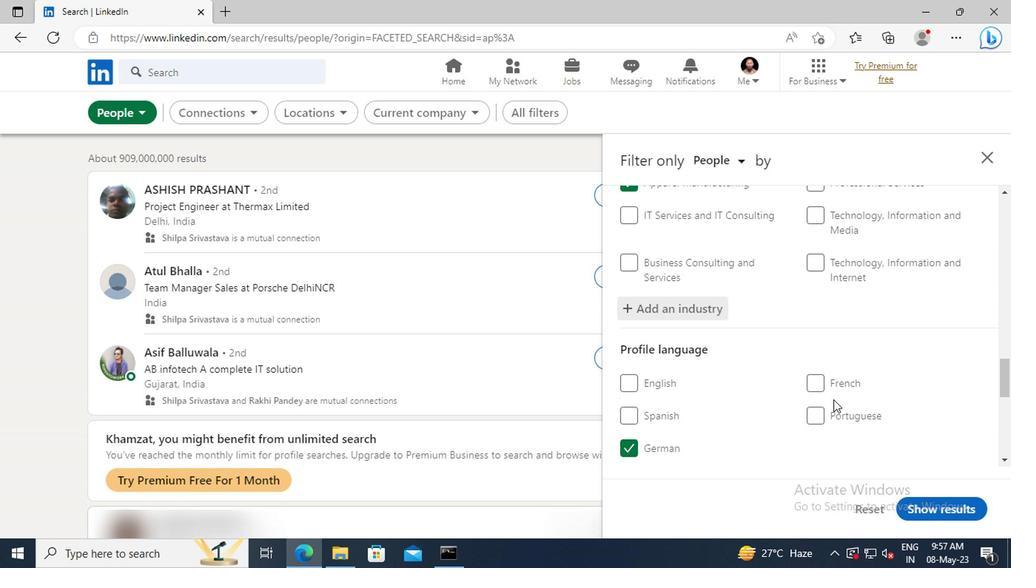 
Action: Mouse moved to (690, 377)
Screenshot: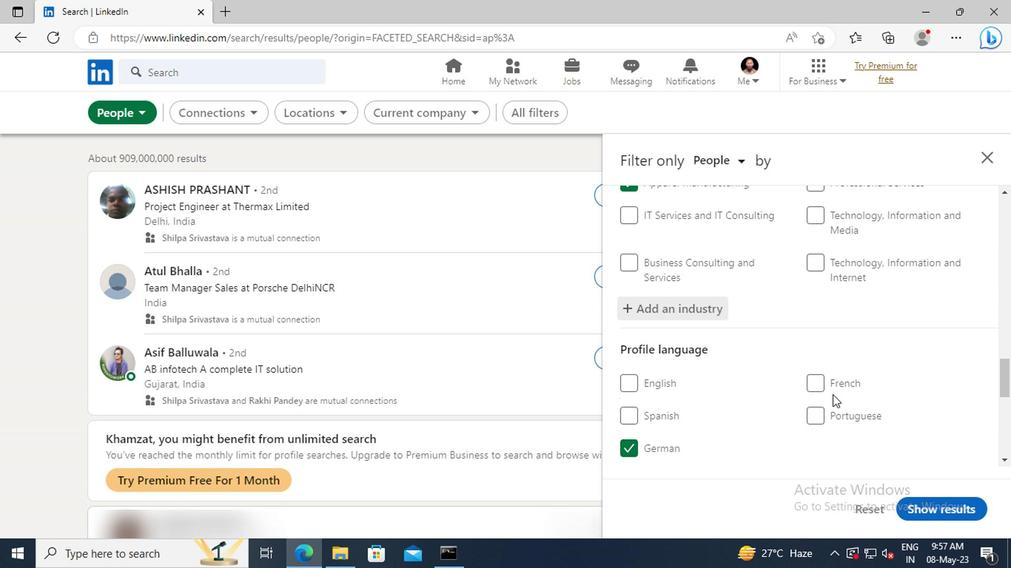 
Action: Mouse scrolled (690, 376) with delta (0, 0)
Screenshot: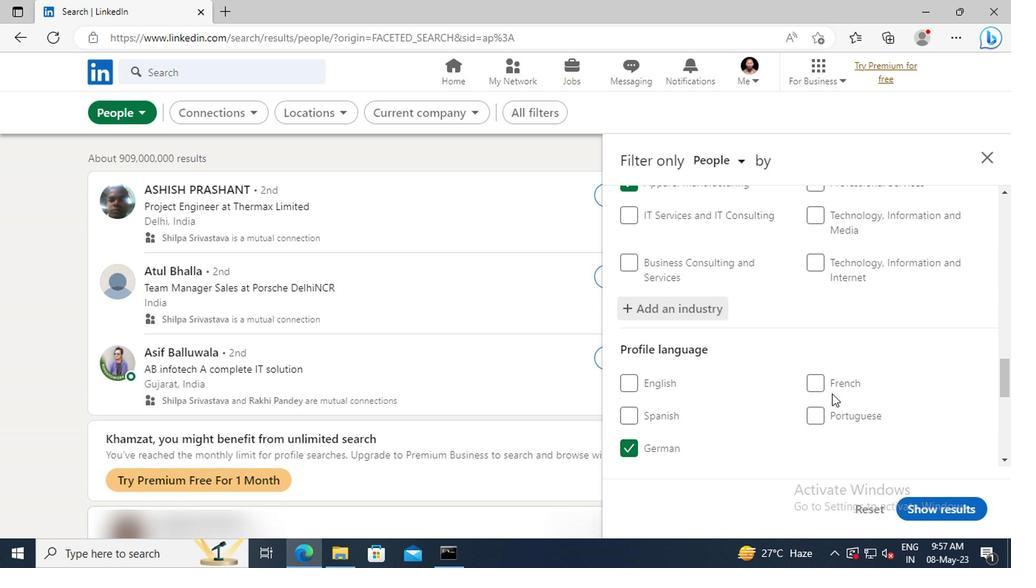 
Action: Mouse moved to (685, 357)
Screenshot: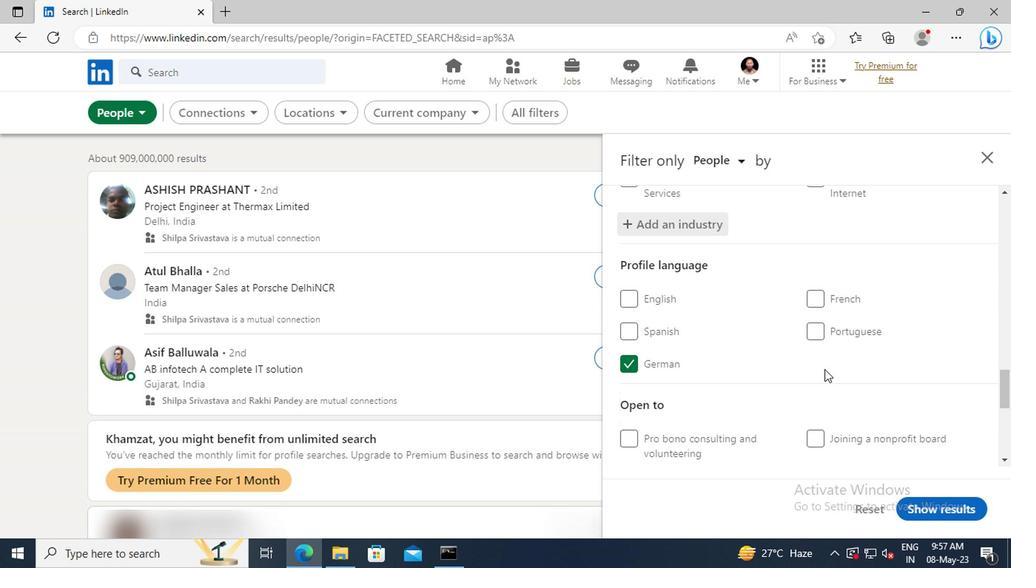 
Action: Mouse scrolled (685, 357) with delta (0, 0)
Screenshot: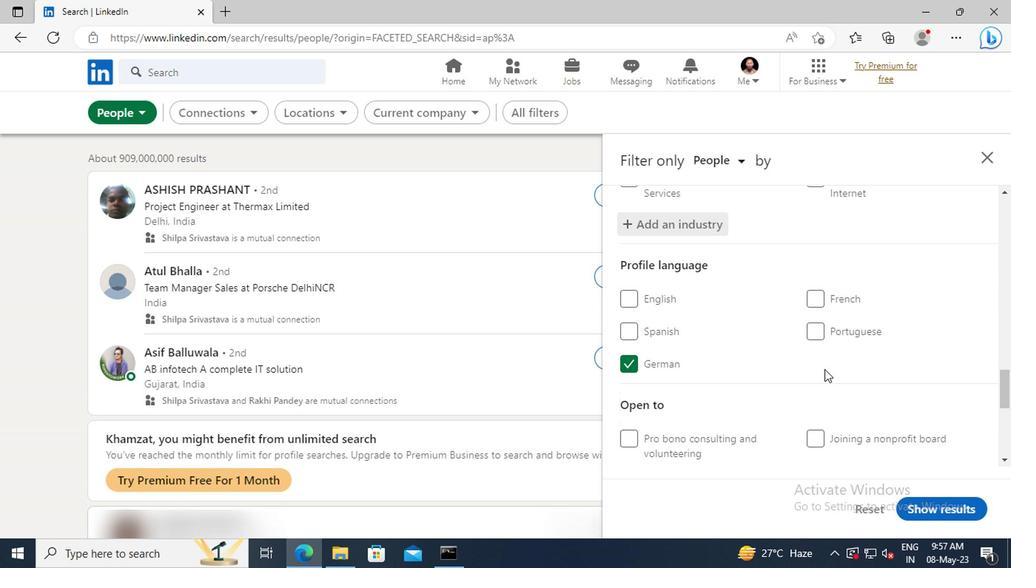 
Action: Mouse moved to (684, 354)
Screenshot: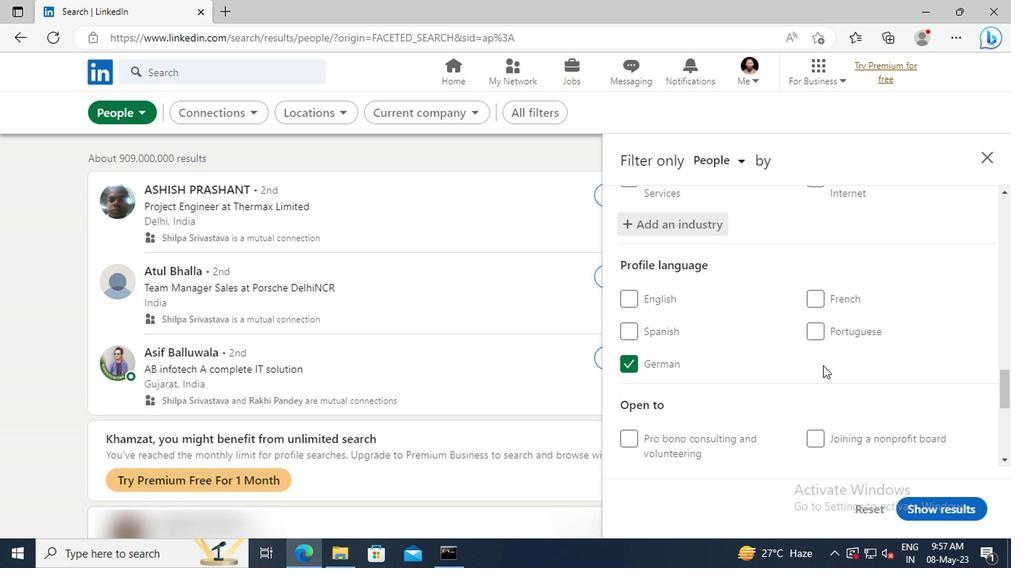 
Action: Mouse scrolled (684, 353) with delta (0, 0)
Screenshot: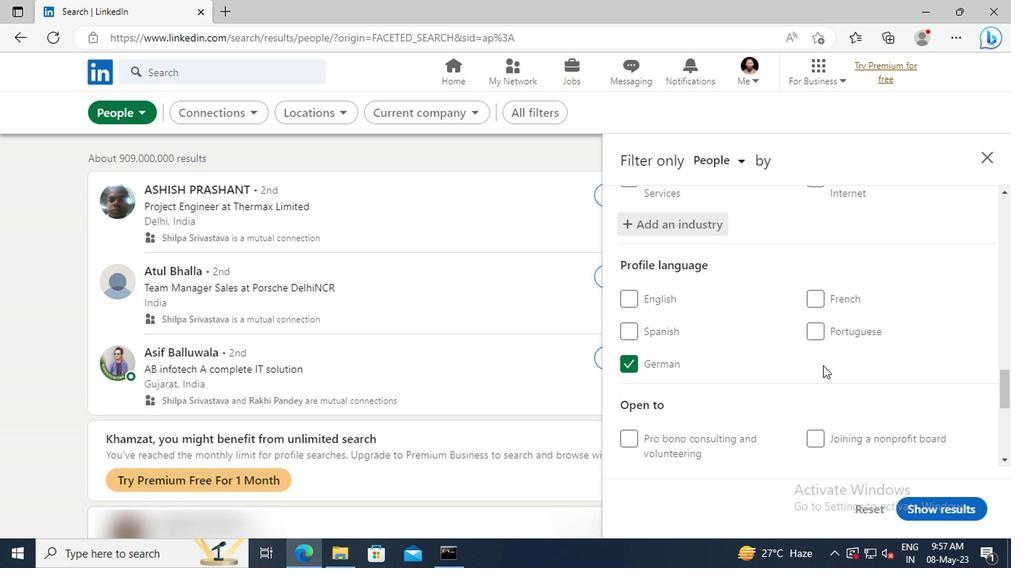 
Action: Mouse moved to (683, 346)
Screenshot: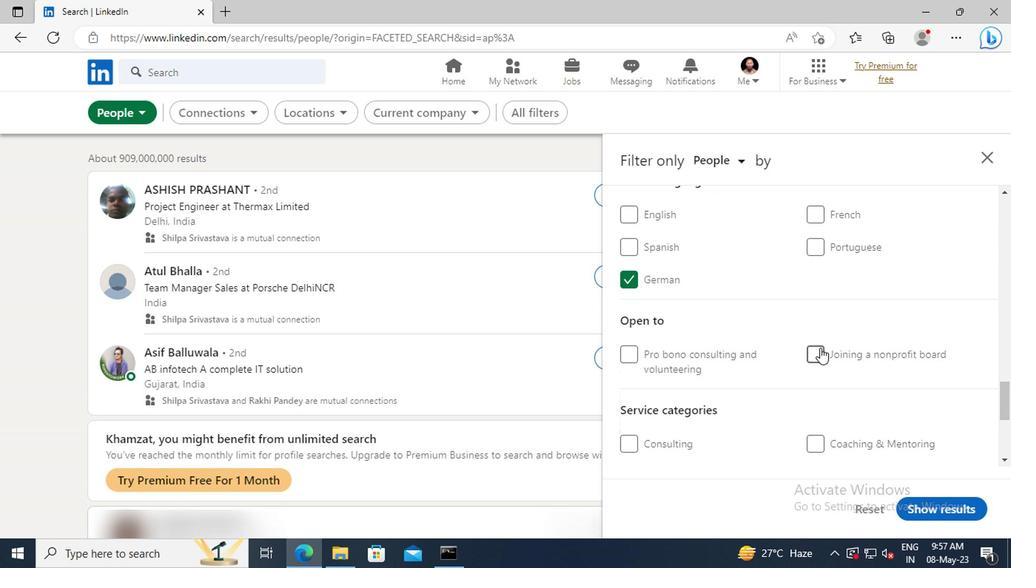
Action: Mouse scrolled (683, 345) with delta (0, 0)
Screenshot: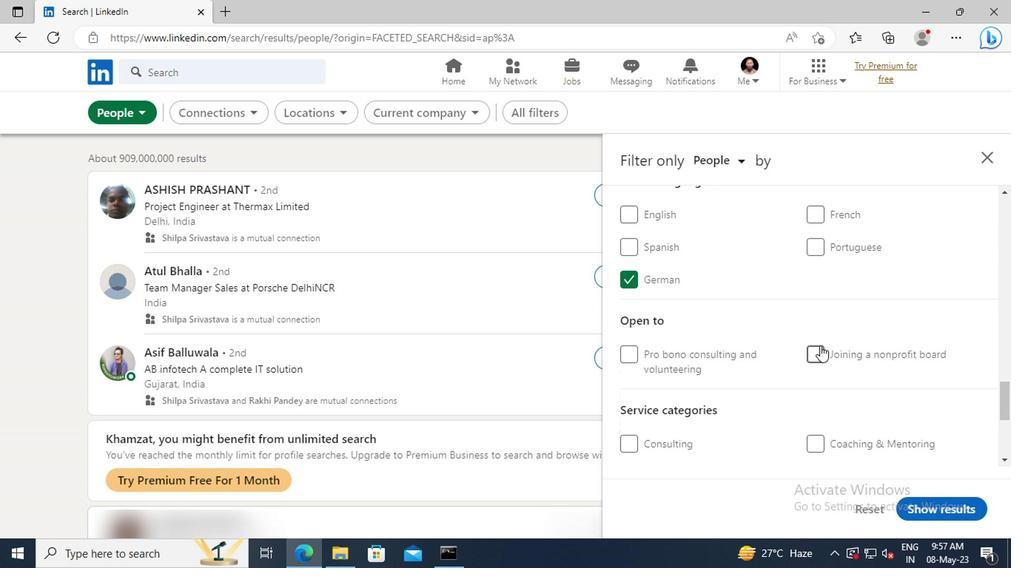 
Action: Mouse scrolled (683, 345) with delta (0, 0)
Screenshot: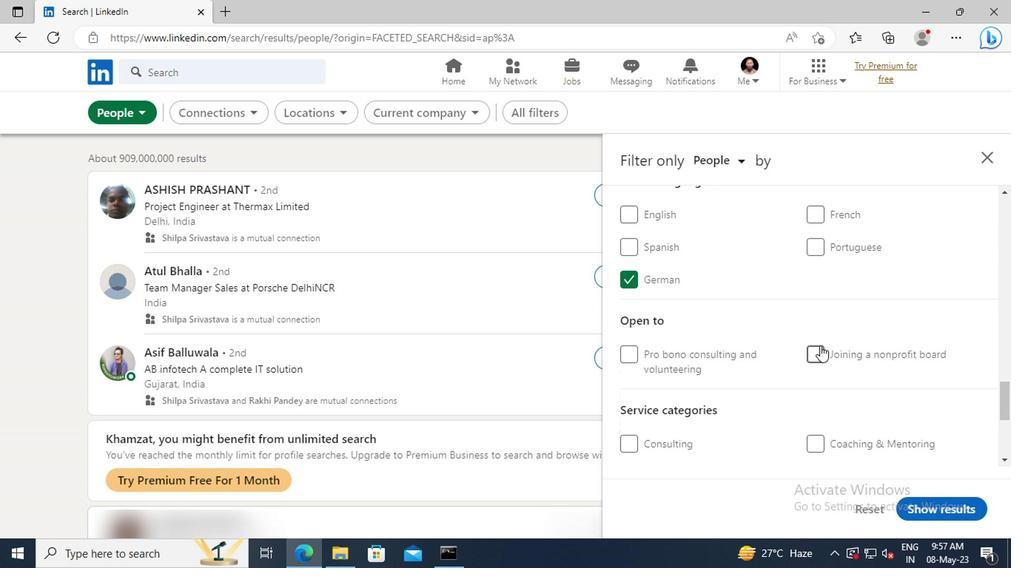 
Action: Mouse scrolled (683, 345) with delta (0, 0)
Screenshot: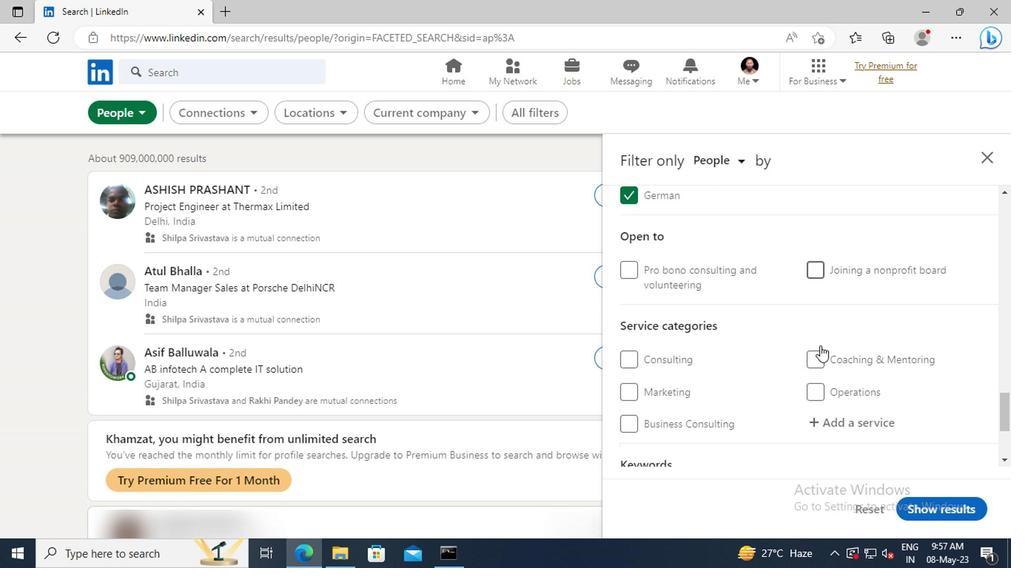 
Action: Mouse scrolled (683, 345) with delta (0, 0)
Screenshot: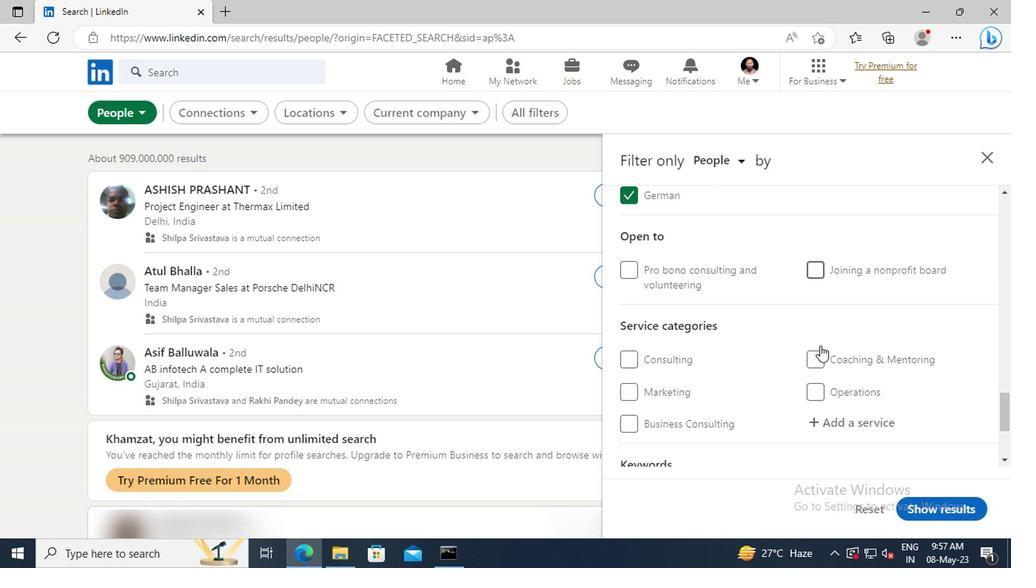 
Action: Mouse moved to (683, 345)
Screenshot: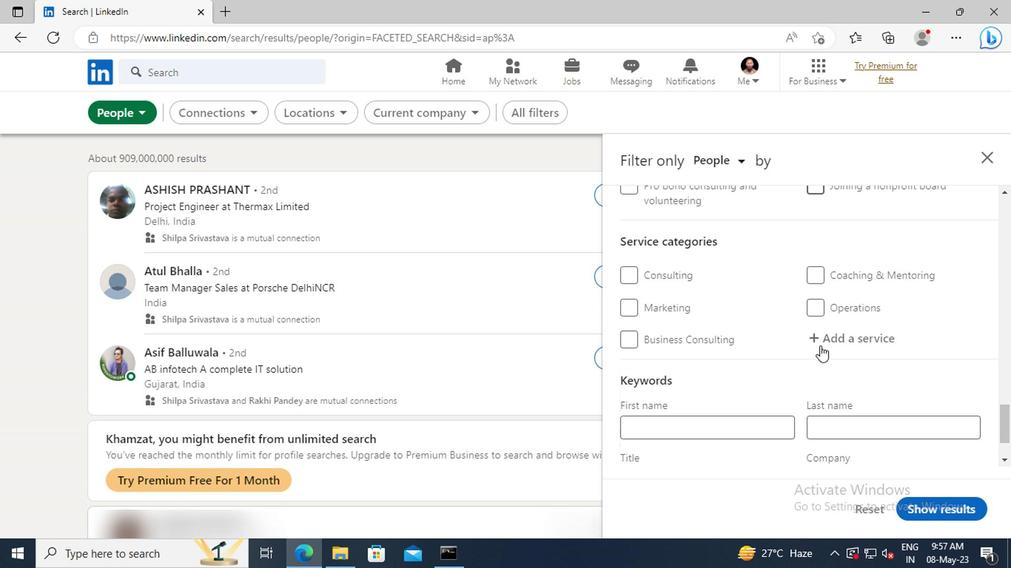 
Action: Mouse pressed left at (683, 345)
Screenshot: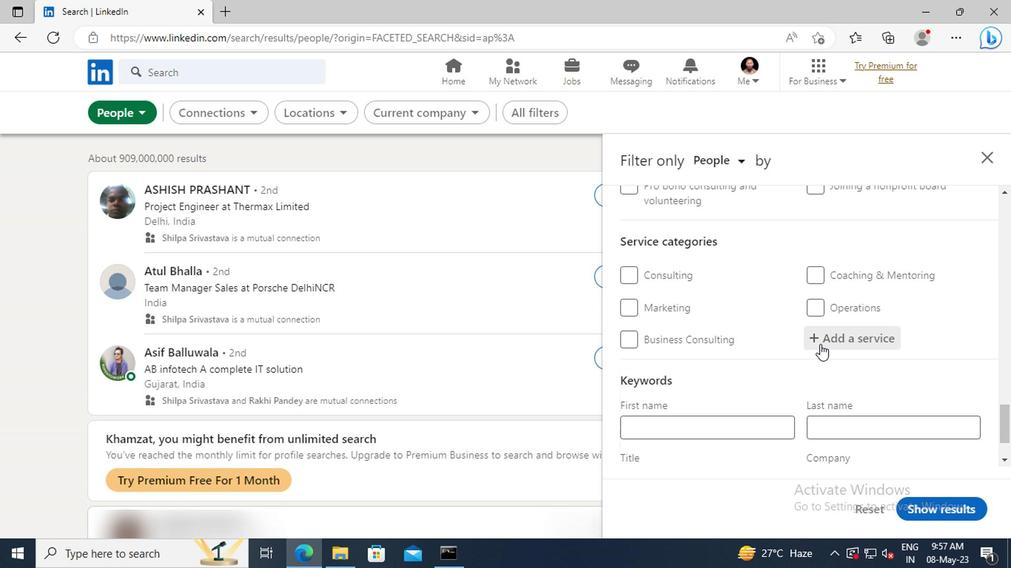 
Action: Key pressed <Key.shift>OUTSO
Screenshot: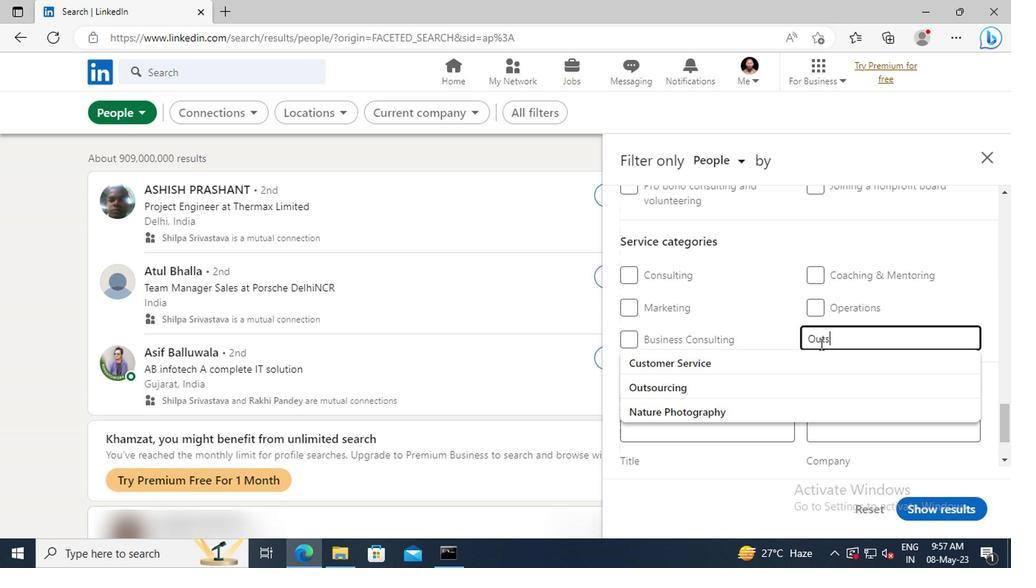 
Action: Mouse moved to (683, 355)
Screenshot: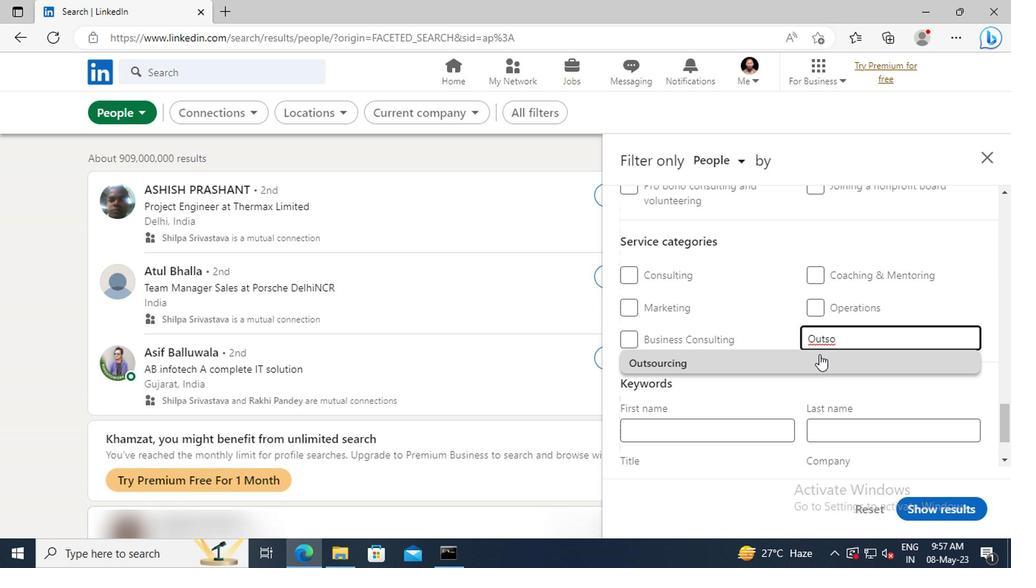 
Action: Mouse pressed left at (683, 355)
Screenshot: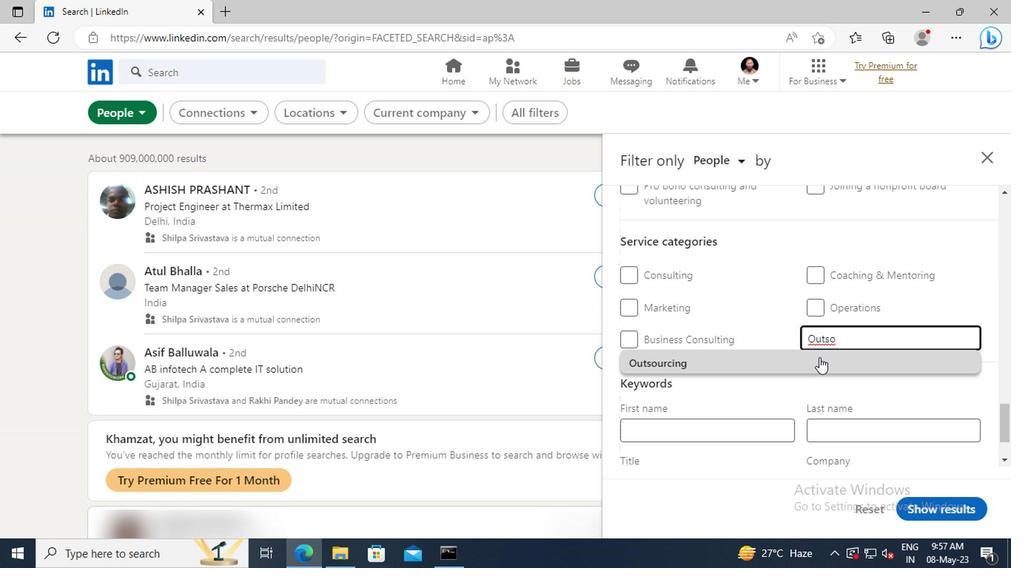 
Action: Mouse scrolled (683, 354) with delta (0, 0)
Screenshot: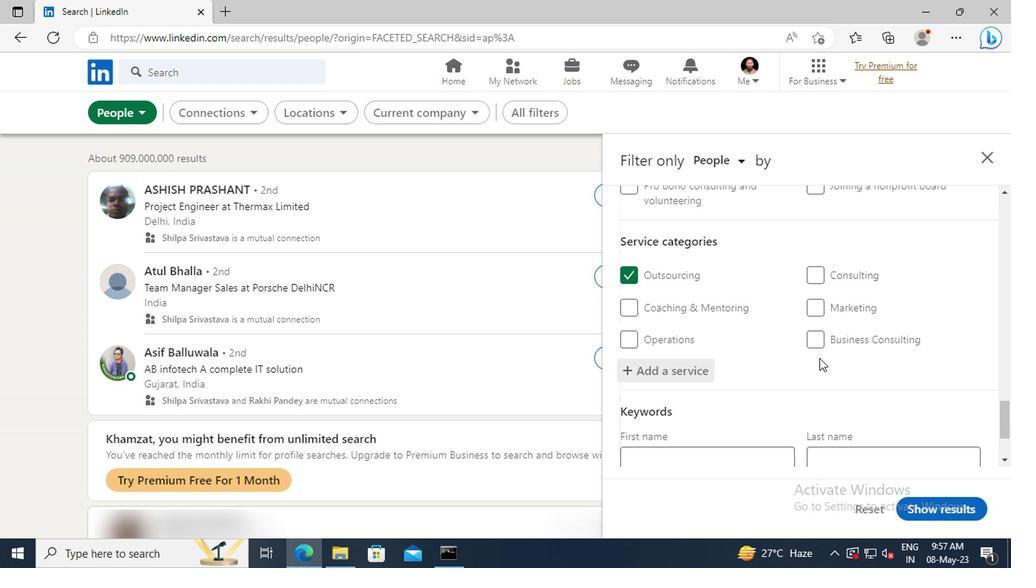 
Action: Mouse scrolled (683, 354) with delta (0, 0)
Screenshot: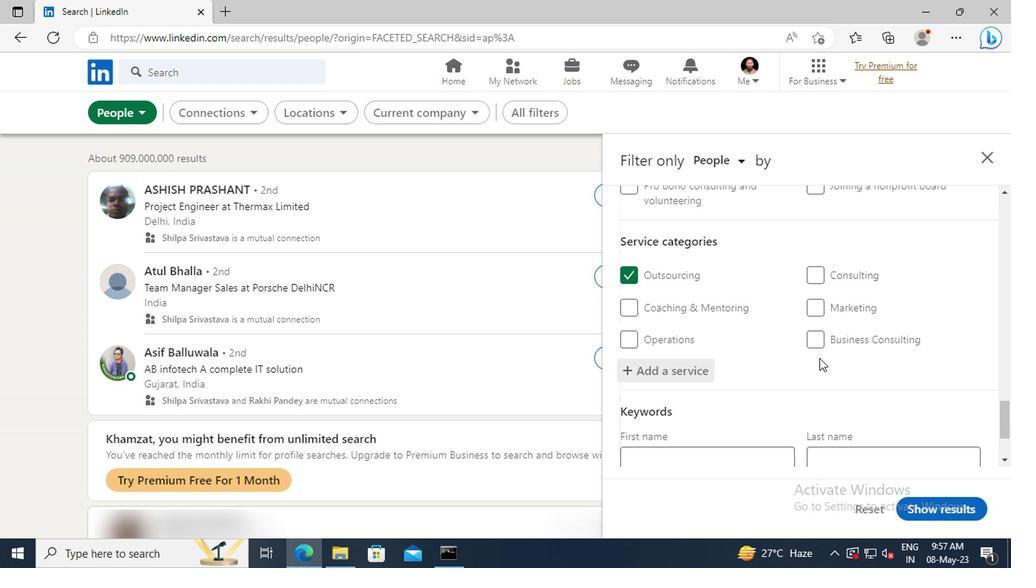 
Action: Mouse scrolled (683, 354) with delta (0, 0)
Screenshot: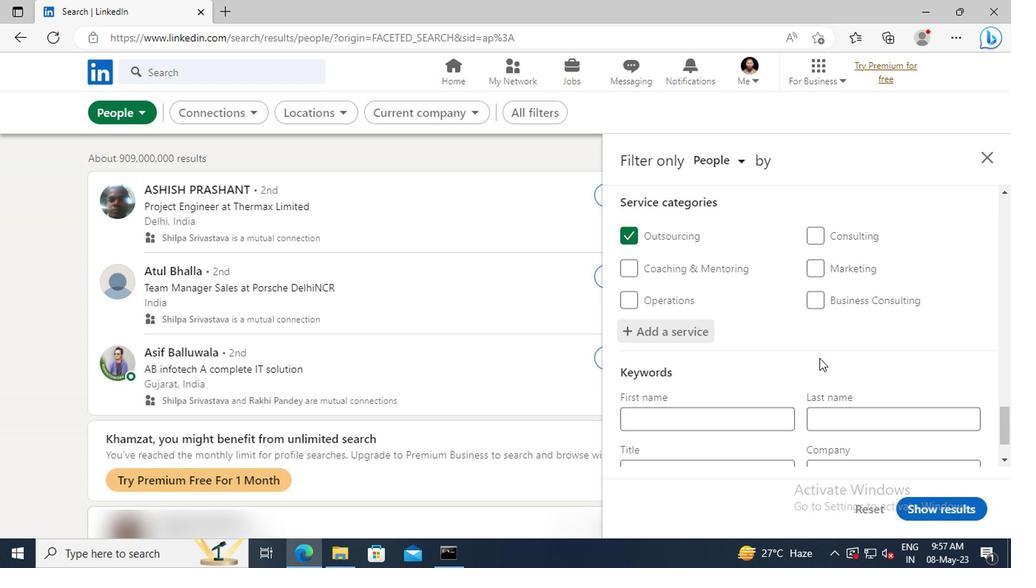 
Action: Mouse scrolled (683, 354) with delta (0, 0)
Screenshot: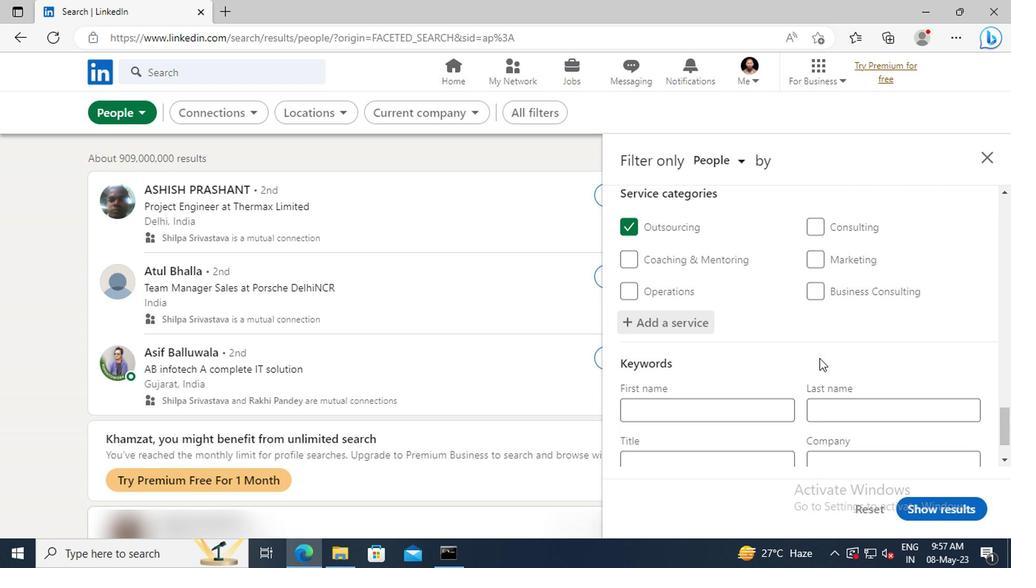 
Action: Mouse moved to (603, 385)
Screenshot: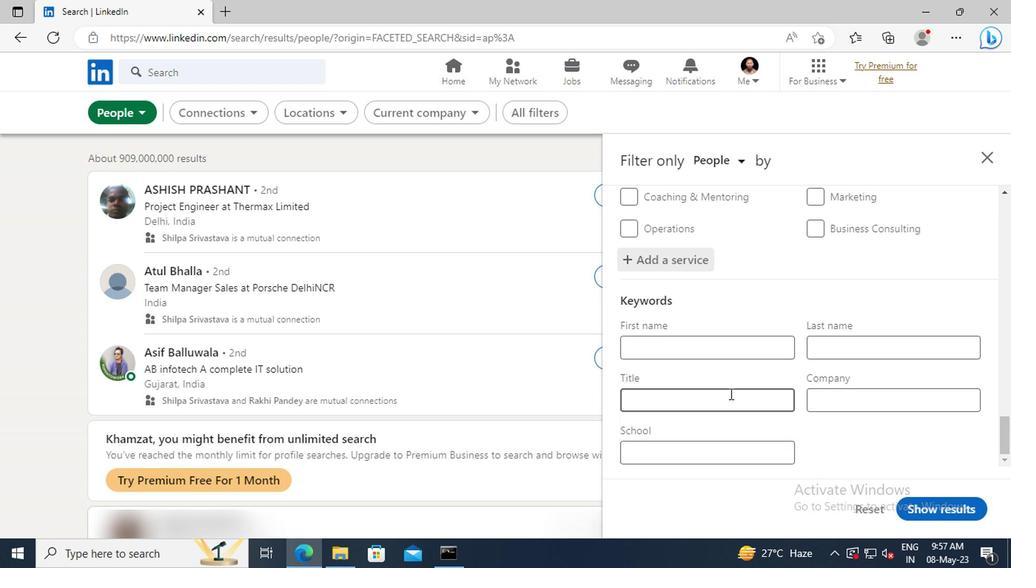 
Action: Mouse pressed left at (603, 385)
Screenshot: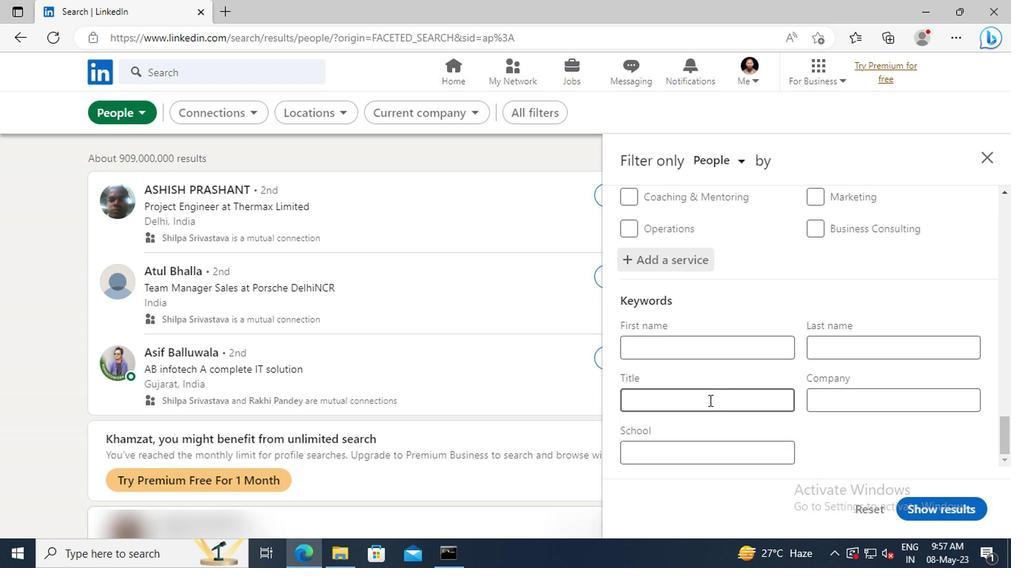 
Action: Key pressed <Key.shift>BOARD<Key.space>OF<Key.space><Key.shift>DIRECTORS<Key.enter>
Screenshot: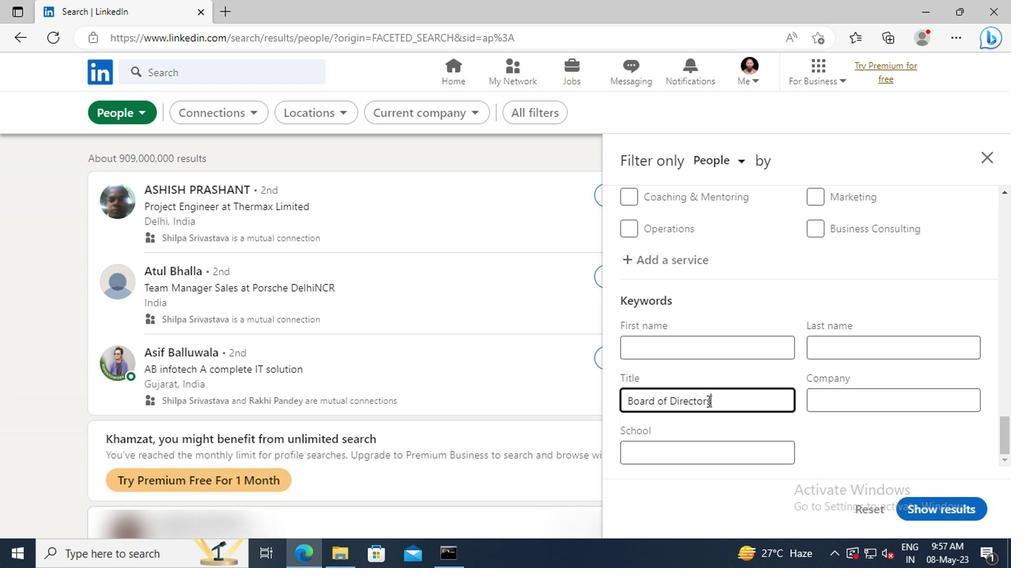 
Action: Mouse moved to (764, 462)
Screenshot: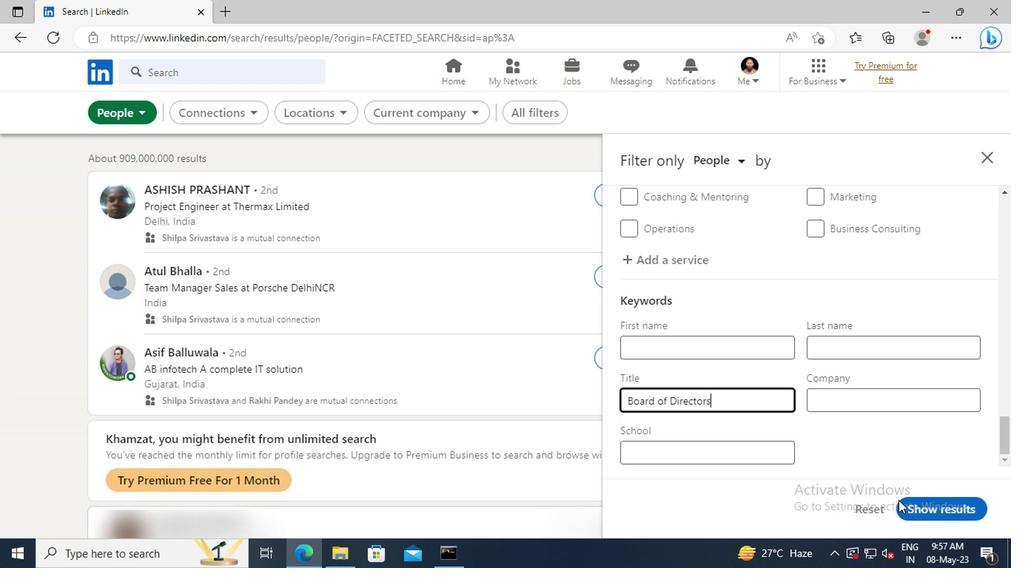 
Action: Mouse pressed left at (764, 462)
Screenshot: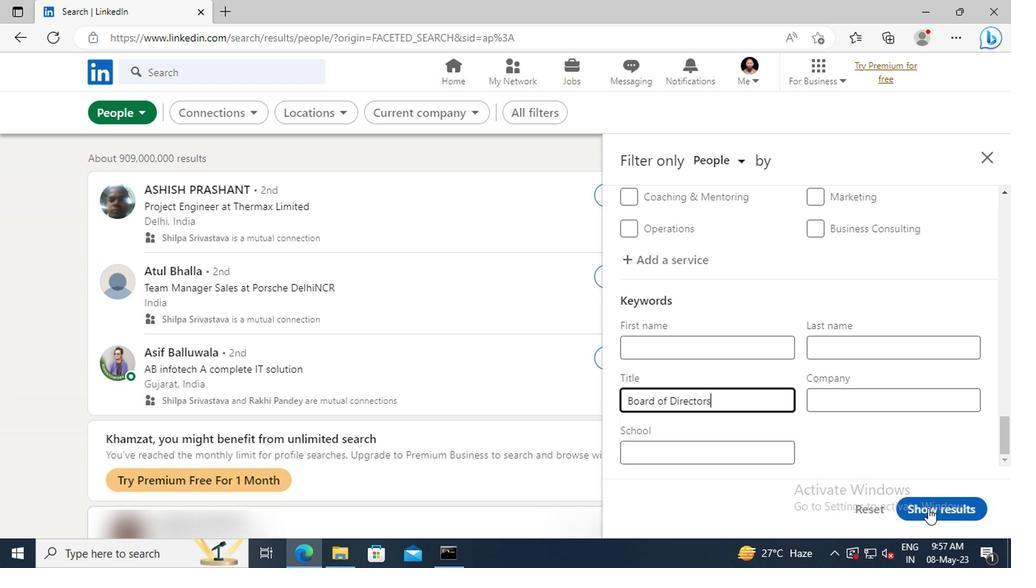 
